 Task: Find connections with filter location Brazzaville with filter topic #homebuyers with filter profile language Spanish with filter current company EClerx with filter school Rajiv Gandhi University of Knowledge Technologies, RKValley (RAA) with filter industry Fire Protection with filter service category Financial Accounting with filter keywords title Manufacturing Assembler
Action: Mouse moved to (538, 65)
Screenshot: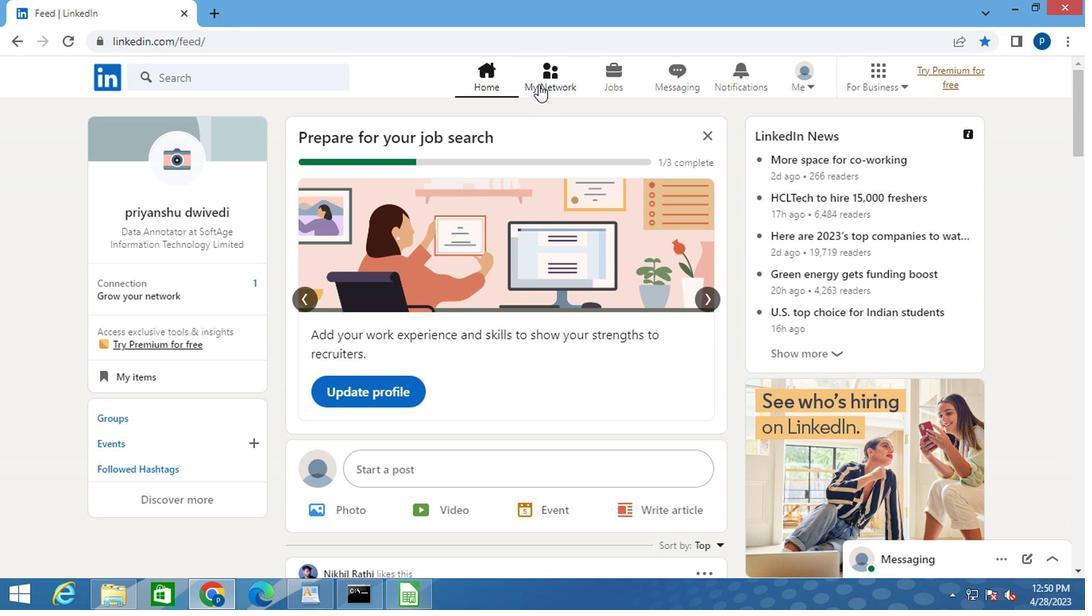 
Action: Mouse pressed left at (538, 65)
Screenshot: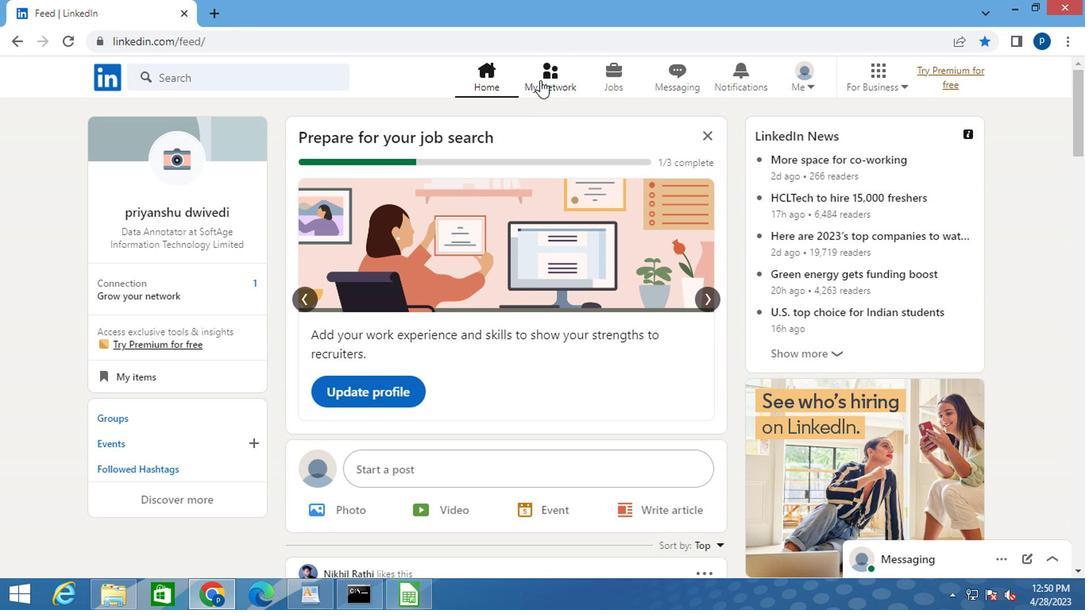 
Action: Mouse moved to (205, 157)
Screenshot: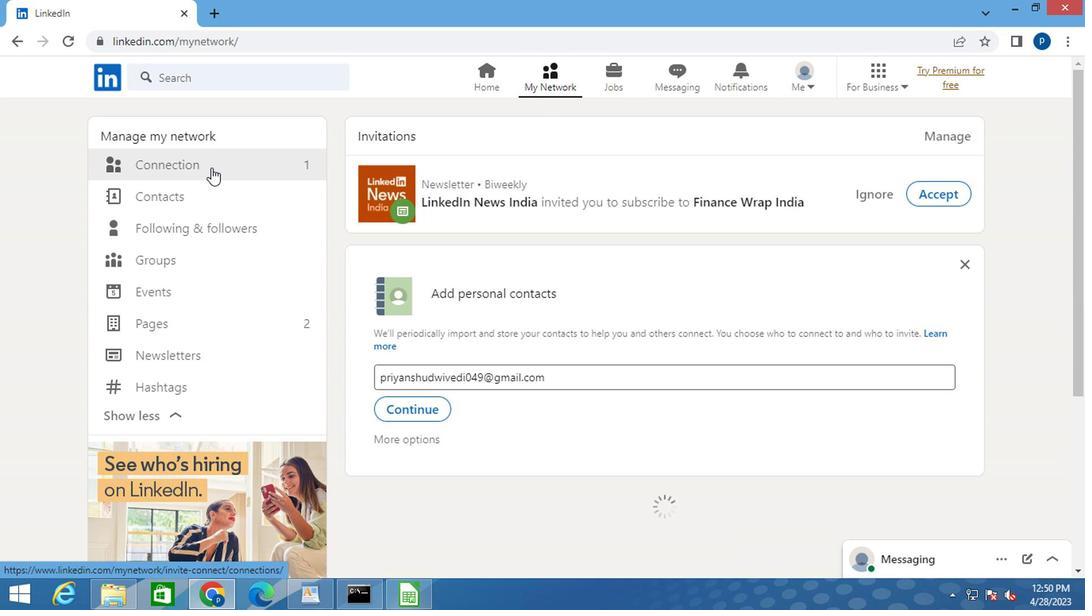 
Action: Mouse pressed left at (205, 157)
Screenshot: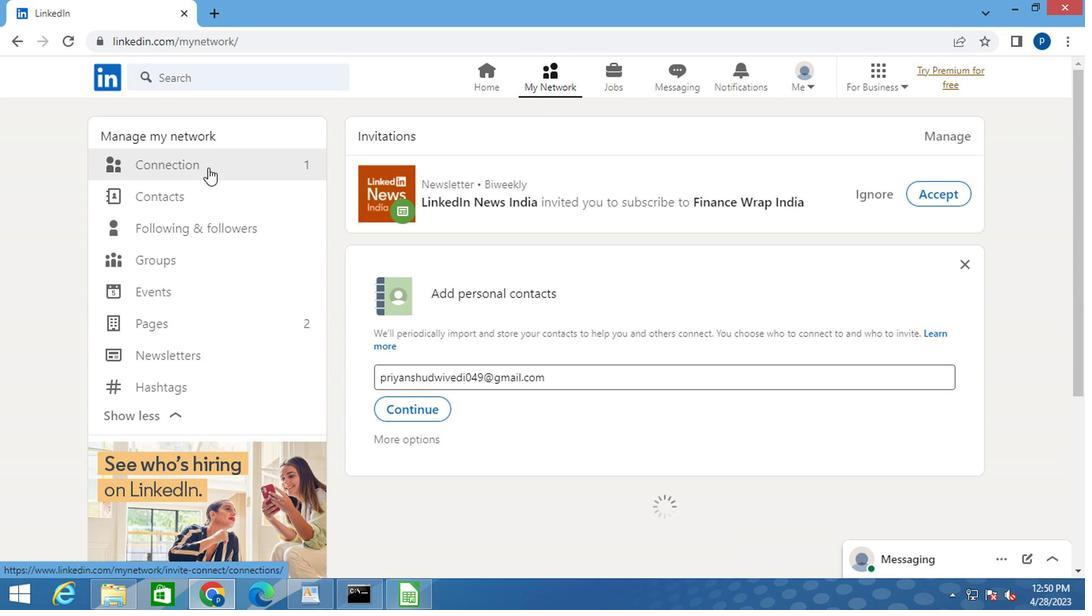 
Action: Mouse moved to (648, 155)
Screenshot: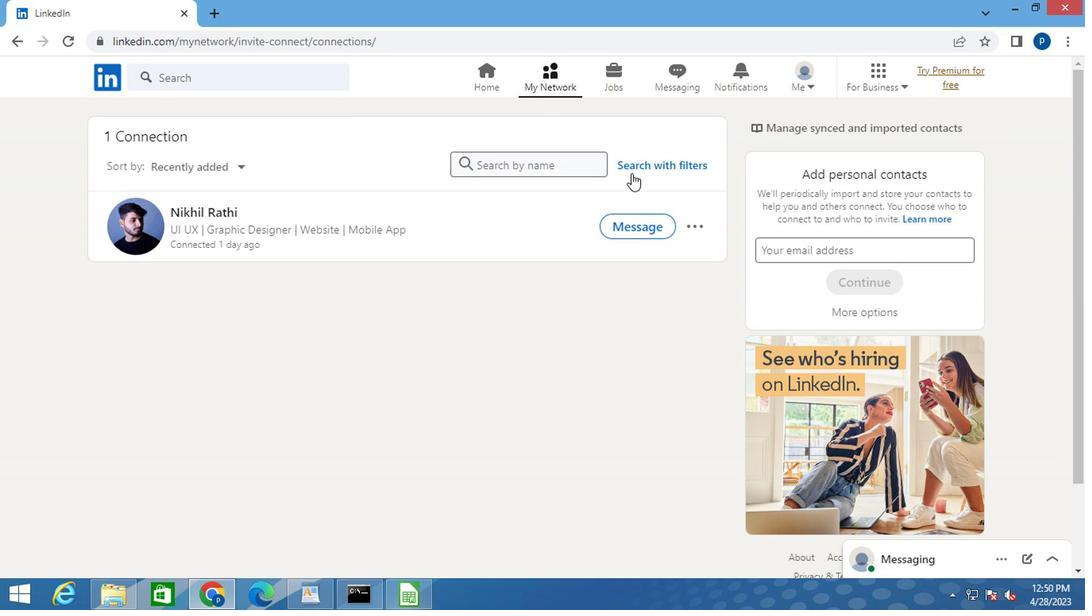 
Action: Mouse pressed left at (648, 155)
Screenshot: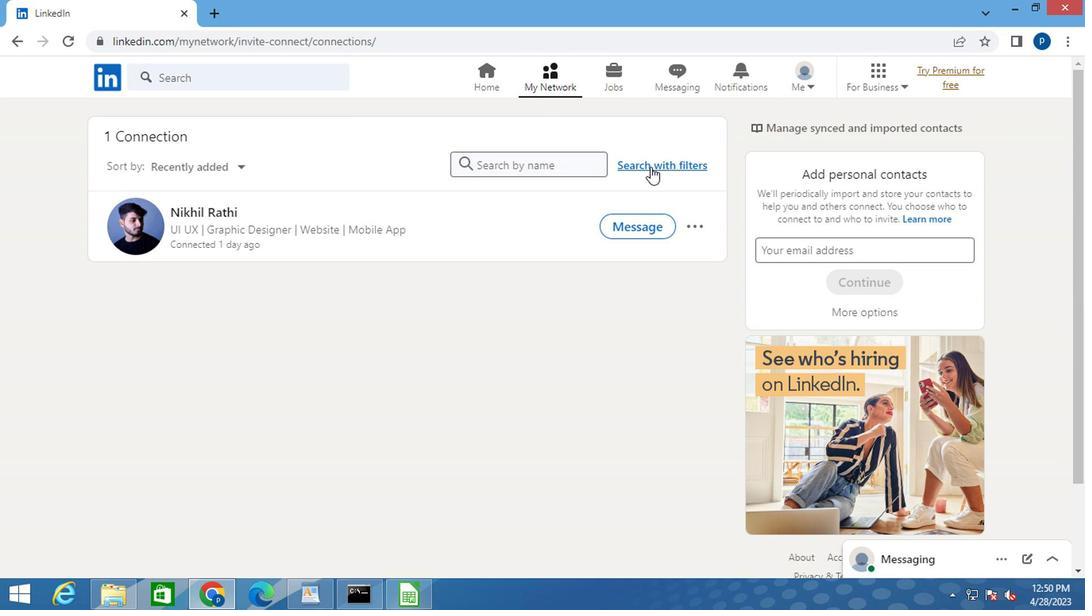
Action: Mouse moved to (597, 113)
Screenshot: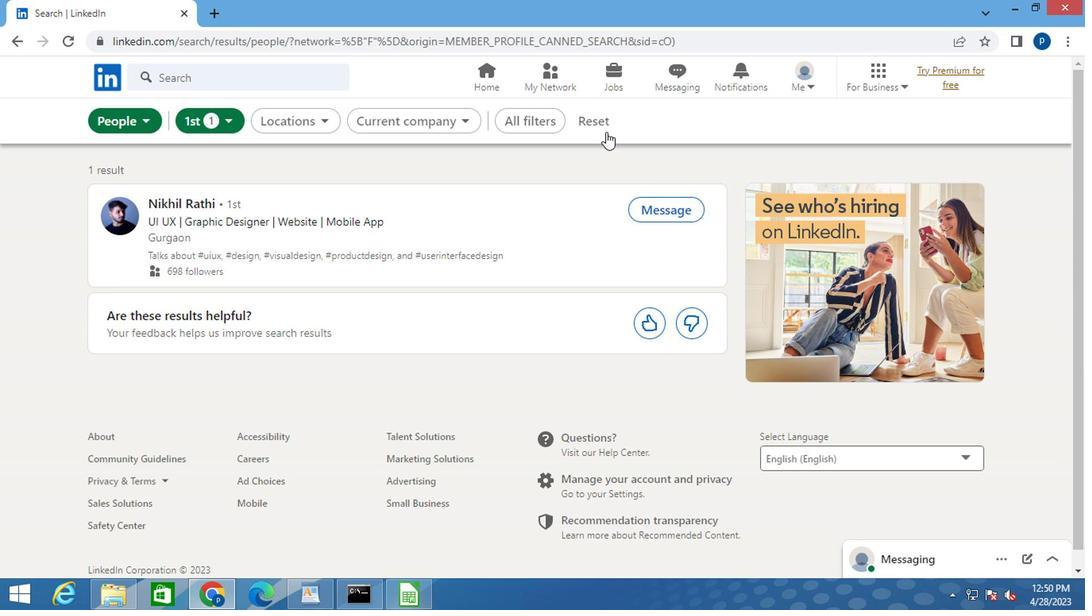 
Action: Mouse pressed left at (597, 113)
Screenshot: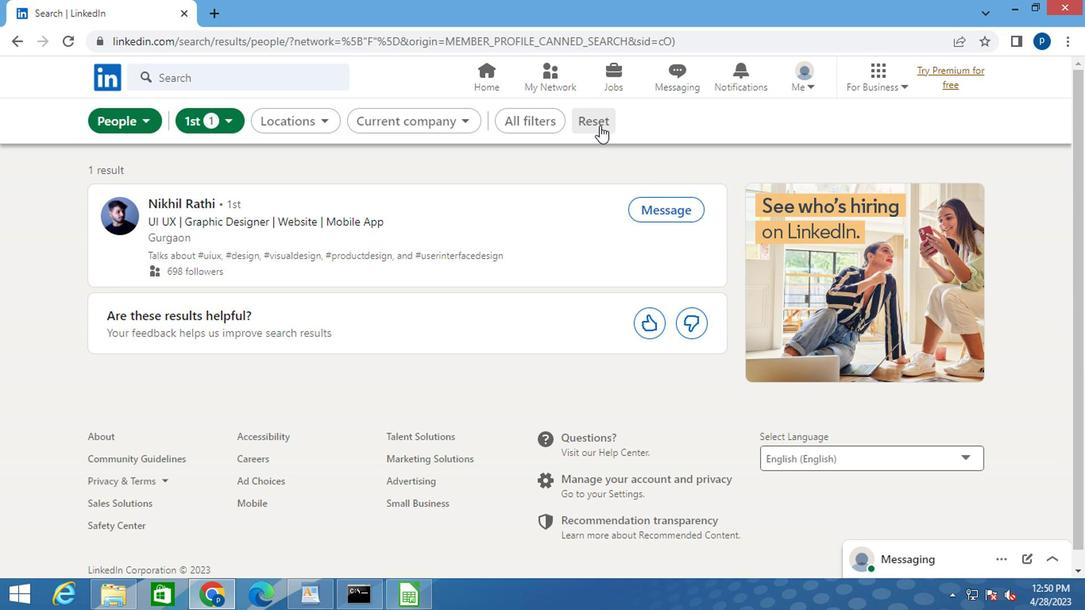
Action: Mouse moved to (571, 109)
Screenshot: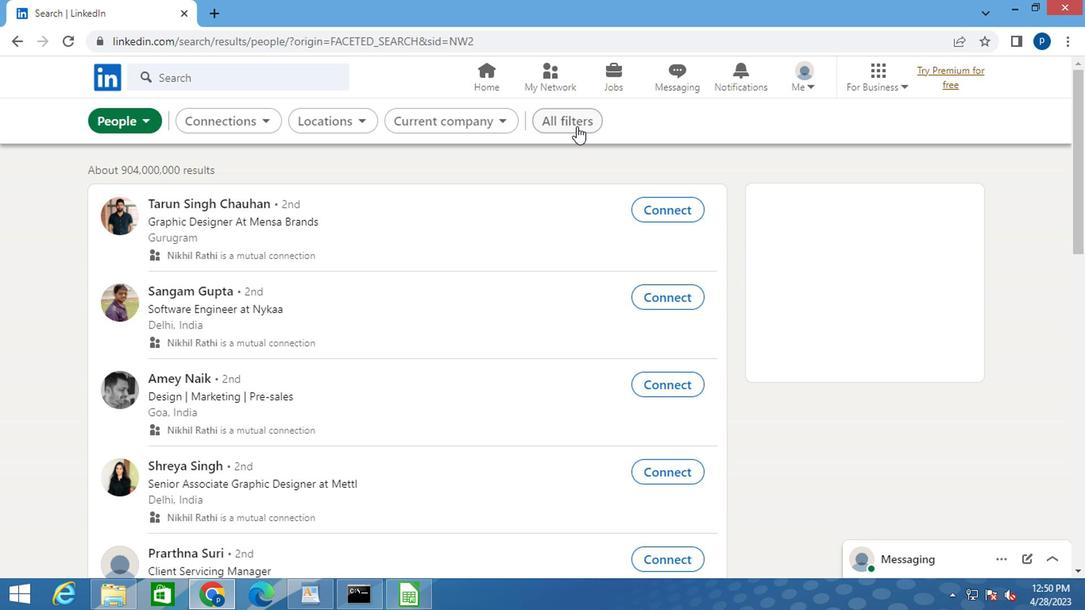 
Action: Mouse pressed left at (571, 109)
Screenshot: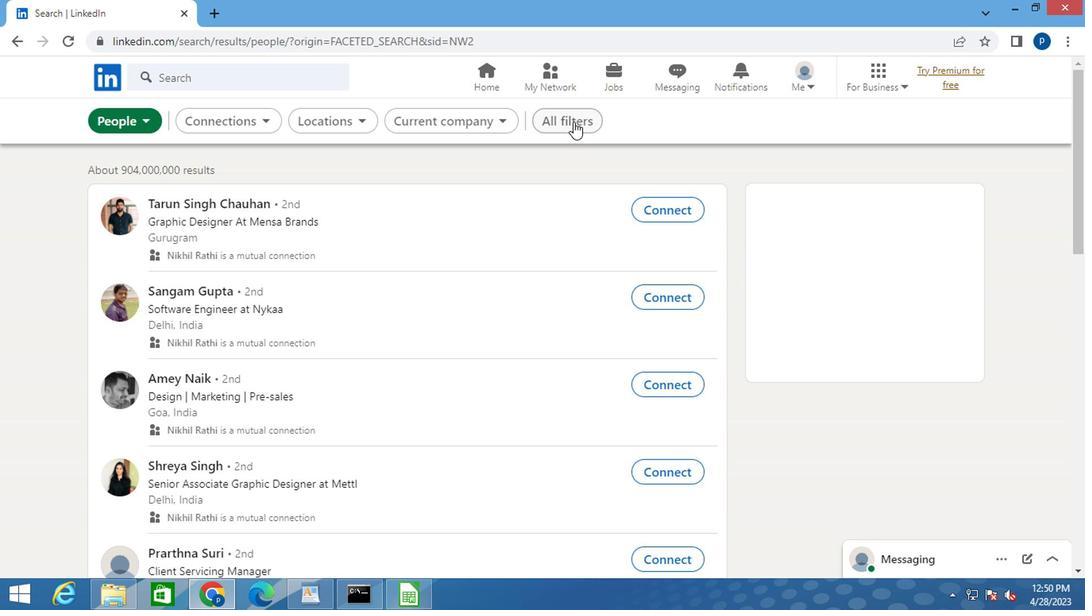 
Action: Mouse moved to (792, 336)
Screenshot: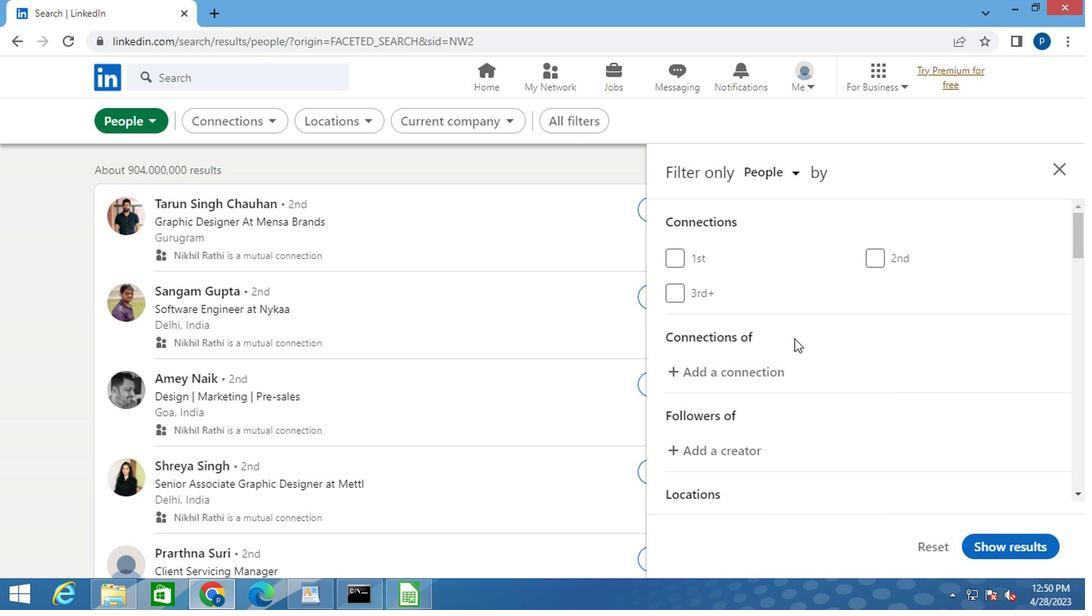 
Action: Mouse scrolled (792, 336) with delta (0, 0)
Screenshot: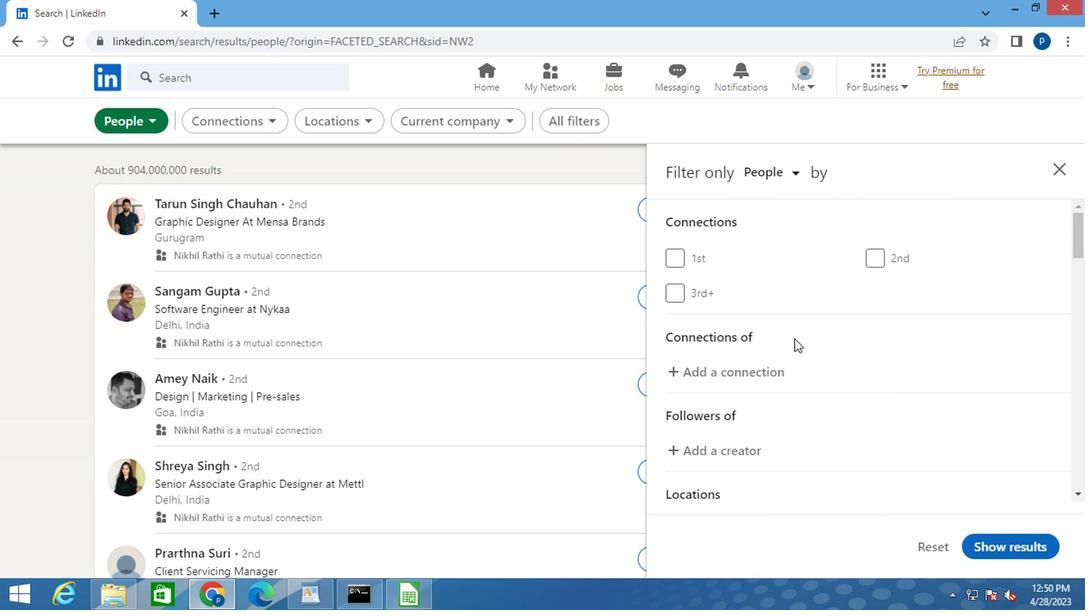 
Action: Mouse moved to (791, 337)
Screenshot: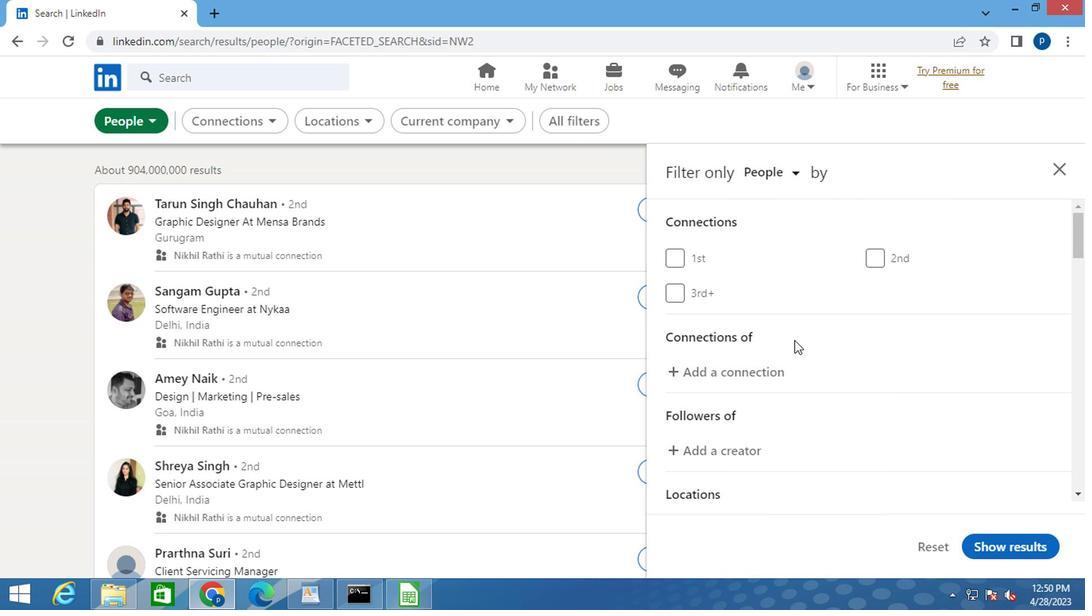 
Action: Mouse scrolled (791, 336) with delta (0, -1)
Screenshot: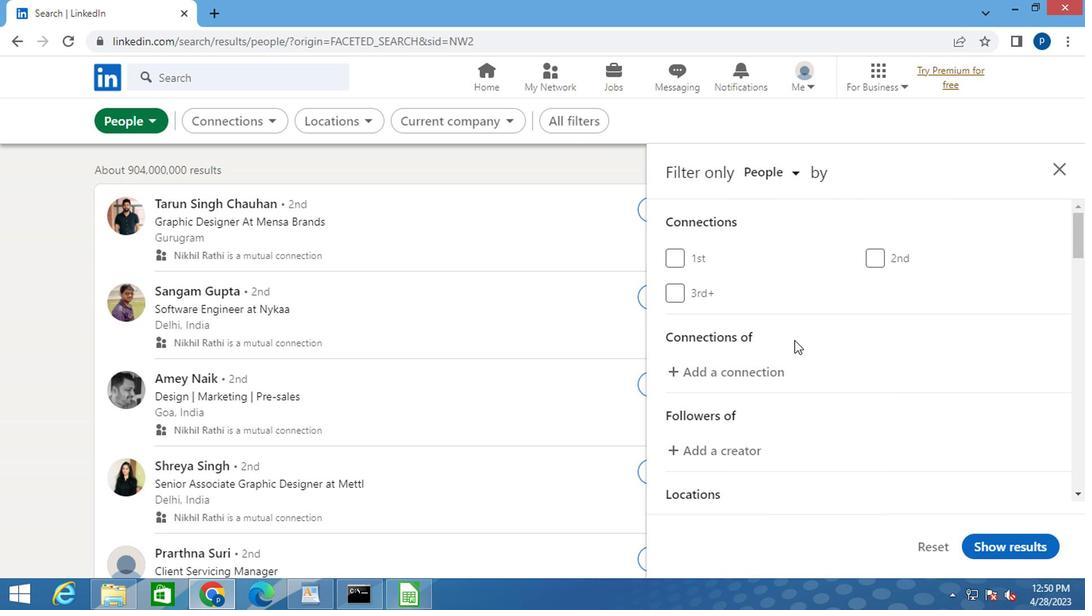 
Action: Mouse moved to (916, 435)
Screenshot: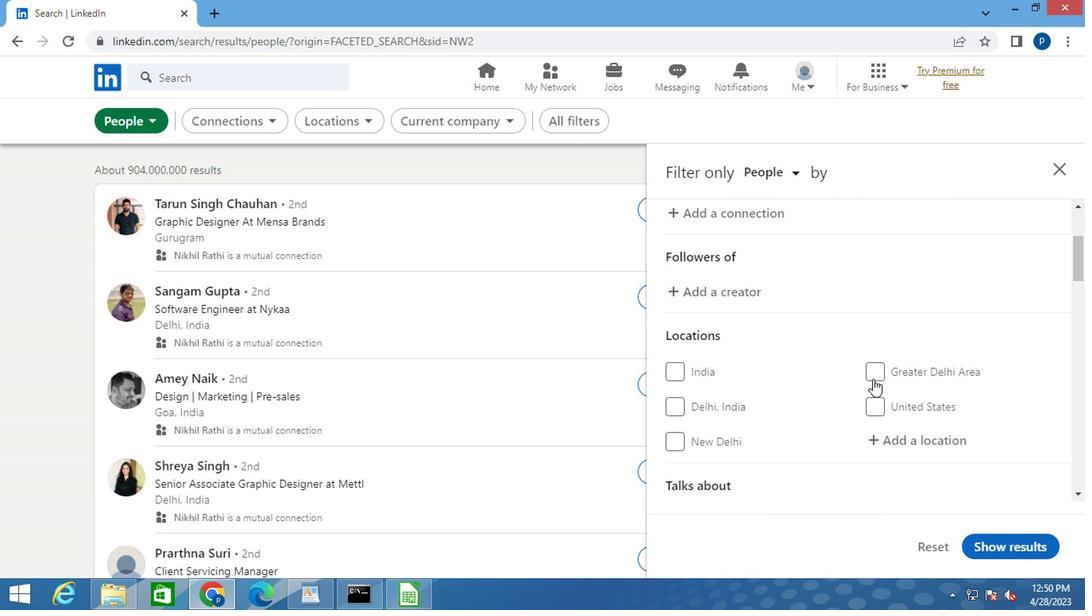 
Action: Mouse pressed left at (916, 435)
Screenshot: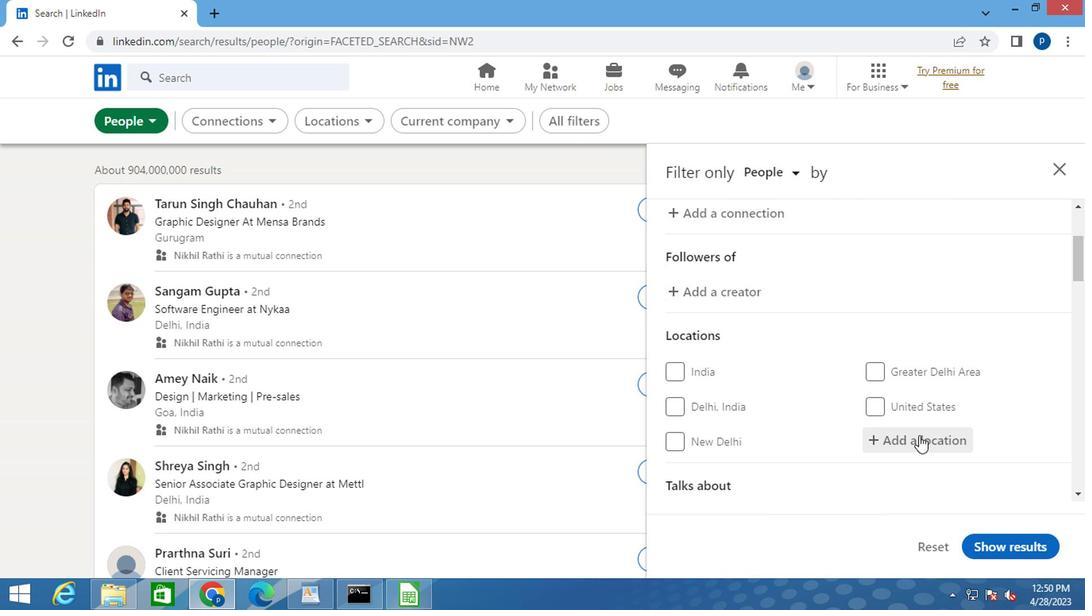 
Action: Key pressed <Key.caps_lock>b<Key.caps_lock>razzavi
Screenshot: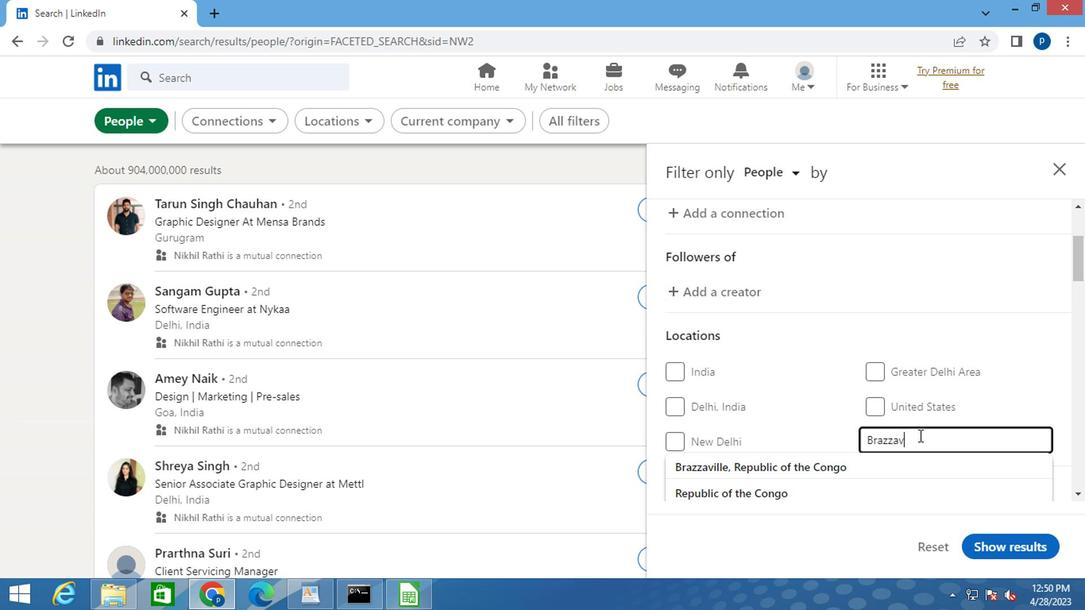 
Action: Mouse moved to (826, 457)
Screenshot: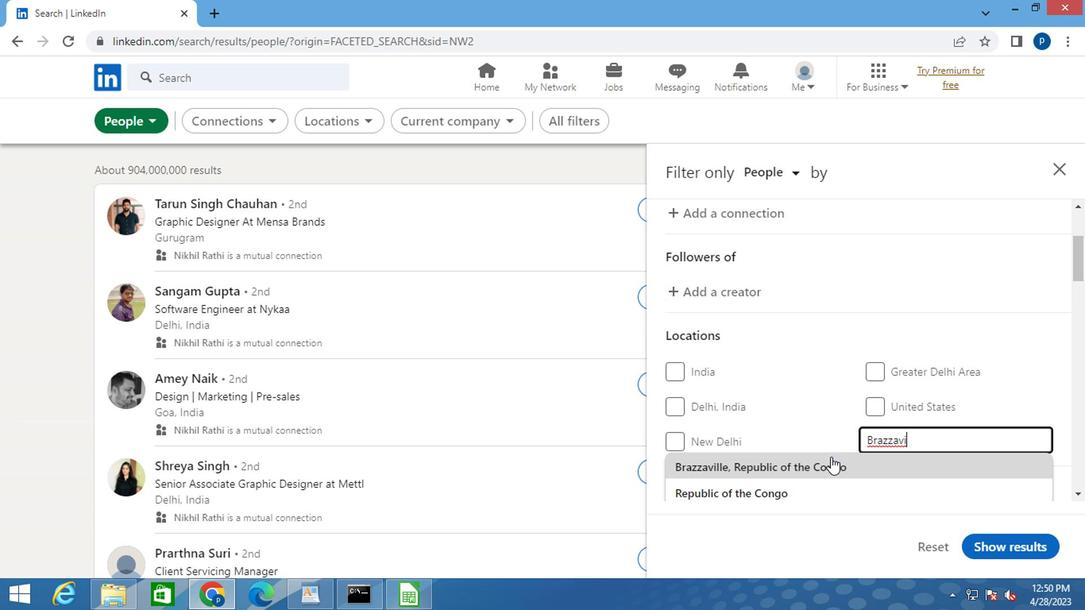 
Action: Mouse pressed left at (826, 457)
Screenshot: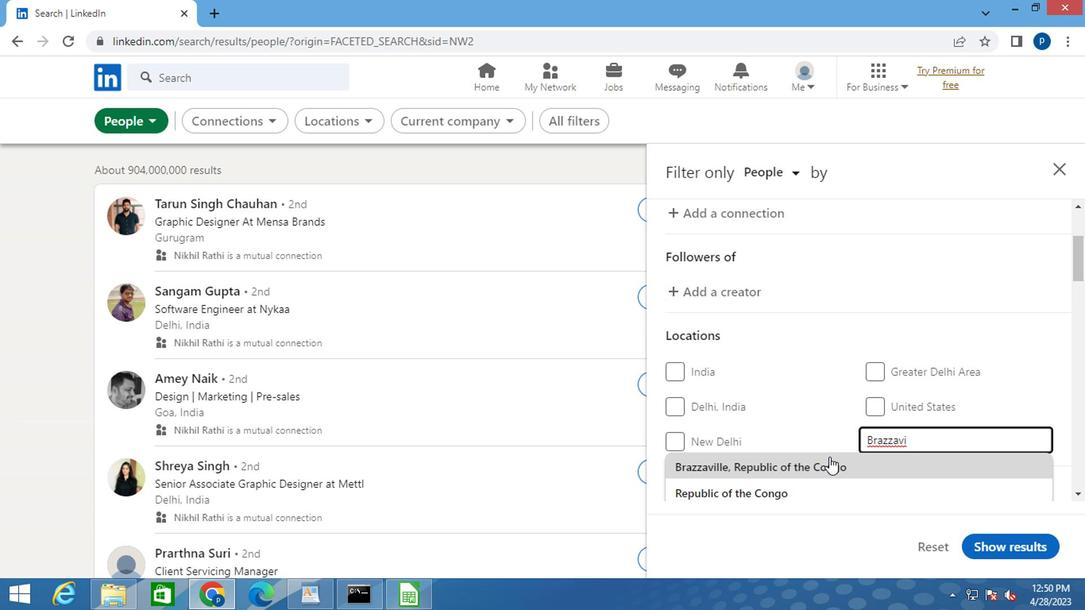 
Action: Mouse moved to (820, 431)
Screenshot: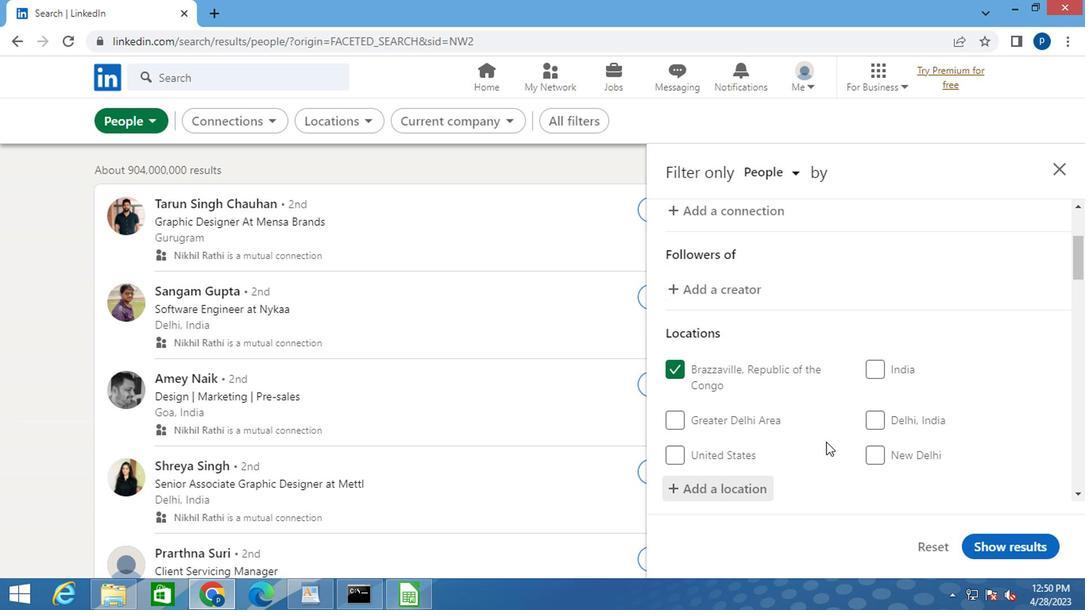 
Action: Mouse scrolled (820, 431) with delta (0, 0)
Screenshot: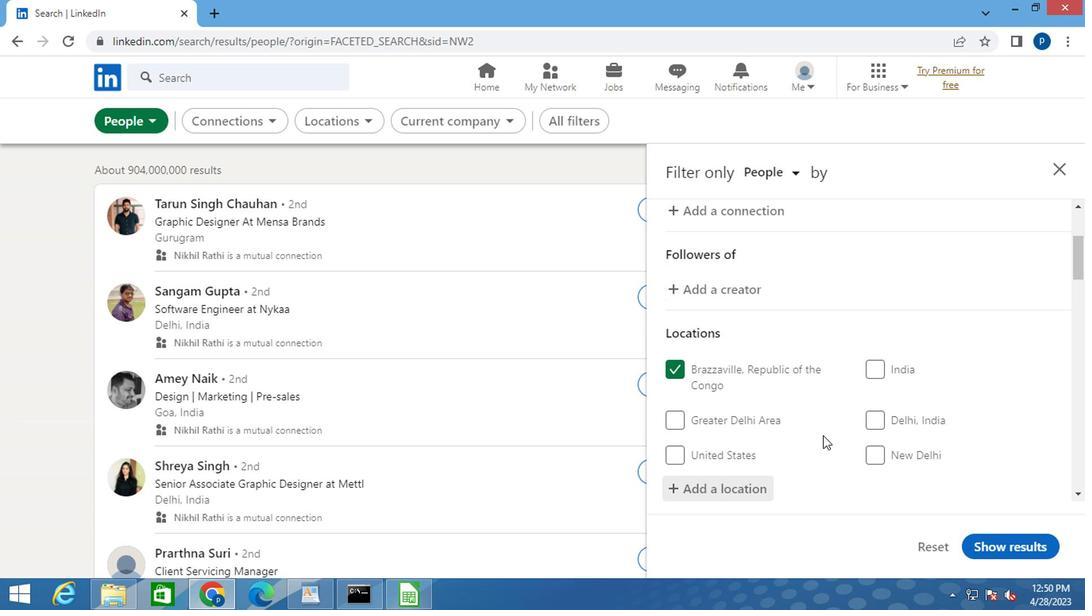 
Action: Mouse scrolled (820, 431) with delta (0, 0)
Screenshot: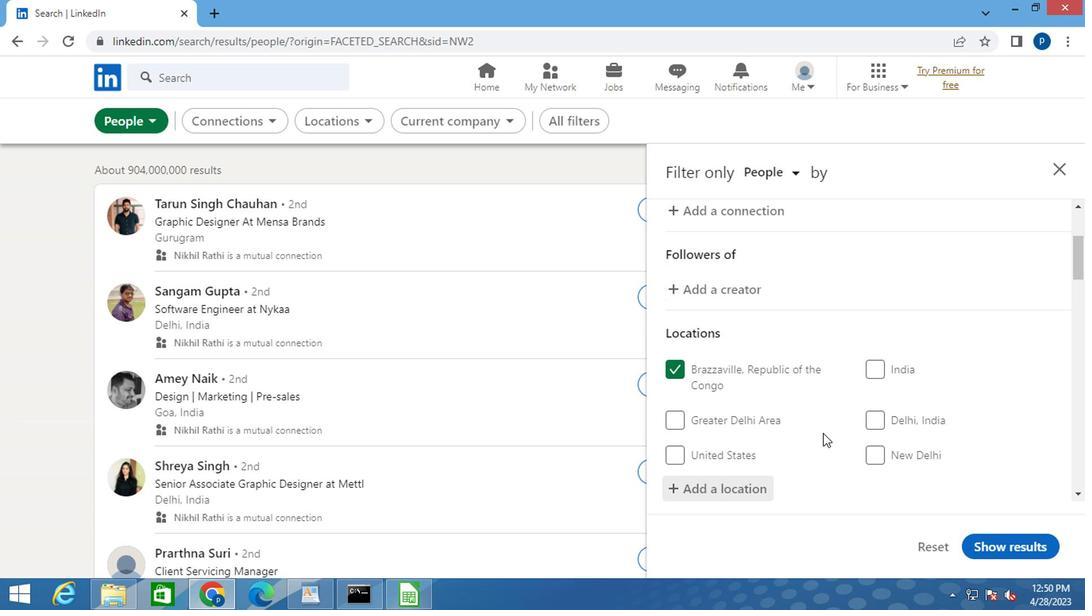 
Action: Mouse moved to (852, 410)
Screenshot: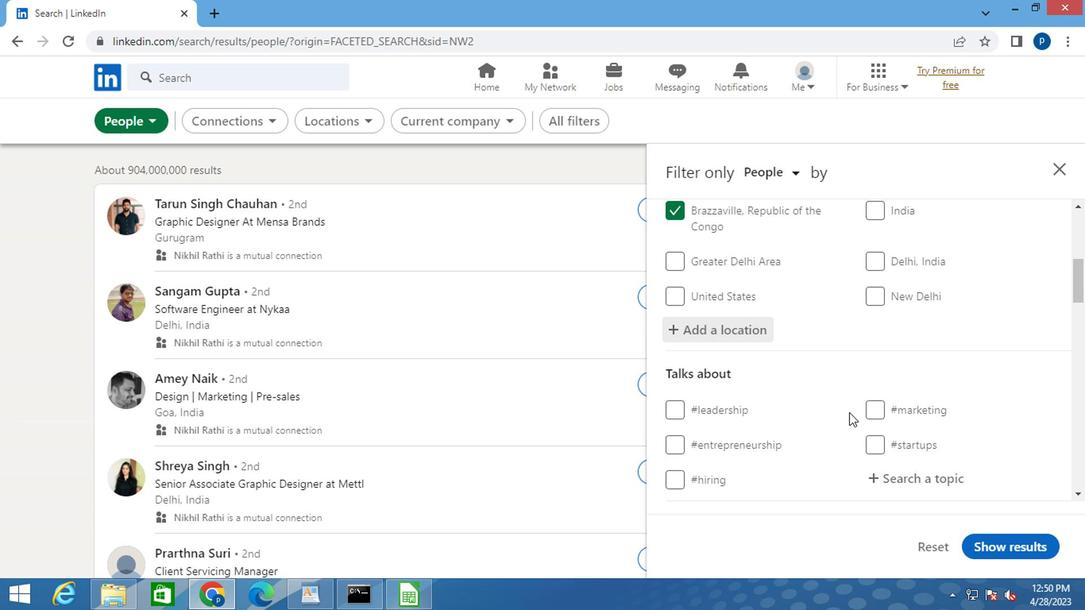 
Action: Mouse scrolled (852, 409) with delta (0, 0)
Screenshot: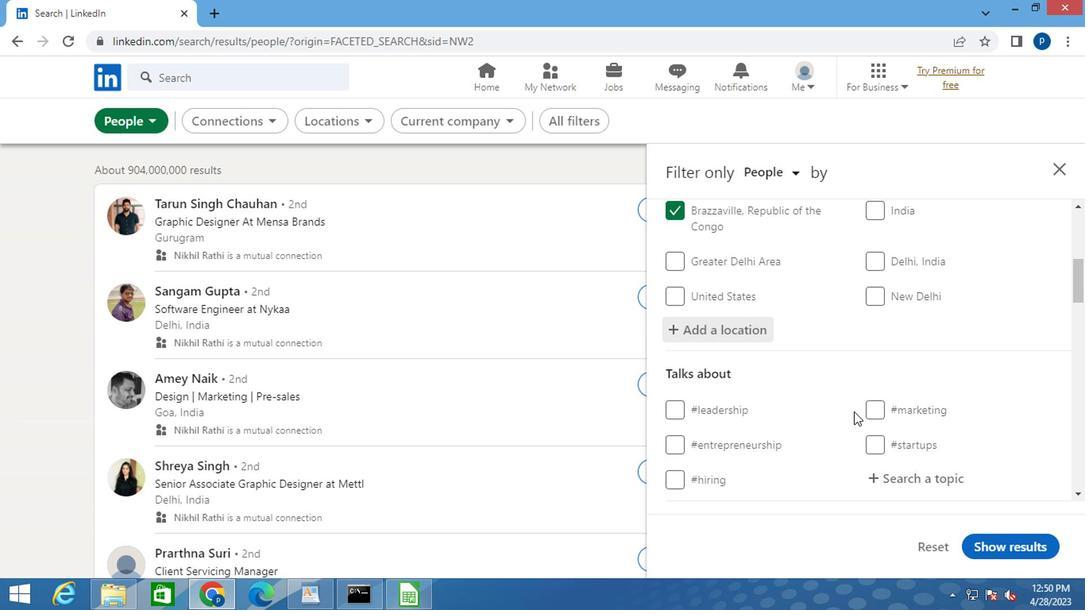 
Action: Mouse moved to (886, 400)
Screenshot: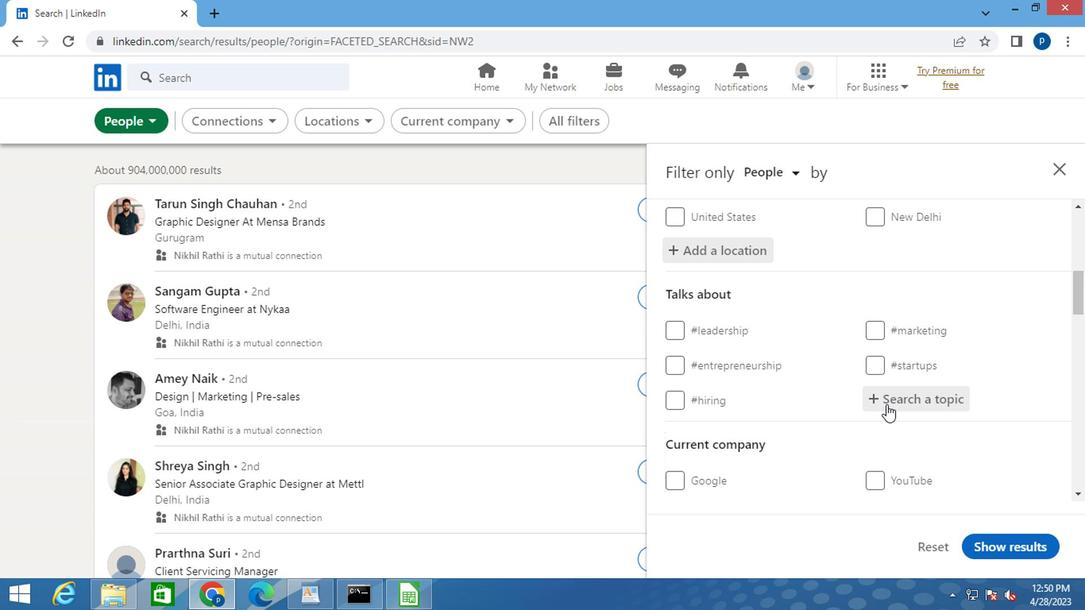 
Action: Mouse pressed left at (886, 400)
Screenshot: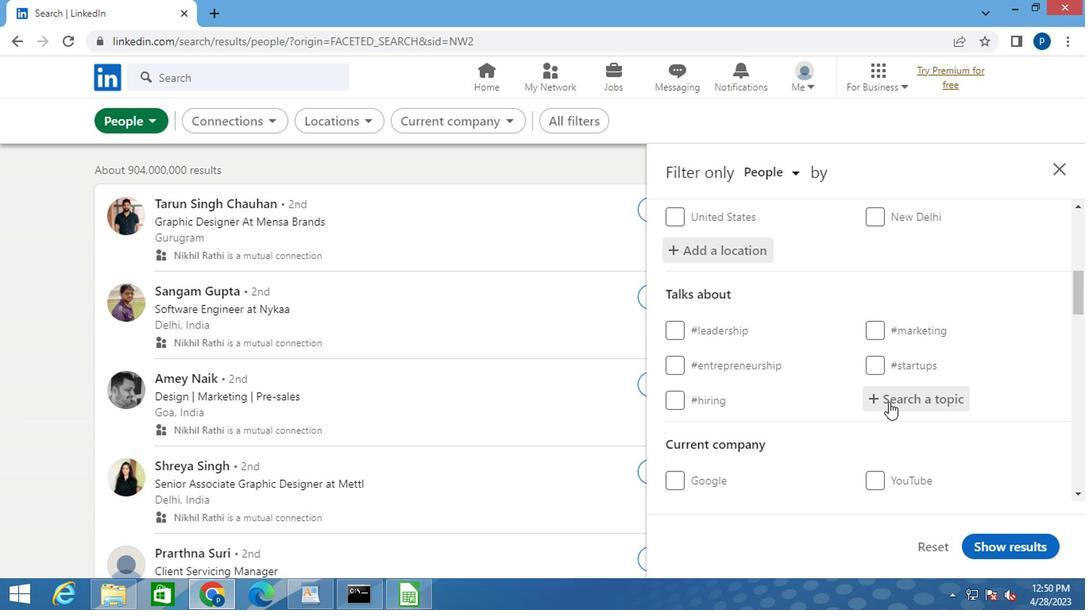 
Action: Mouse moved to (886, 401)
Screenshot: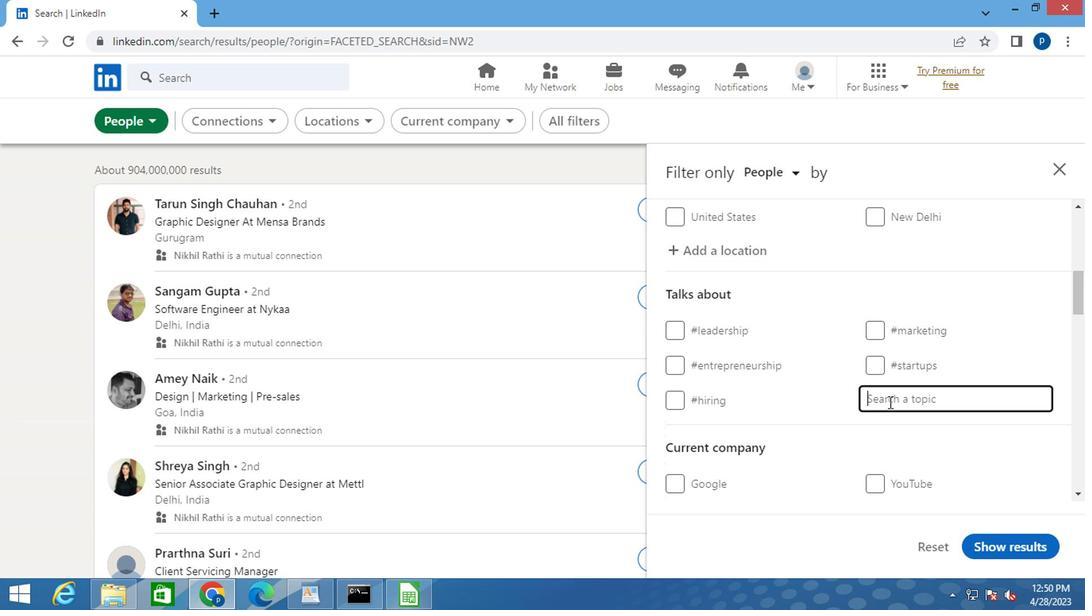 
Action: Key pressed <Key.shift>#HO
Screenshot: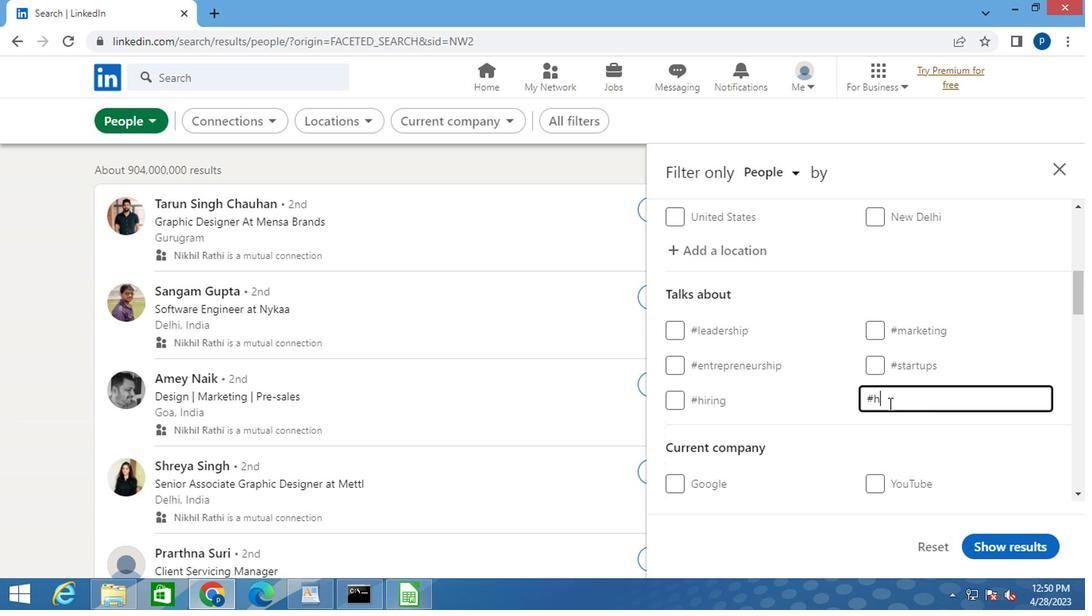 
Action: Mouse moved to (885, 401)
Screenshot: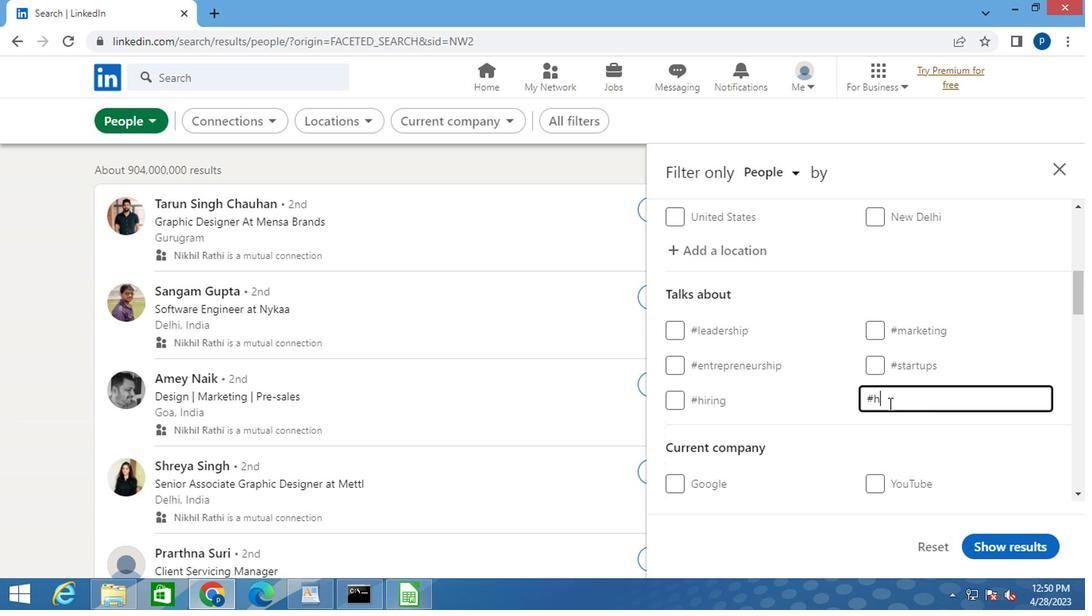 
Action: Key pressed MEBUYERS
Screenshot: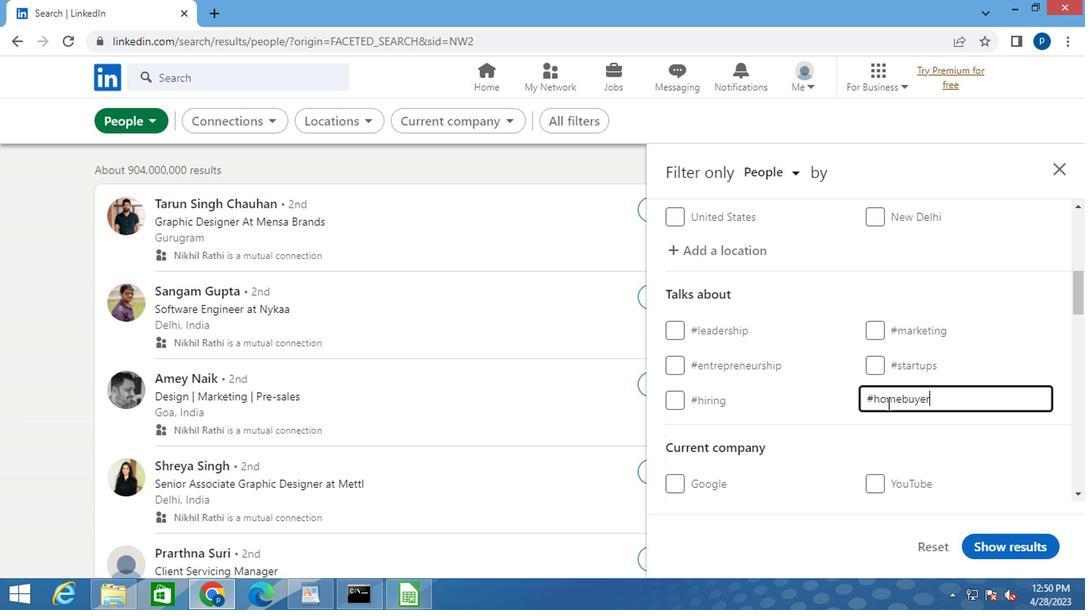 
Action: Mouse moved to (885, 401)
Screenshot: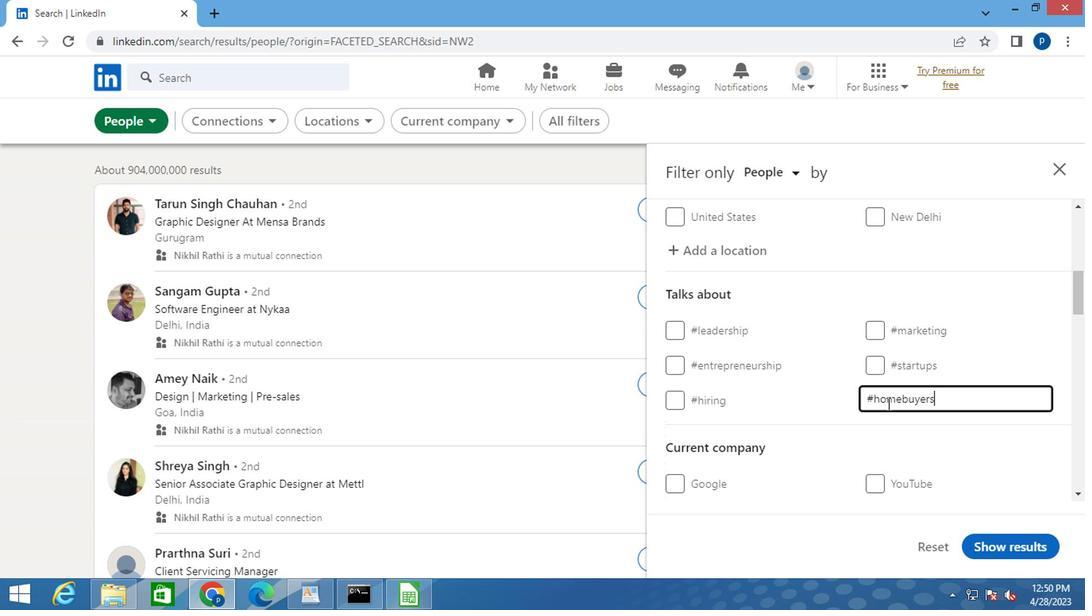 
Action: Key pressed <Key.space>
Screenshot: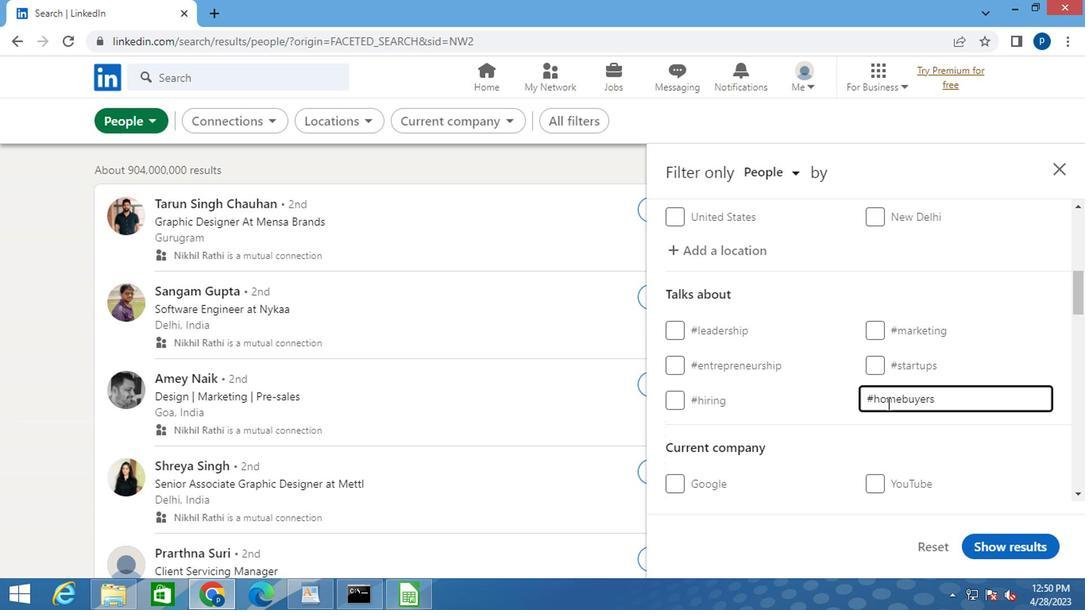 
Action: Mouse moved to (807, 422)
Screenshot: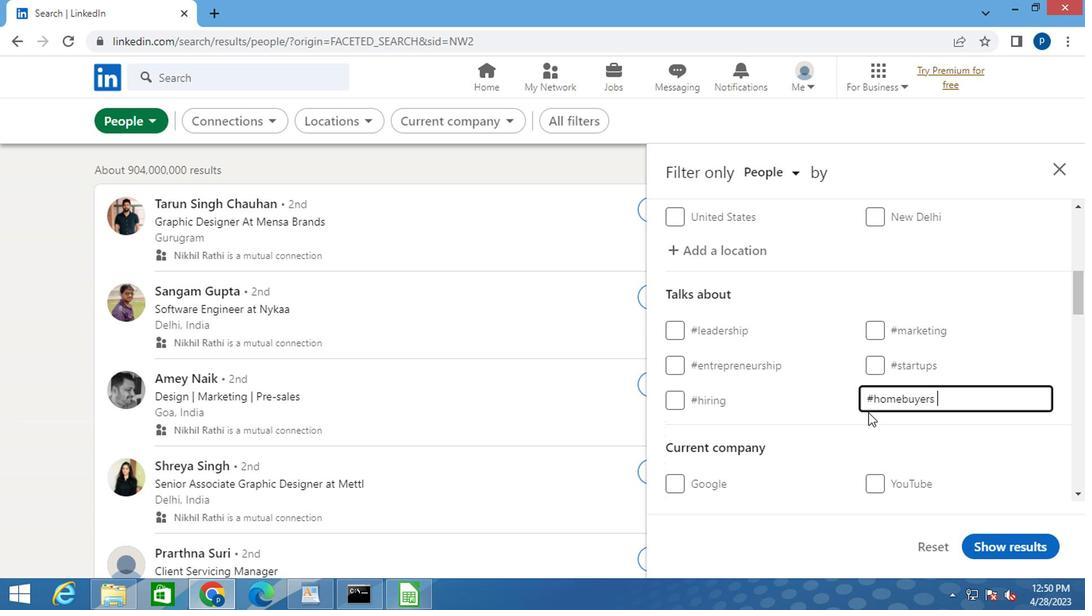 
Action: Mouse scrolled (807, 422) with delta (0, 0)
Screenshot: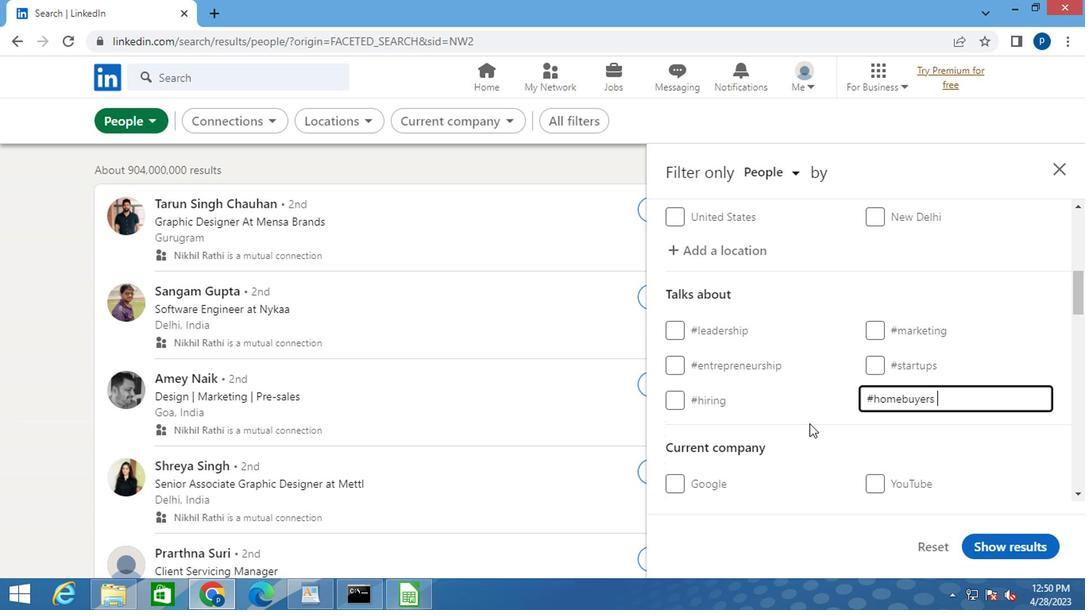 
Action: Mouse scrolled (807, 422) with delta (0, 0)
Screenshot: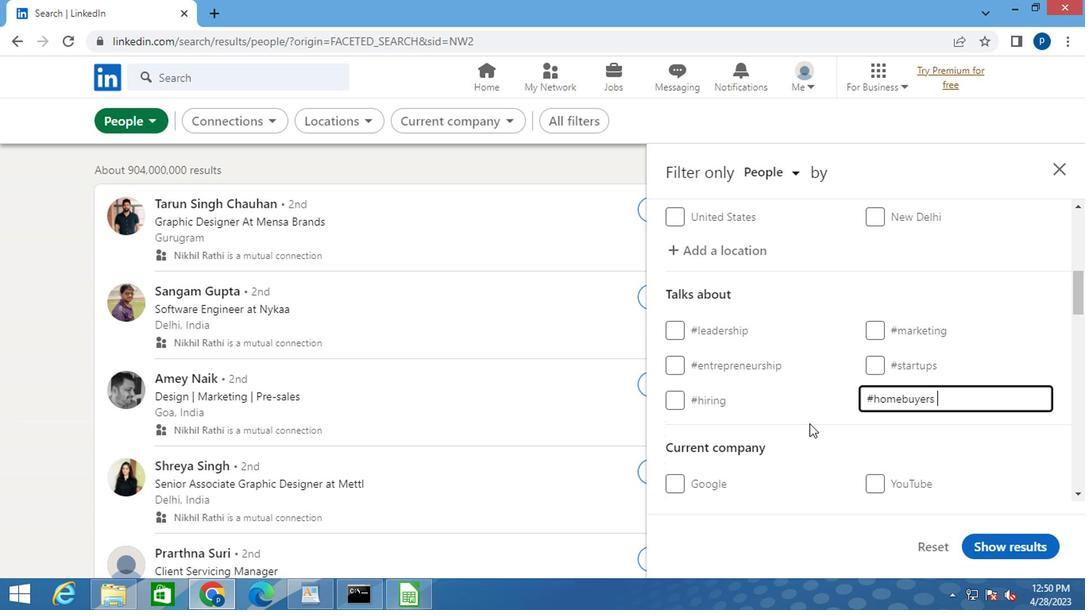 
Action: Mouse moved to (805, 424)
Screenshot: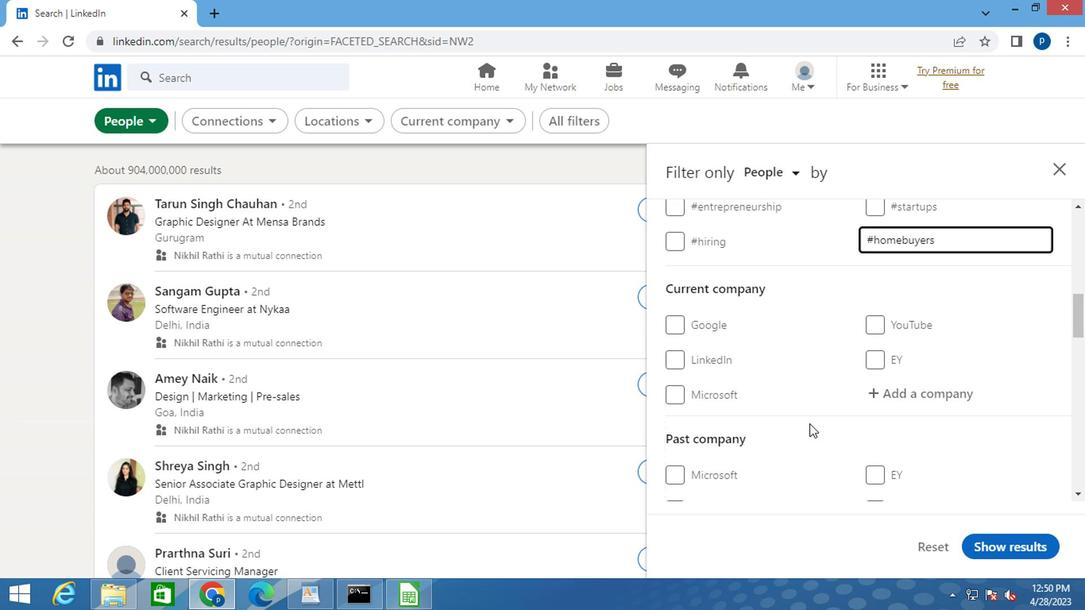
Action: Mouse scrolled (805, 423) with delta (0, -1)
Screenshot: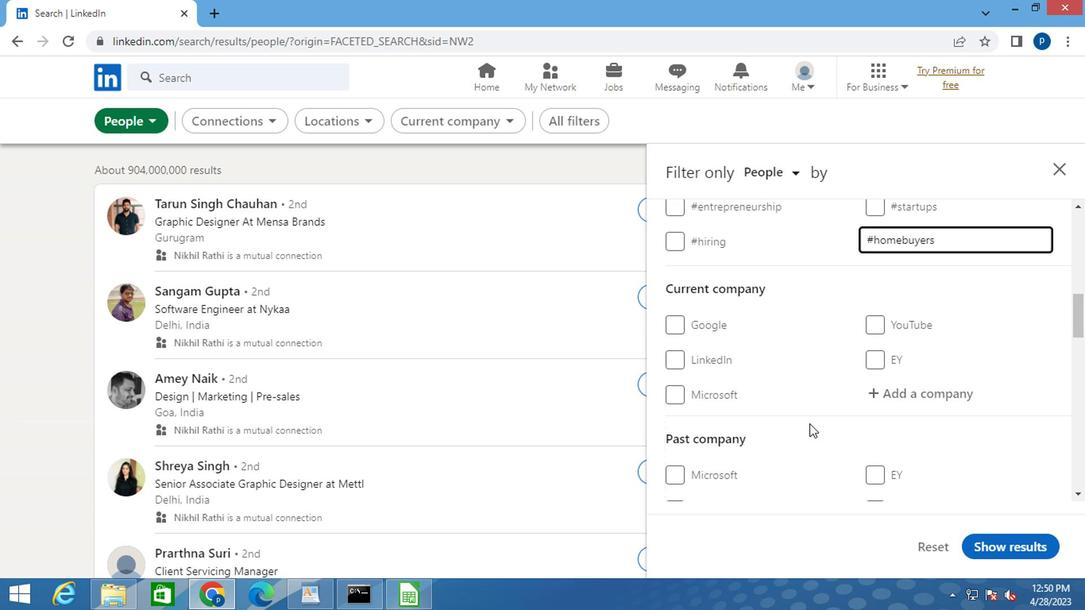 
Action: Mouse moved to (804, 424)
Screenshot: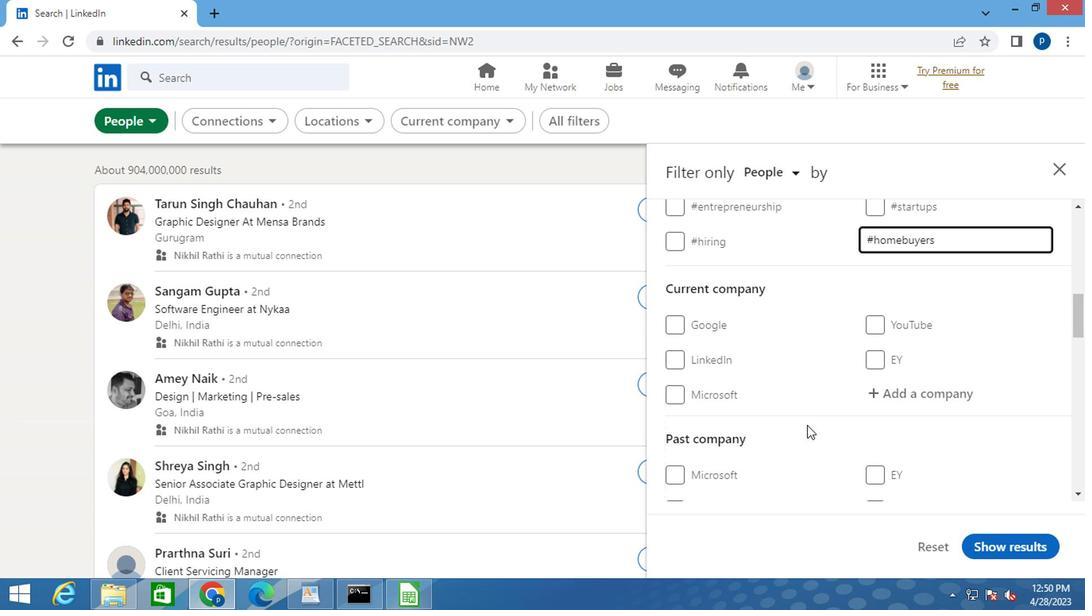 
Action: Mouse scrolled (804, 423) with delta (0, -1)
Screenshot: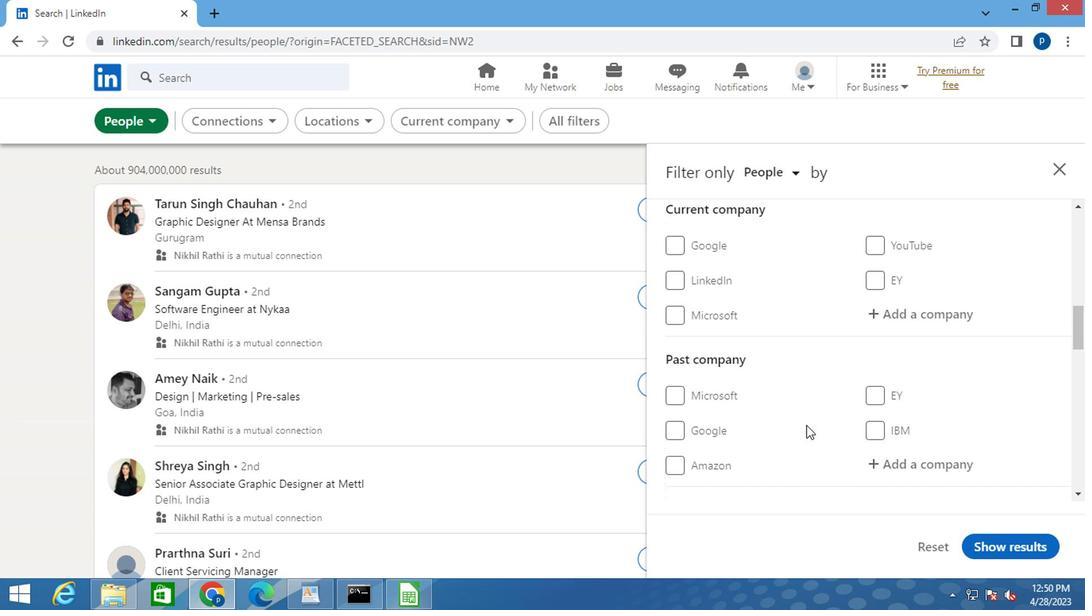 
Action: Mouse scrolled (804, 423) with delta (0, -1)
Screenshot: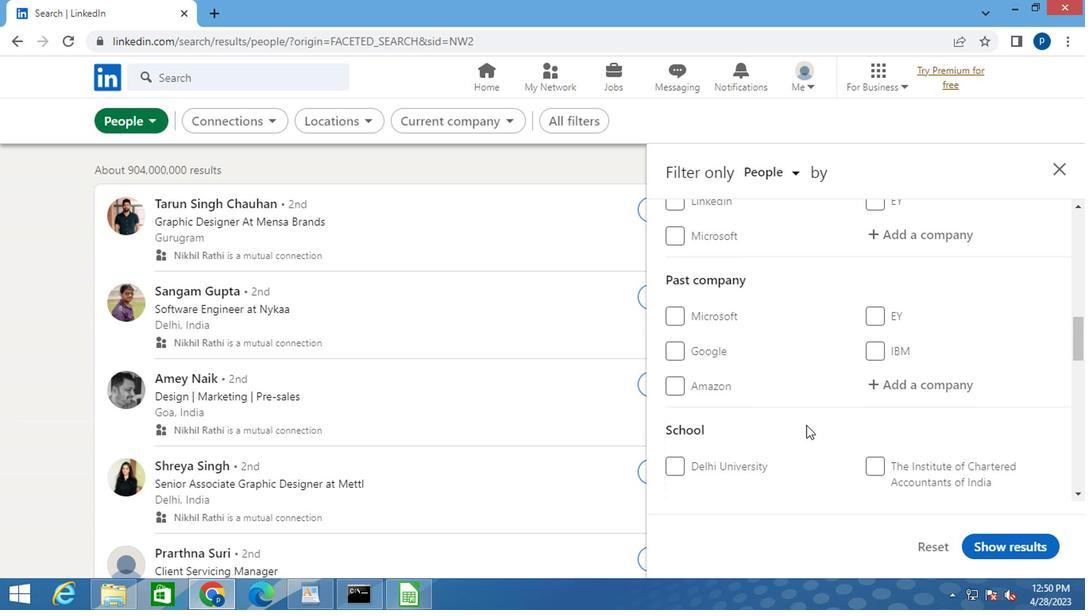 
Action: Mouse moved to (803, 424)
Screenshot: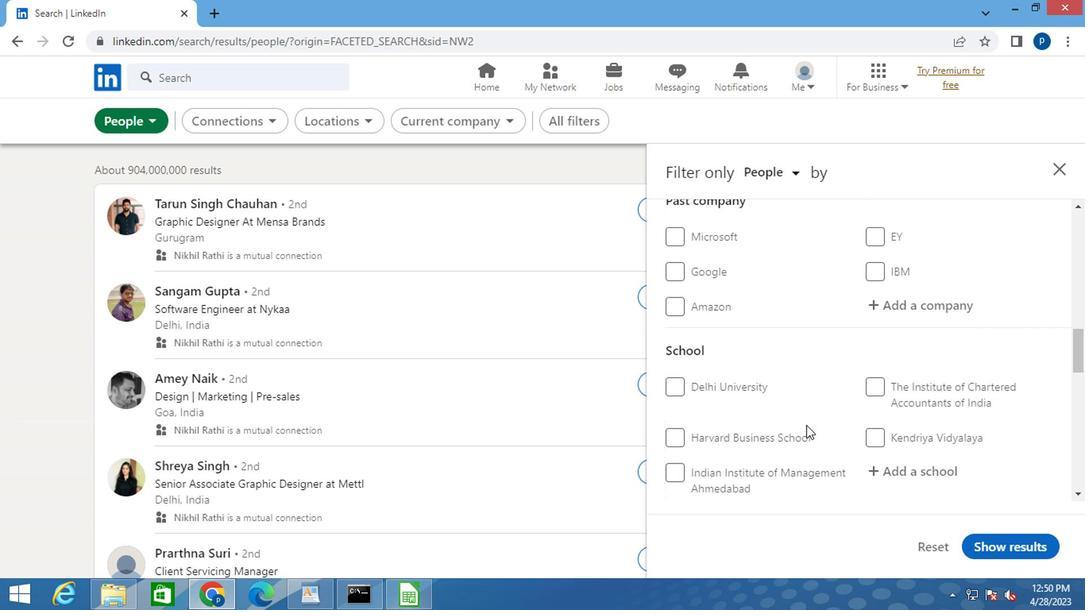 
Action: Mouse scrolled (803, 423) with delta (0, -1)
Screenshot: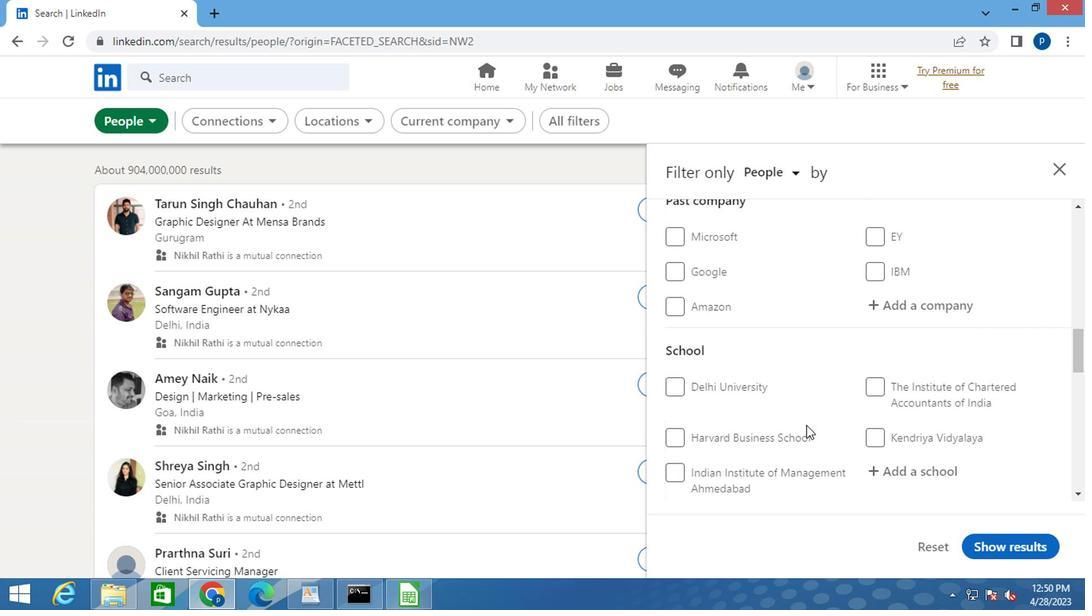 
Action: Mouse scrolled (803, 423) with delta (0, -1)
Screenshot: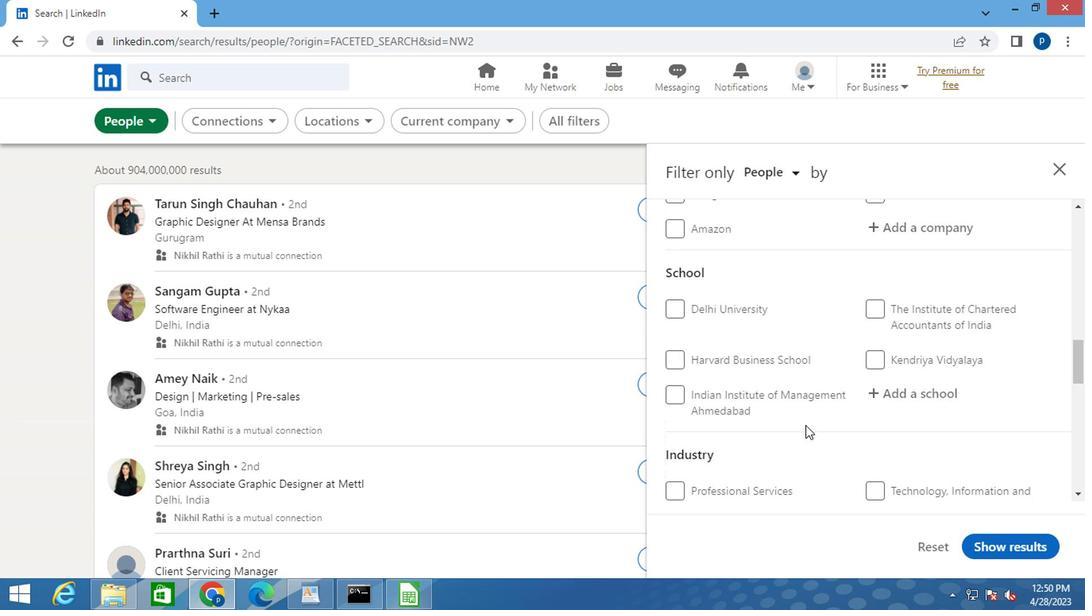 
Action: Mouse scrolled (803, 423) with delta (0, -1)
Screenshot: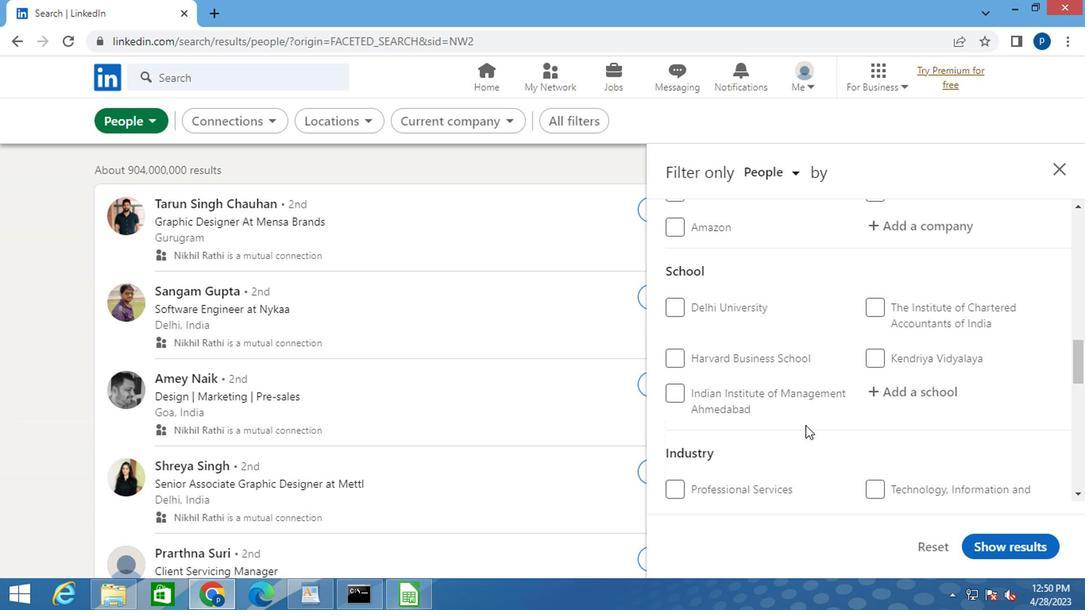
Action: Mouse moved to (802, 425)
Screenshot: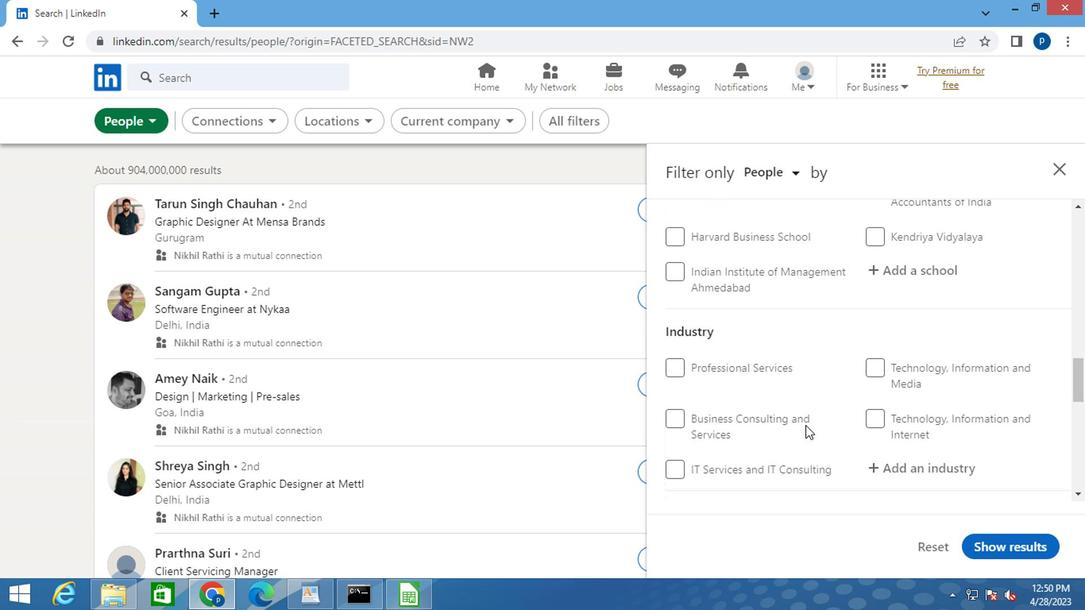 
Action: Mouse scrolled (802, 424) with delta (0, 0)
Screenshot: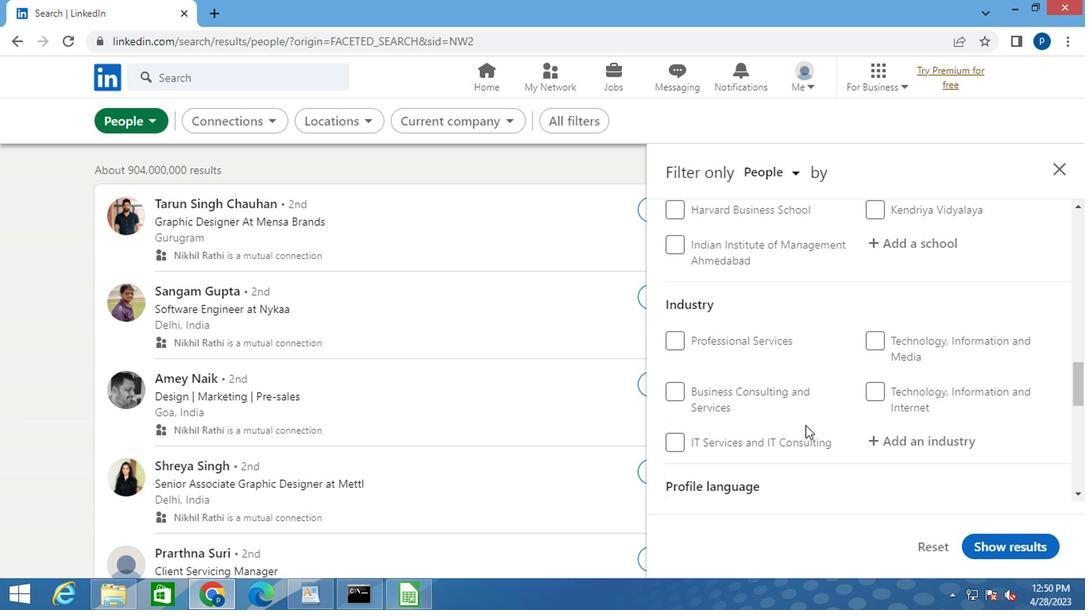 
Action: Mouse moved to (801, 426)
Screenshot: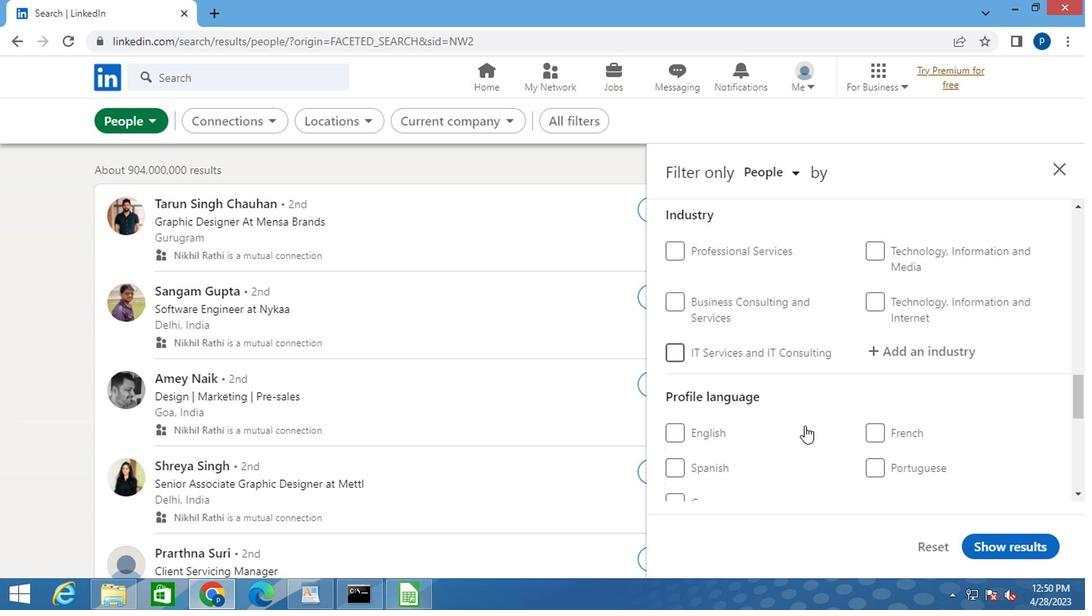
Action: Mouse scrolled (801, 425) with delta (0, -1)
Screenshot: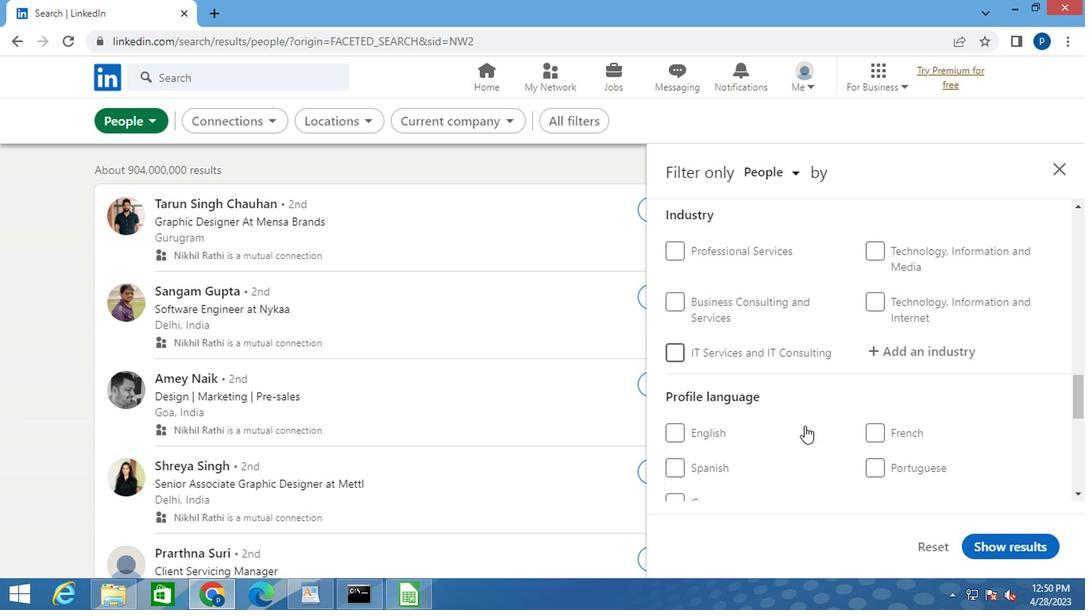
Action: Mouse moved to (679, 392)
Screenshot: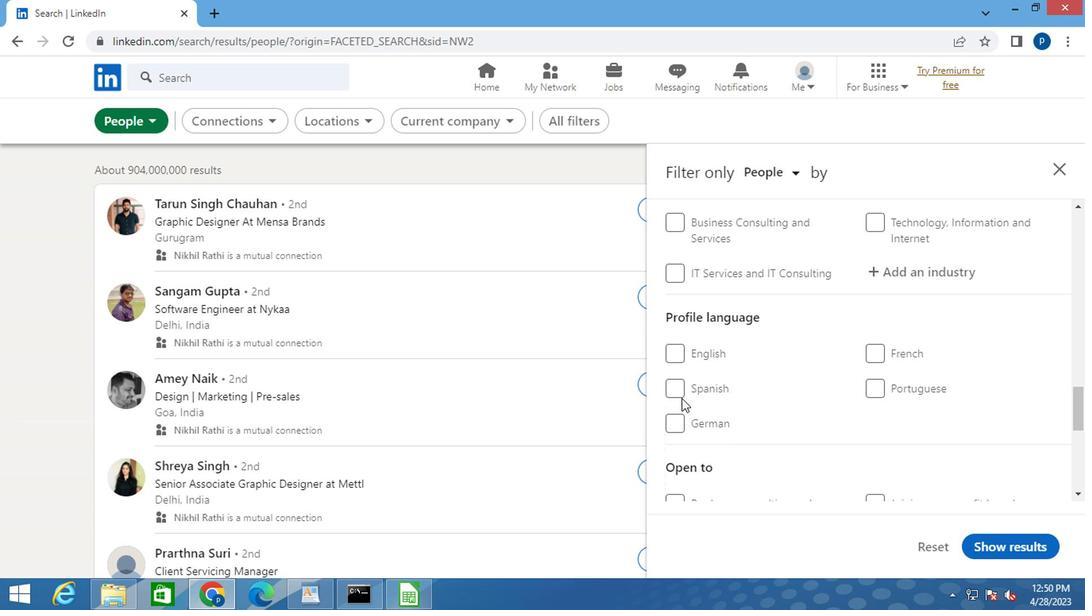 
Action: Mouse pressed left at (679, 392)
Screenshot: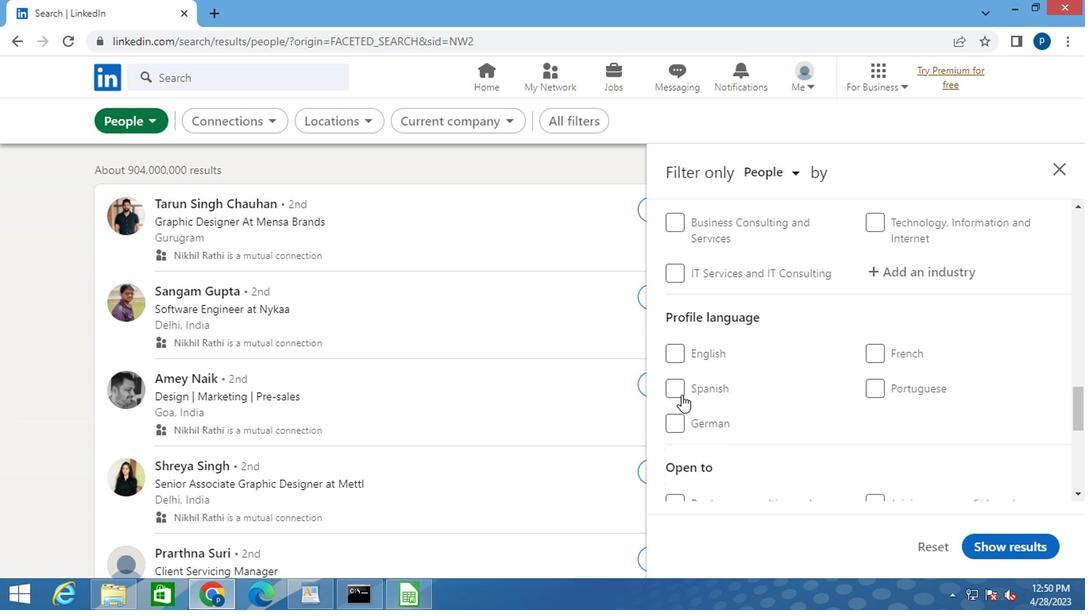 
Action: Mouse moved to (737, 388)
Screenshot: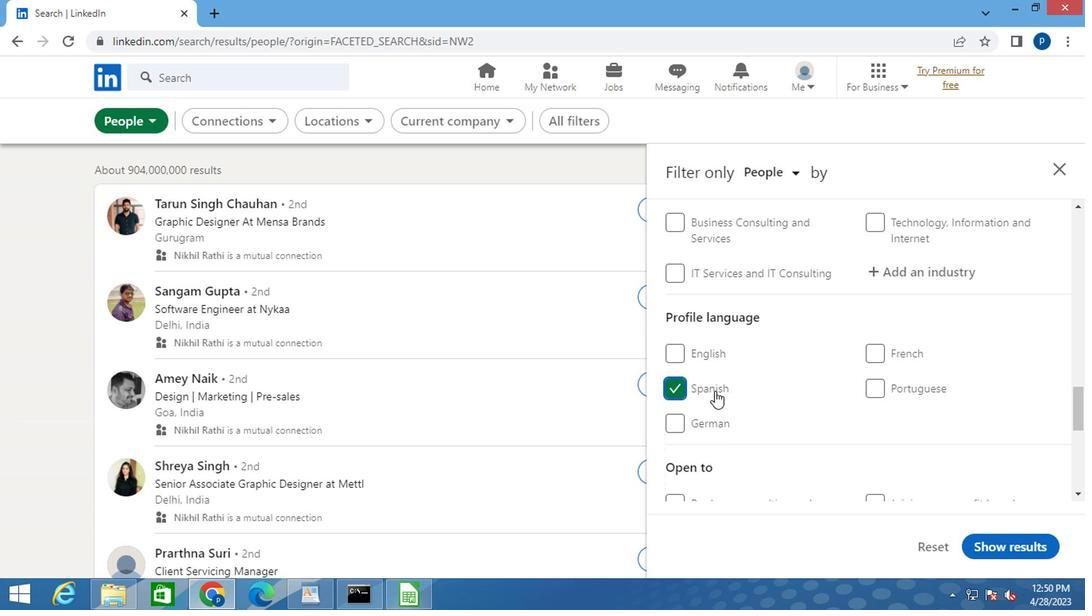 
Action: Mouse scrolled (737, 389) with delta (0, 1)
Screenshot: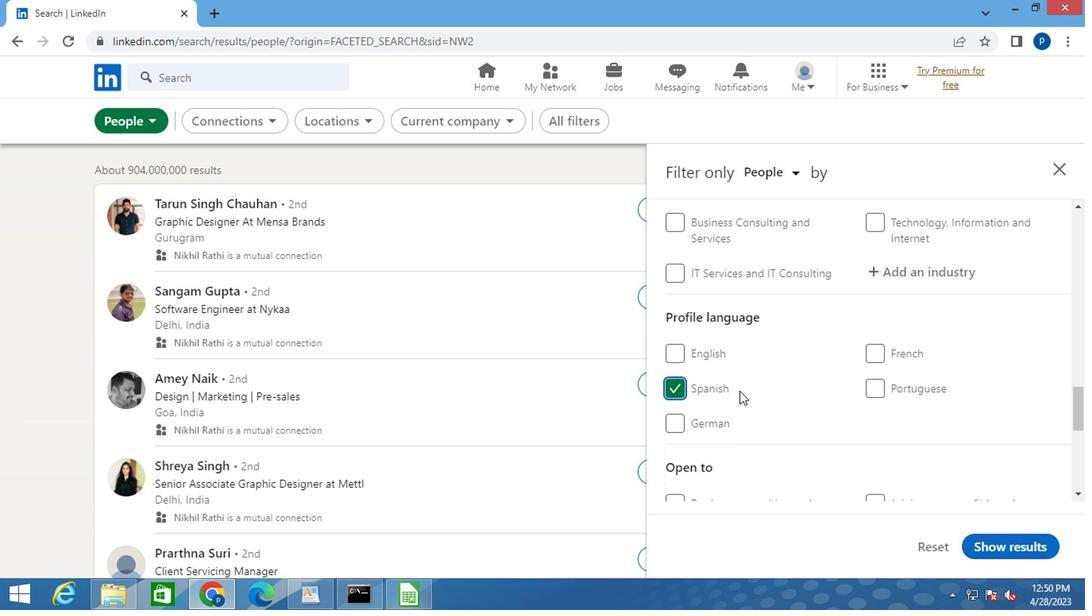 
Action: Mouse moved to (745, 388)
Screenshot: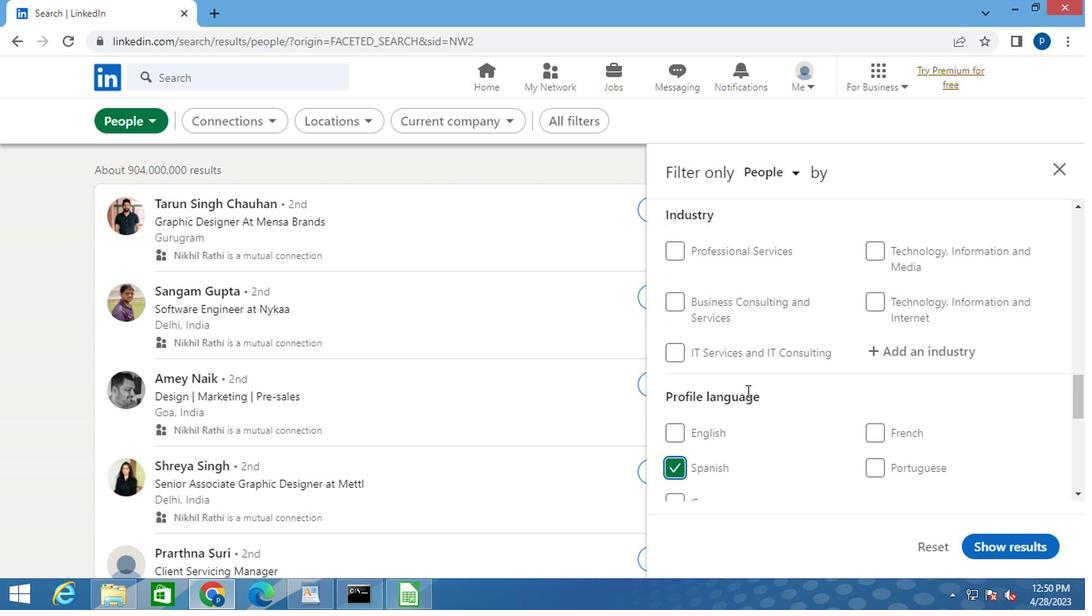 
Action: Mouse scrolled (745, 389) with delta (0, 1)
Screenshot: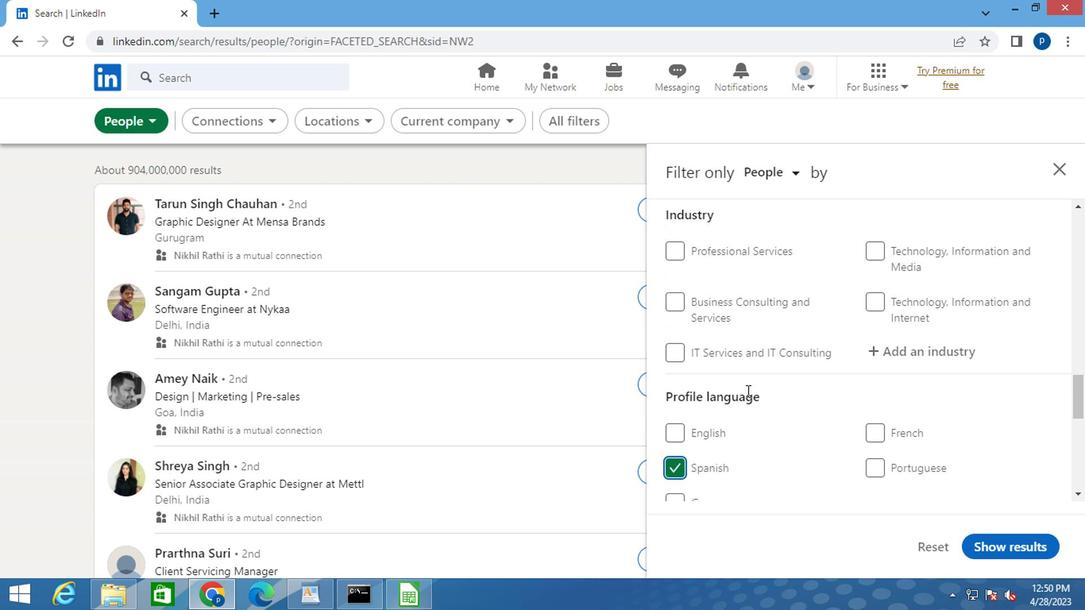 
Action: Mouse moved to (745, 389)
Screenshot: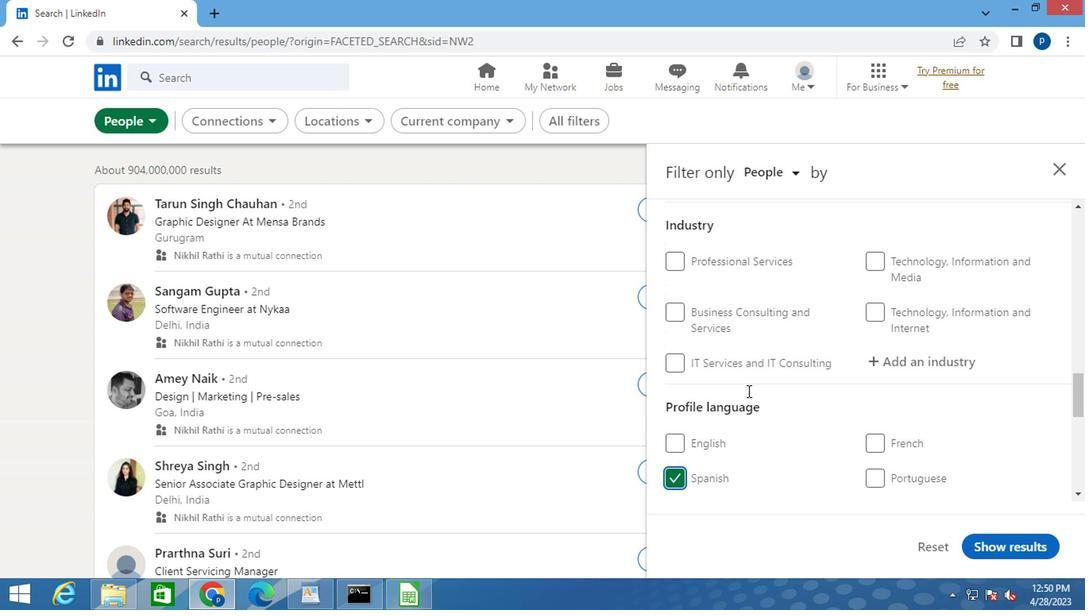 
Action: Mouse scrolled (745, 390) with delta (0, 0)
Screenshot: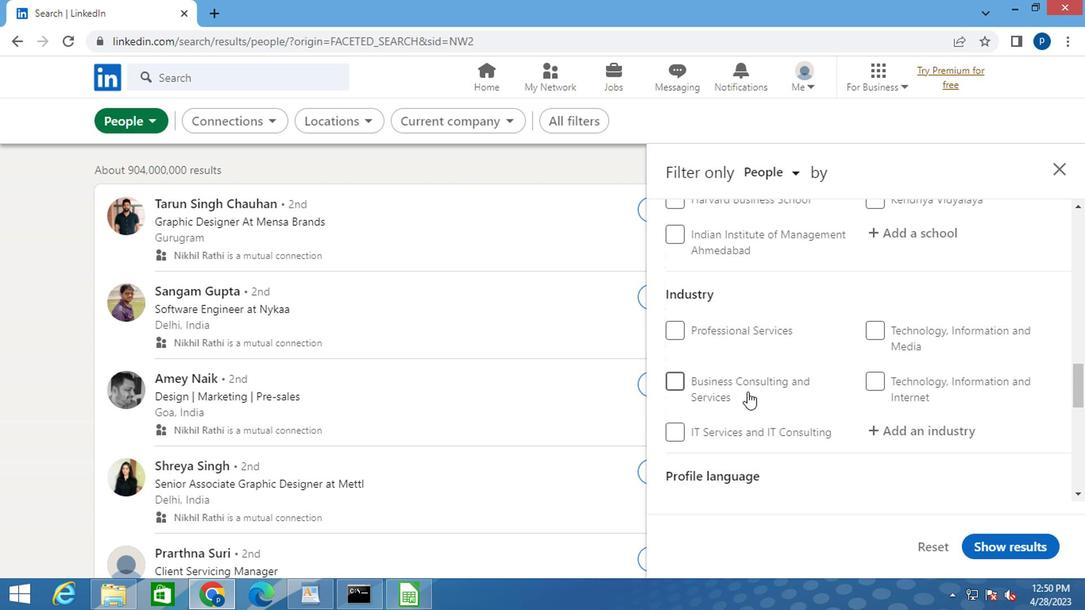 
Action: Mouse moved to (745, 390)
Screenshot: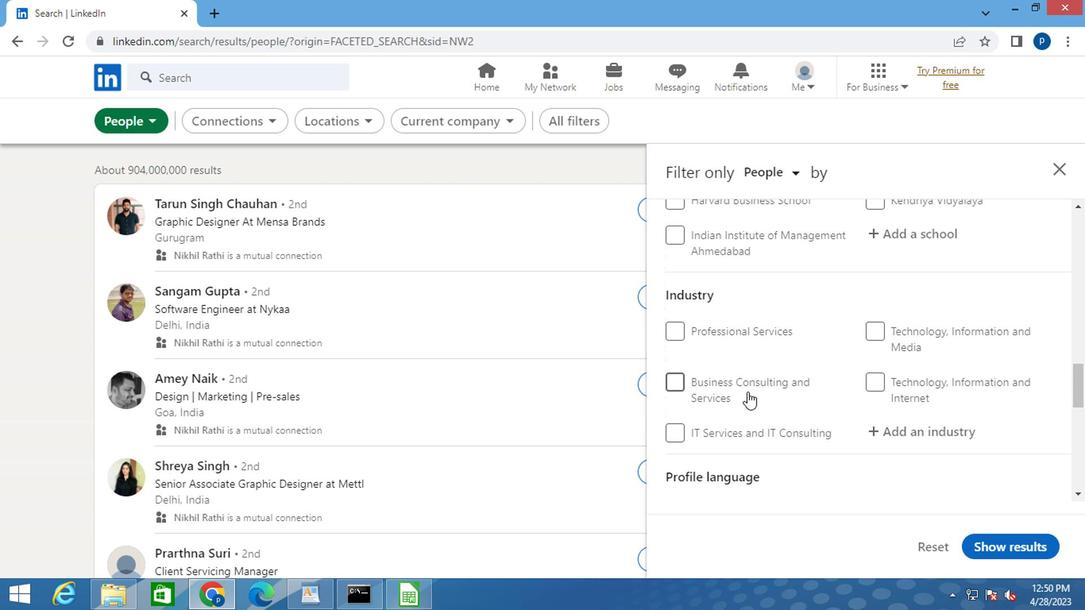 
Action: Mouse scrolled (745, 391) with delta (0, 0)
Screenshot: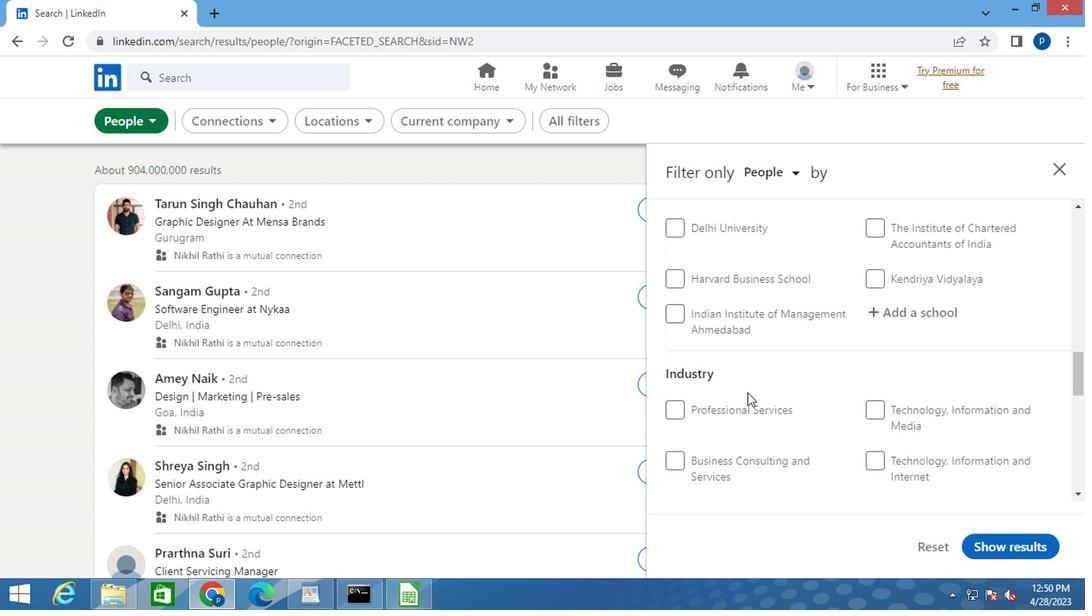 
Action: Mouse scrolled (745, 391) with delta (0, 0)
Screenshot: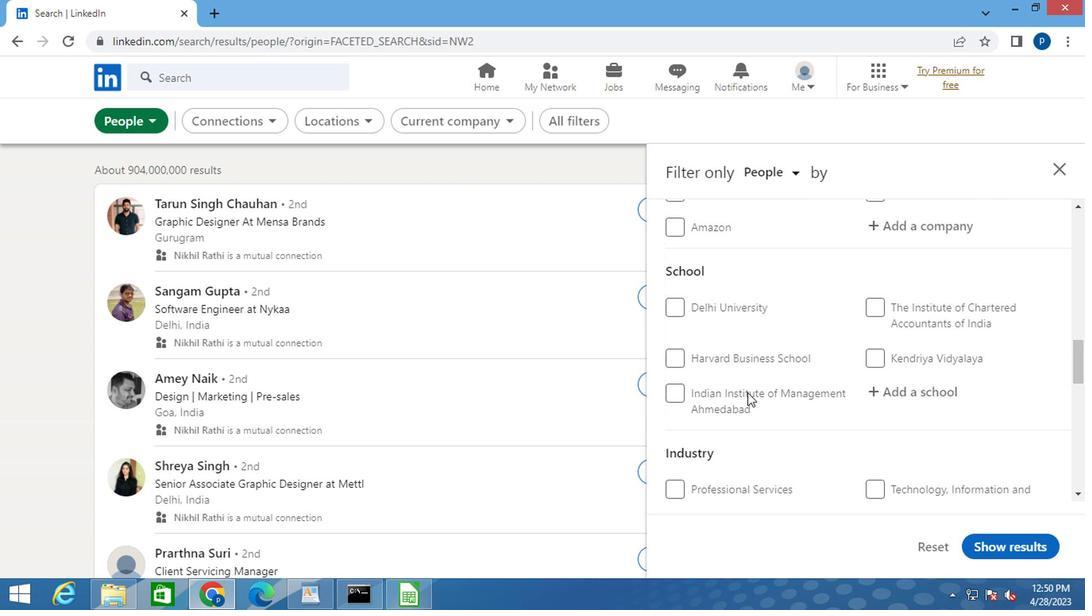 
Action: Mouse scrolled (745, 391) with delta (0, 0)
Screenshot: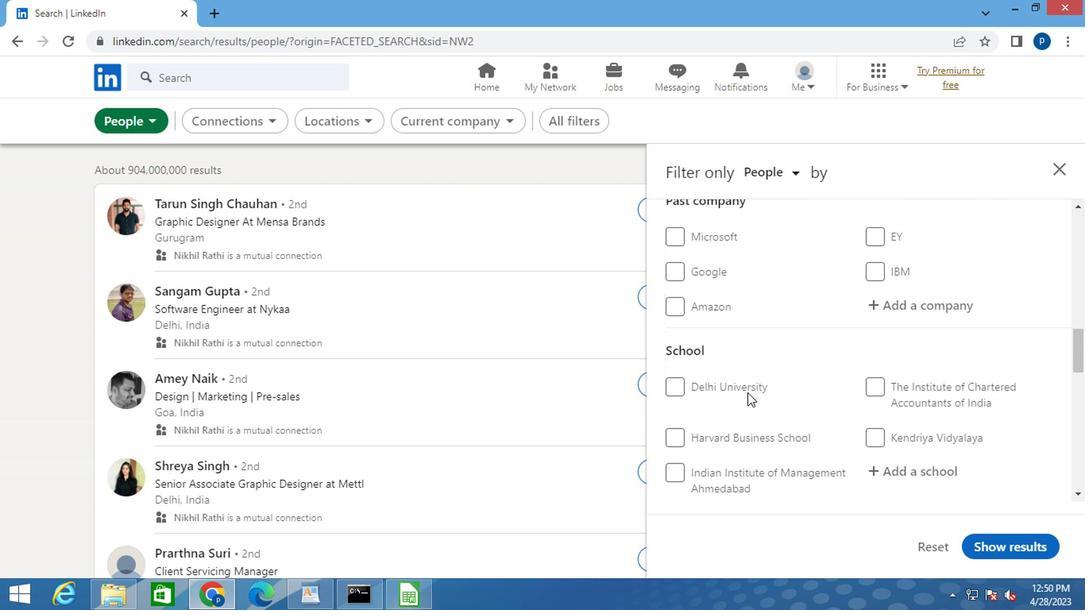 
Action: Mouse scrolled (745, 391) with delta (0, 0)
Screenshot: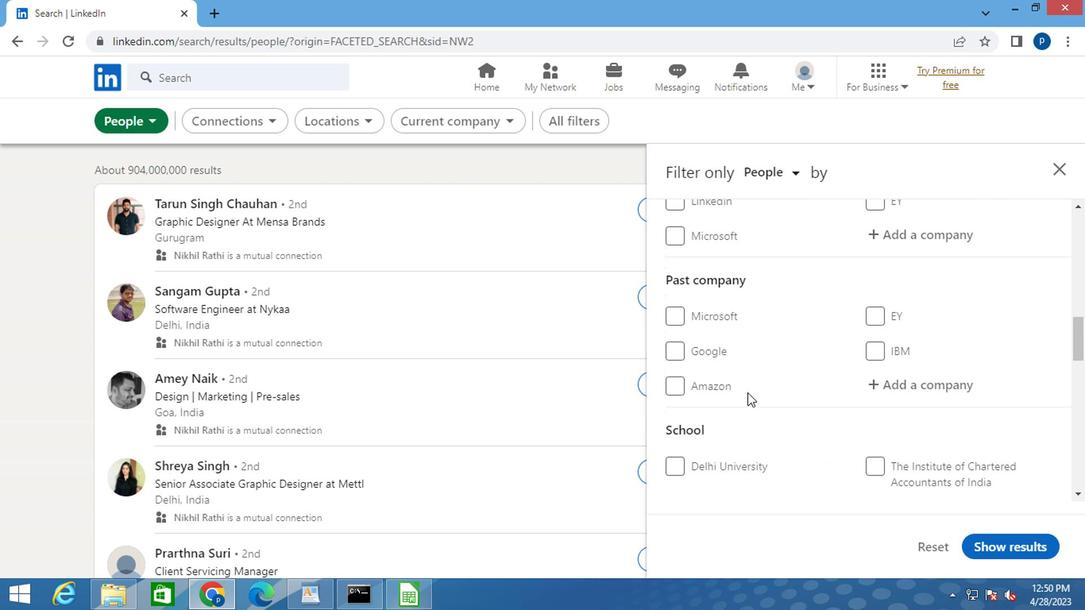 
Action: Mouse scrolled (745, 391) with delta (0, 0)
Screenshot: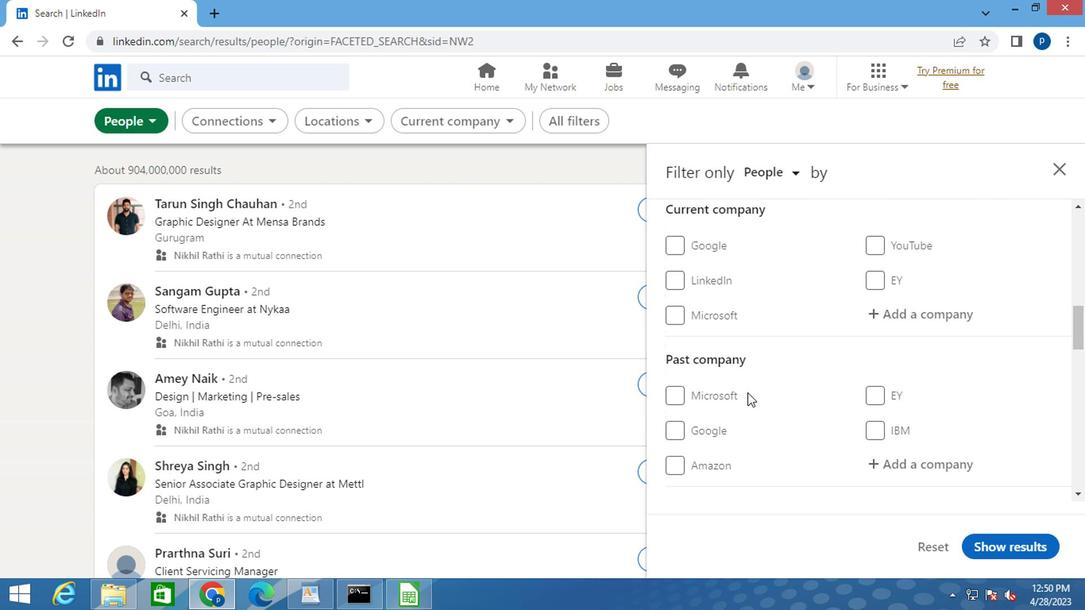 
Action: Mouse moved to (895, 399)
Screenshot: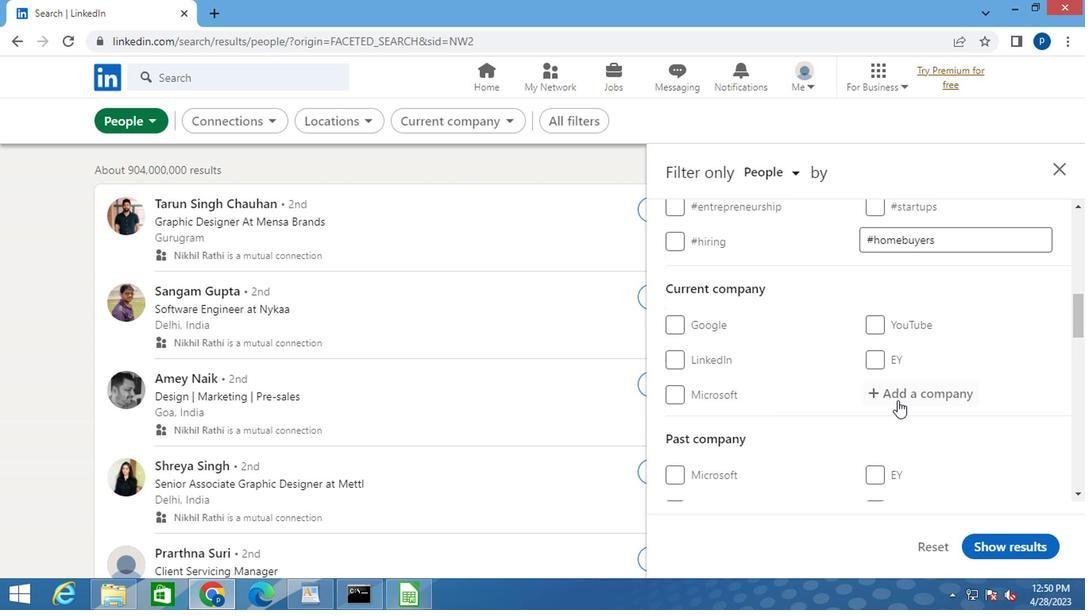 
Action: Mouse pressed left at (895, 399)
Screenshot: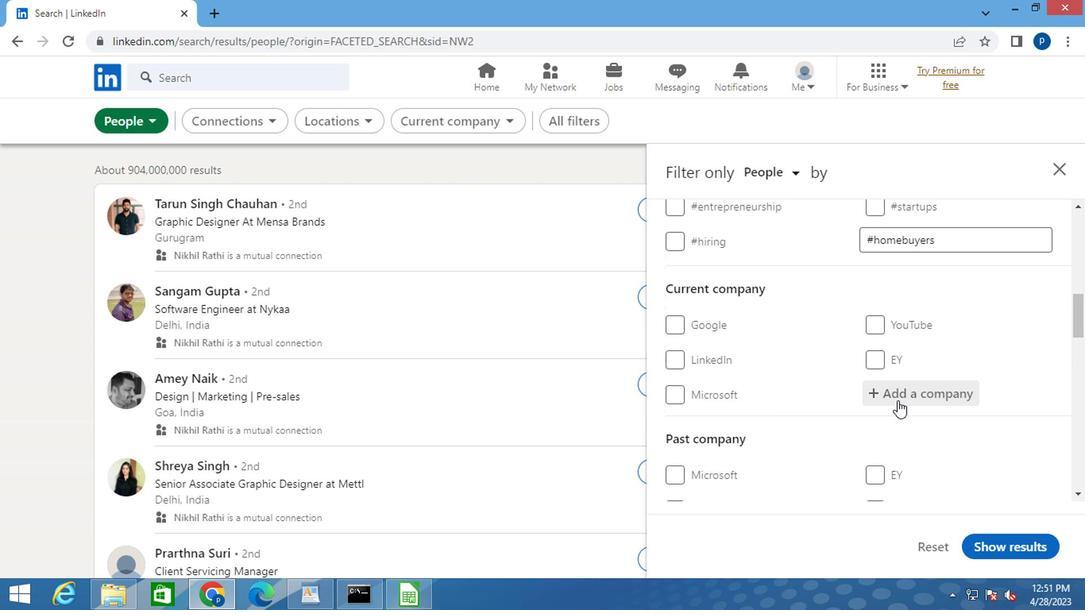 
Action: Mouse moved to (894, 401)
Screenshot: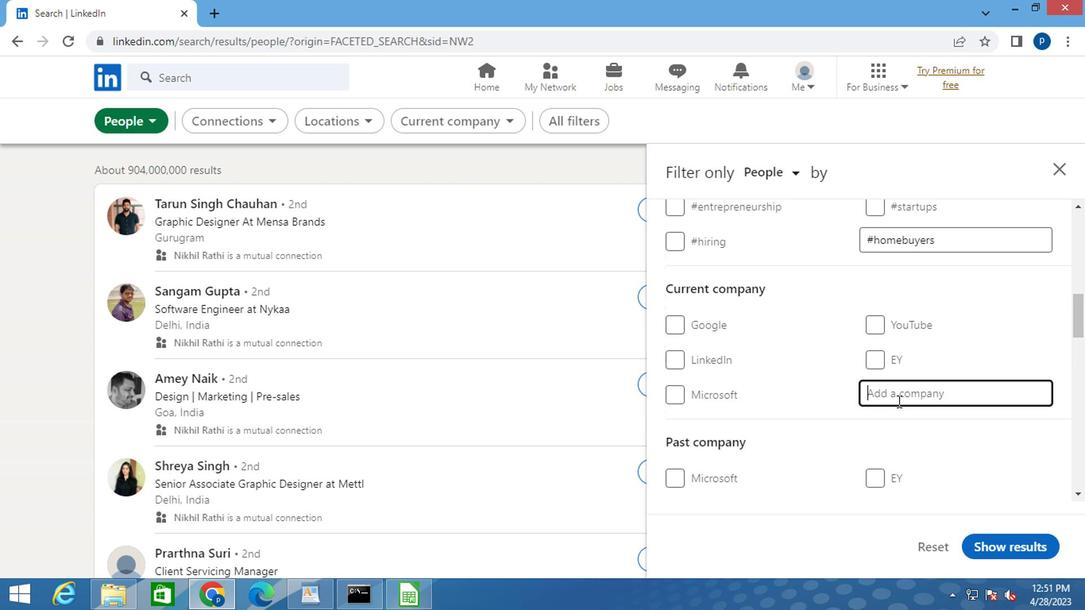 
Action: Key pressed E<Key.caps_lock>C
Screenshot: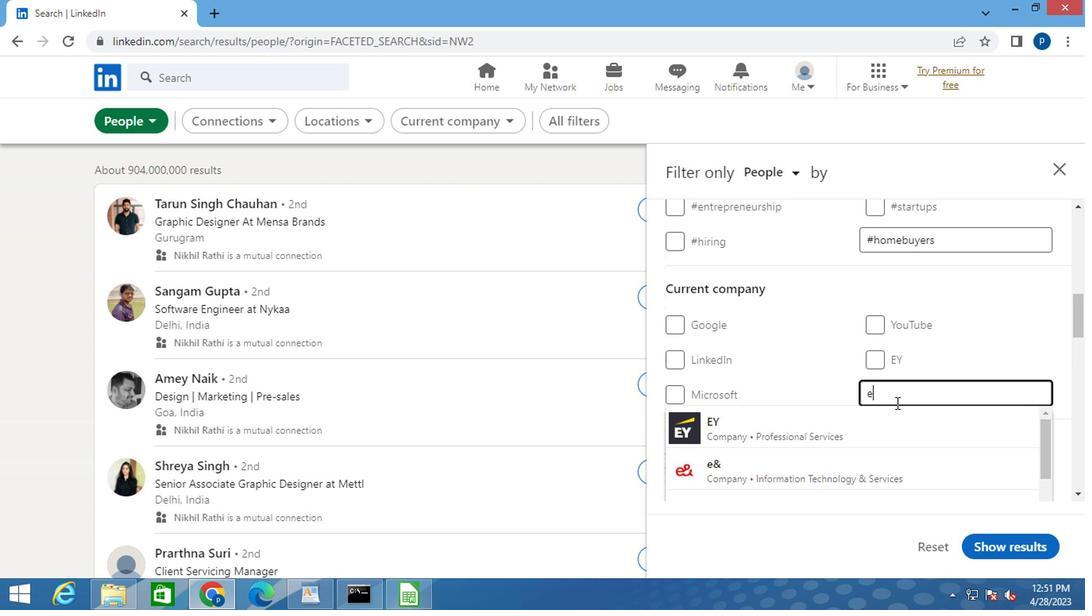 
Action: Mouse moved to (766, 471)
Screenshot: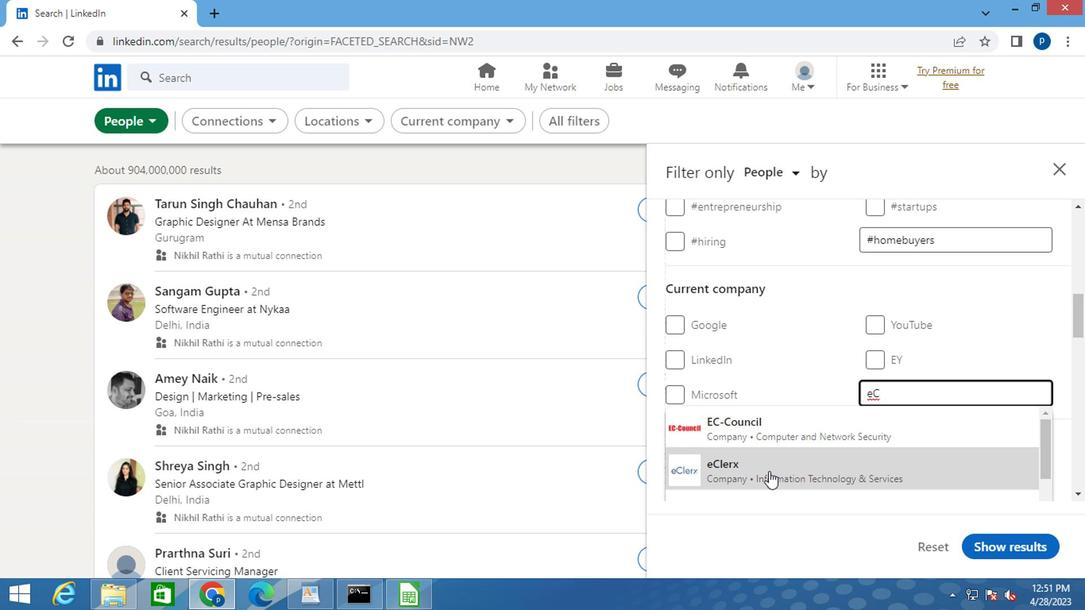 
Action: Mouse pressed left at (766, 471)
Screenshot: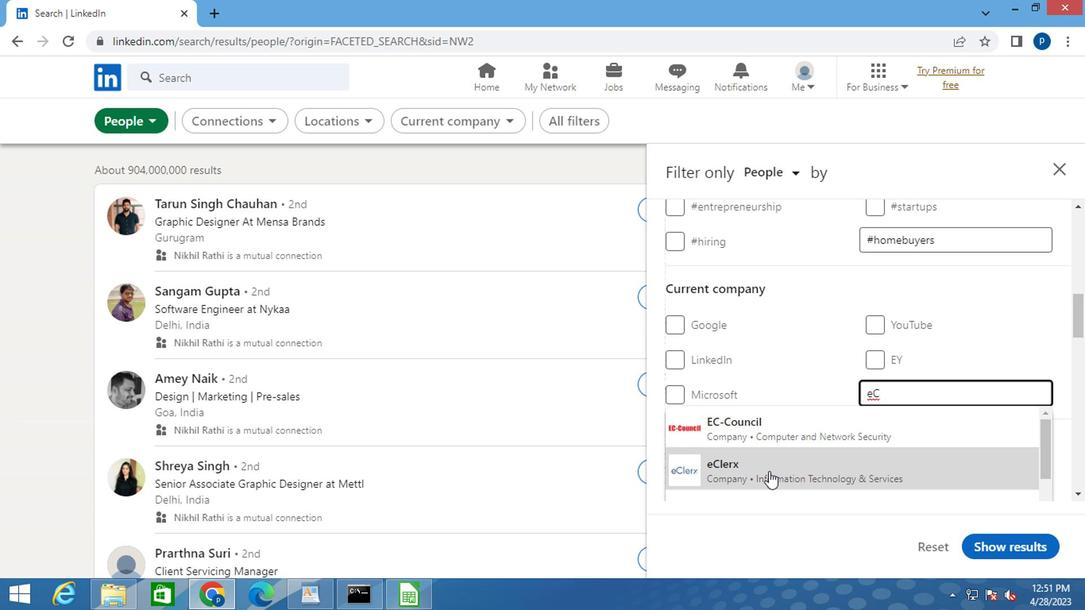 
Action: Mouse moved to (775, 415)
Screenshot: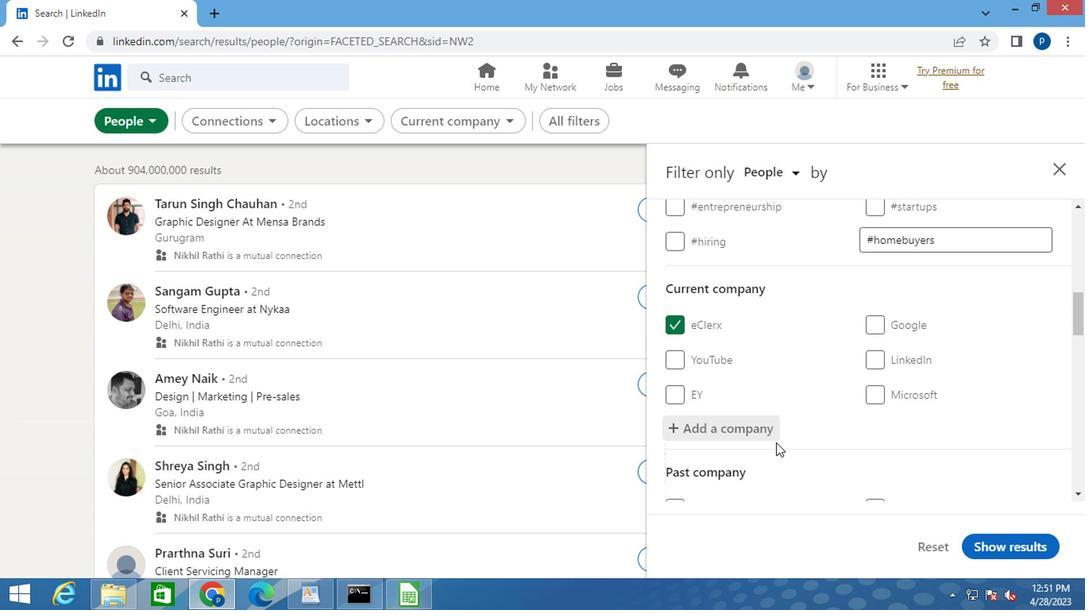 
Action: Mouse scrolled (775, 415) with delta (0, 0)
Screenshot: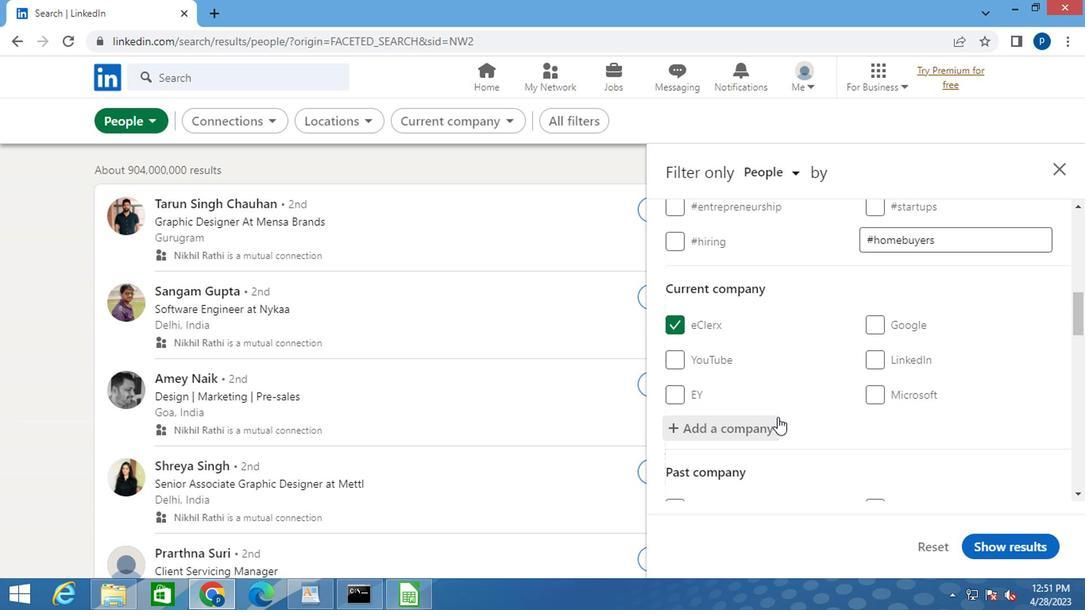 
Action: Mouse scrolled (775, 415) with delta (0, 0)
Screenshot: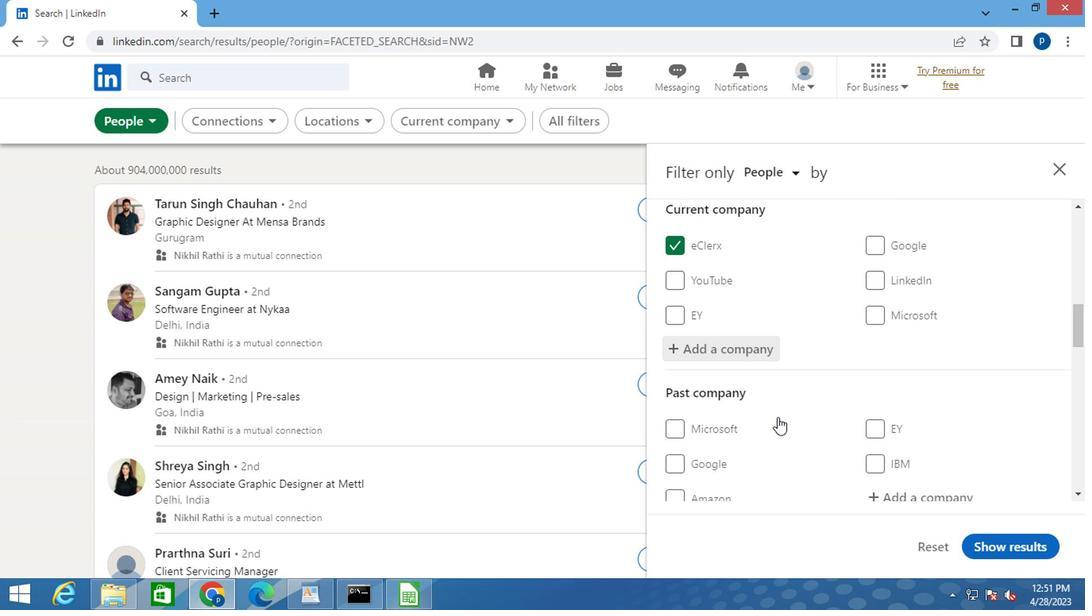 
Action: Mouse scrolled (775, 415) with delta (0, 0)
Screenshot: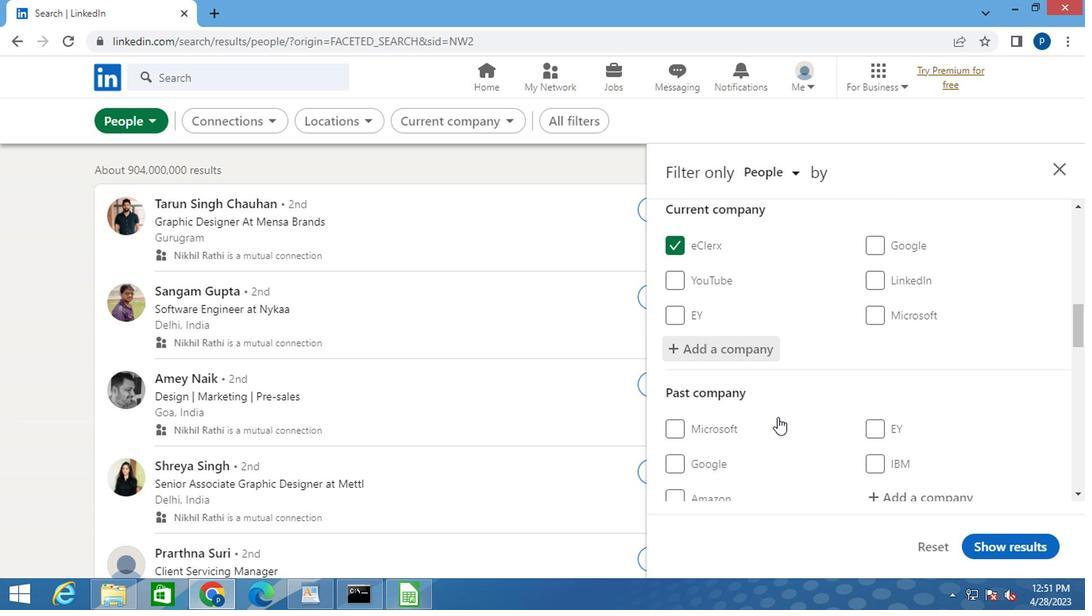 
Action: Mouse scrolled (775, 415) with delta (0, 0)
Screenshot: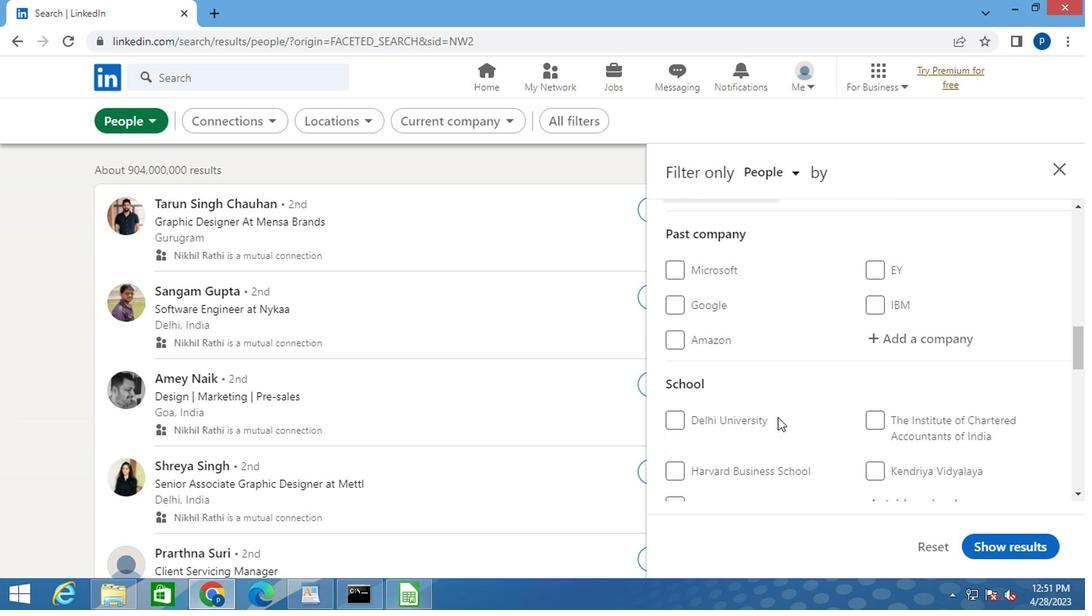 
Action: Mouse moved to (884, 418)
Screenshot: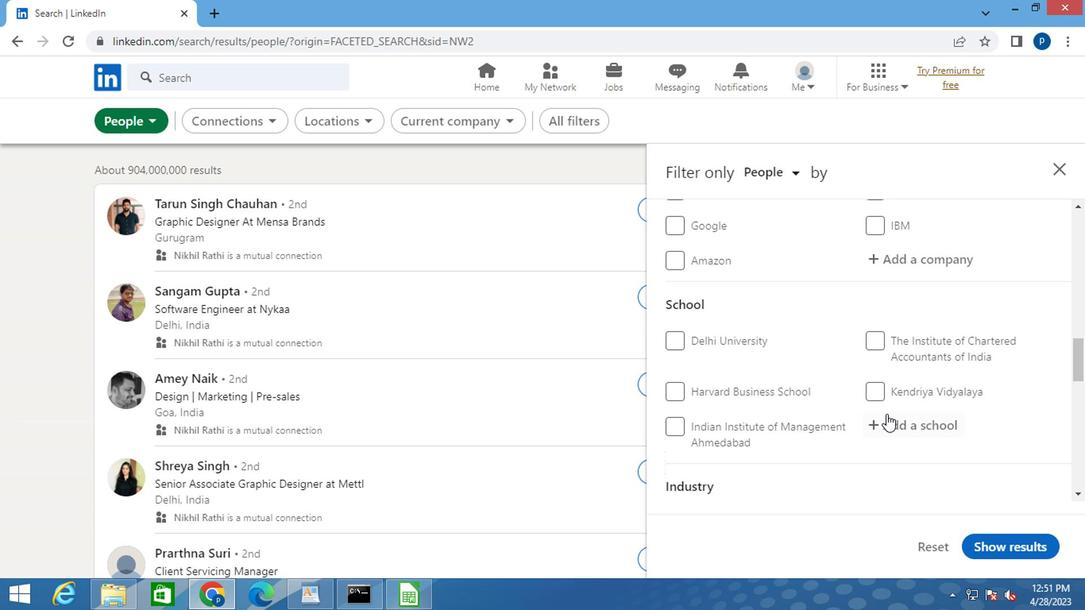 
Action: Mouse pressed left at (884, 418)
Screenshot: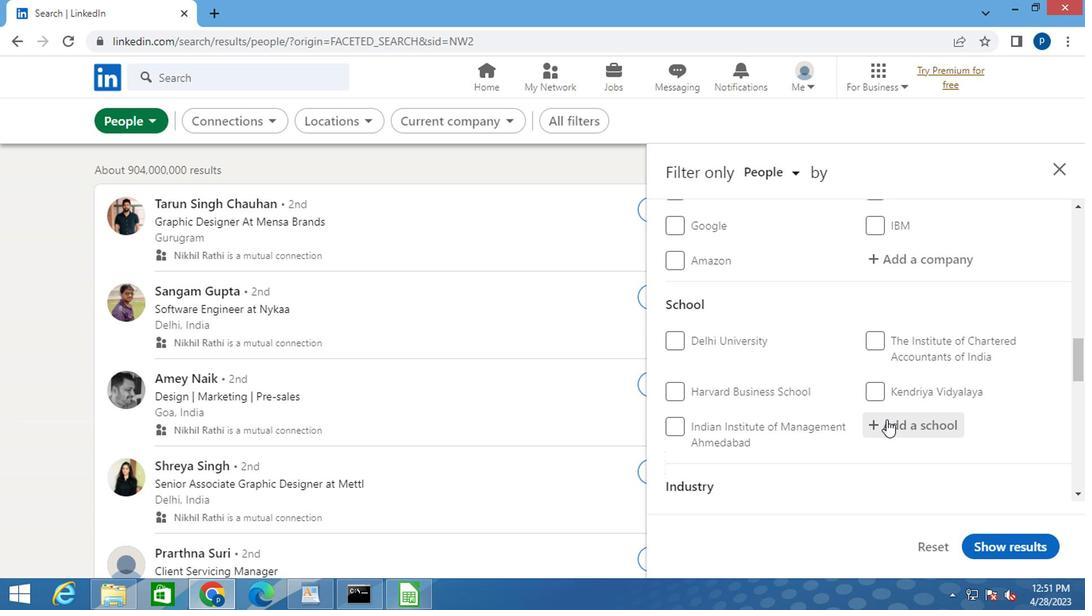 
Action: Key pressed R<Key.caps_lock>AJIV<Key.space><Key.caps_lock>G<Key.caps_lock>ANDHI<Key.space><Key.caps_lock>U<Key.caps_lock>NIVERSITY
Screenshot: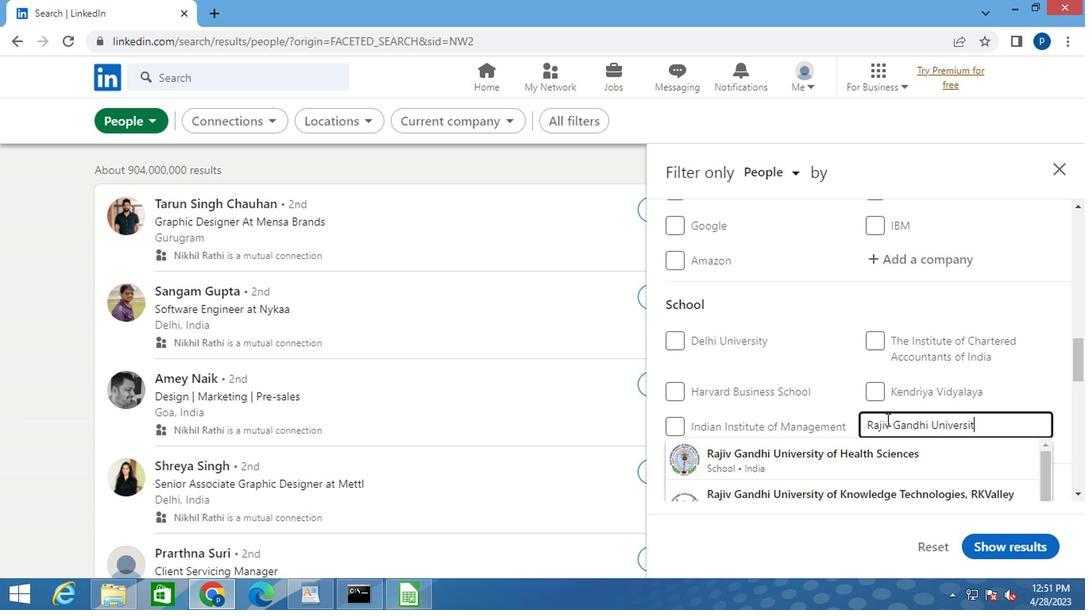 
Action: Mouse moved to (887, 492)
Screenshot: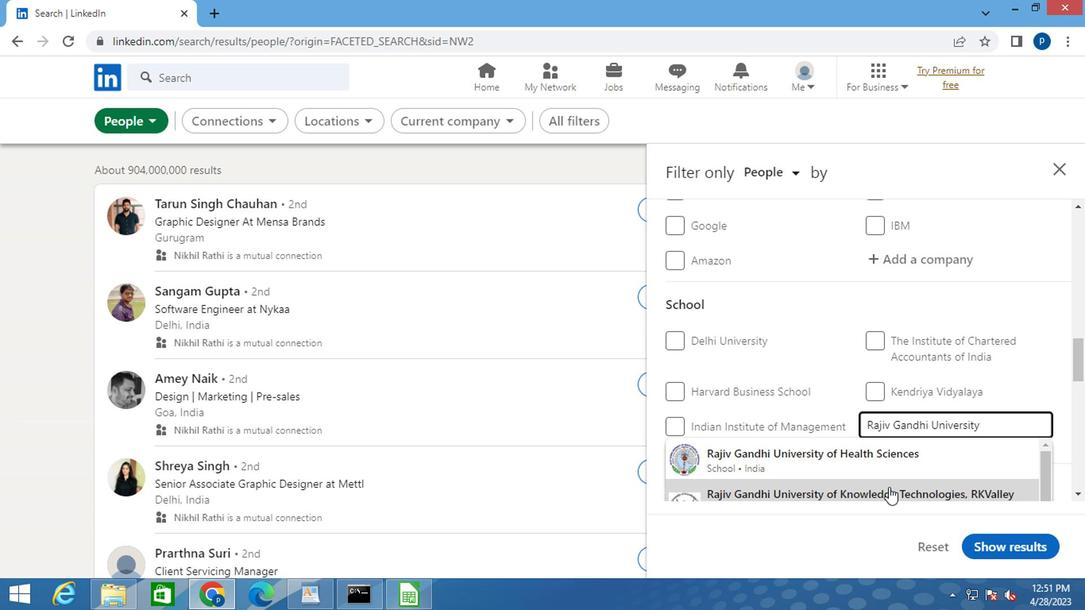
Action: Mouse pressed left at (887, 492)
Screenshot: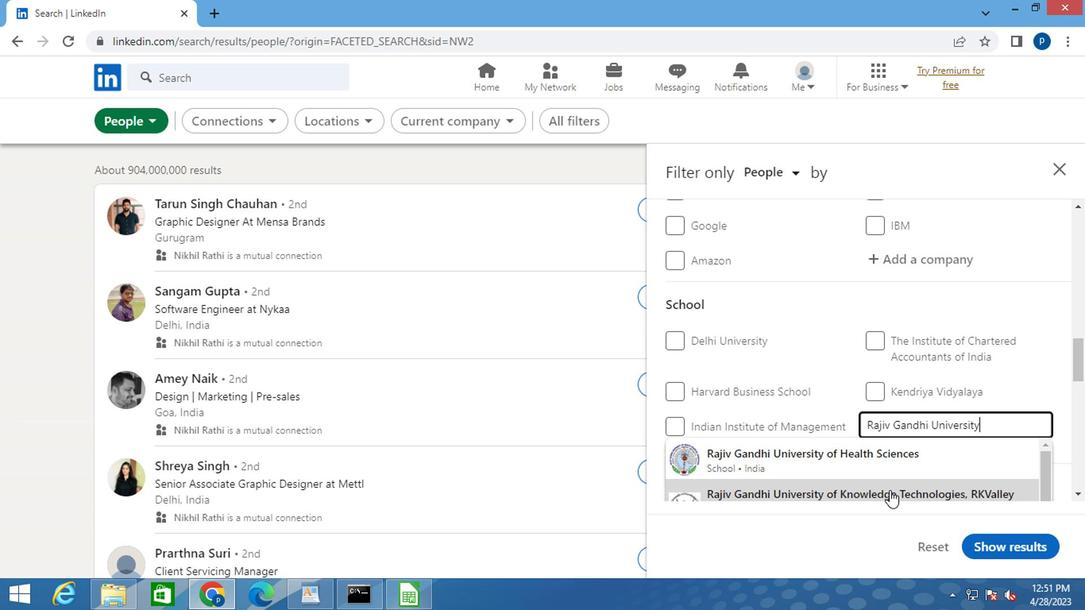 
Action: Mouse moved to (841, 425)
Screenshot: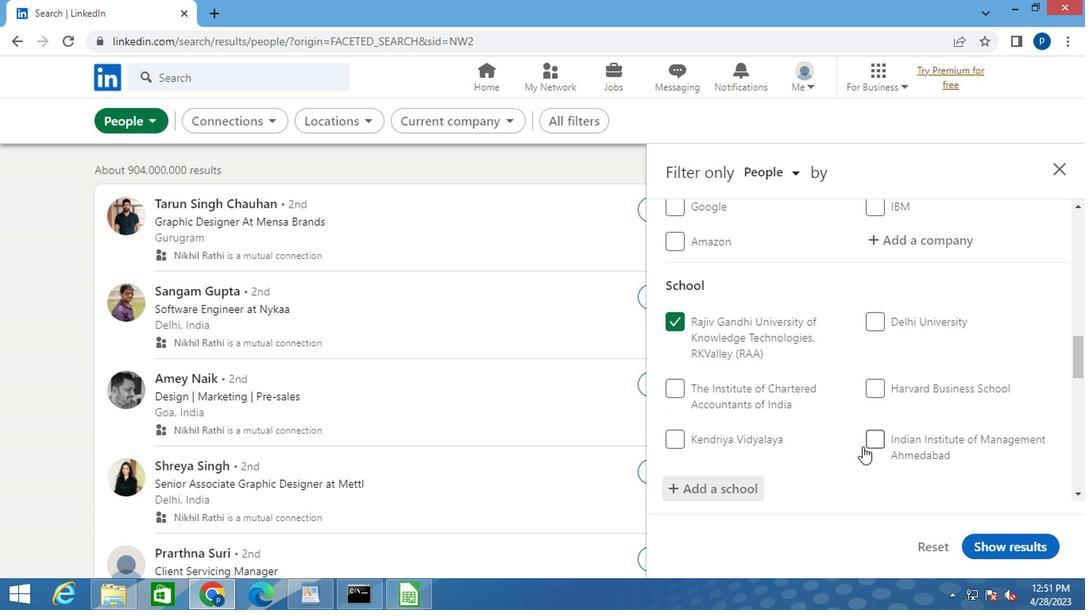 
Action: Mouse scrolled (841, 424) with delta (0, 0)
Screenshot: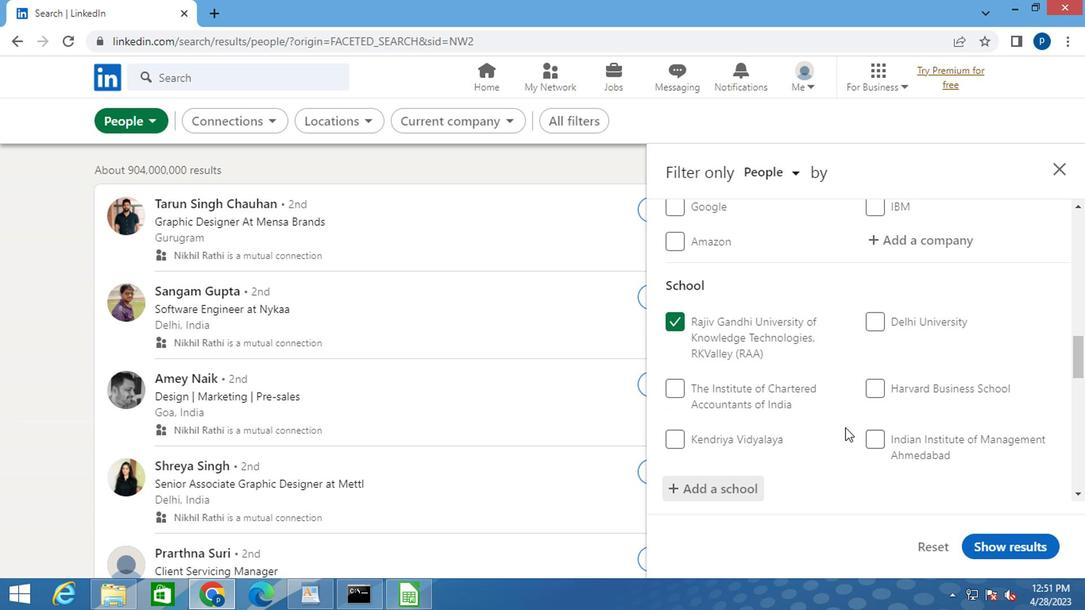 
Action: Mouse scrolled (841, 424) with delta (0, 0)
Screenshot: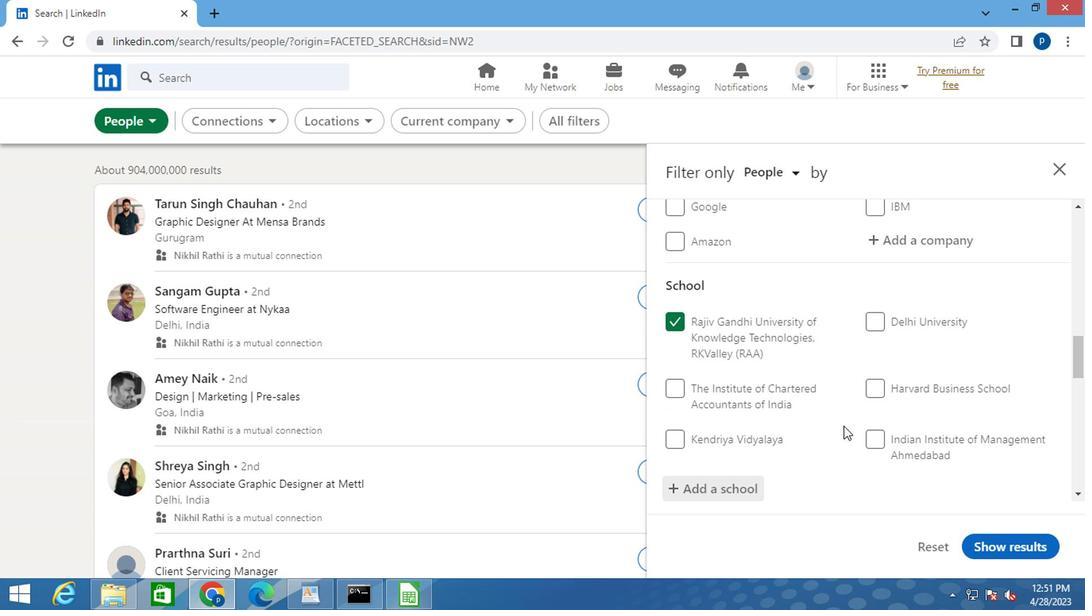 
Action: Mouse moved to (778, 370)
Screenshot: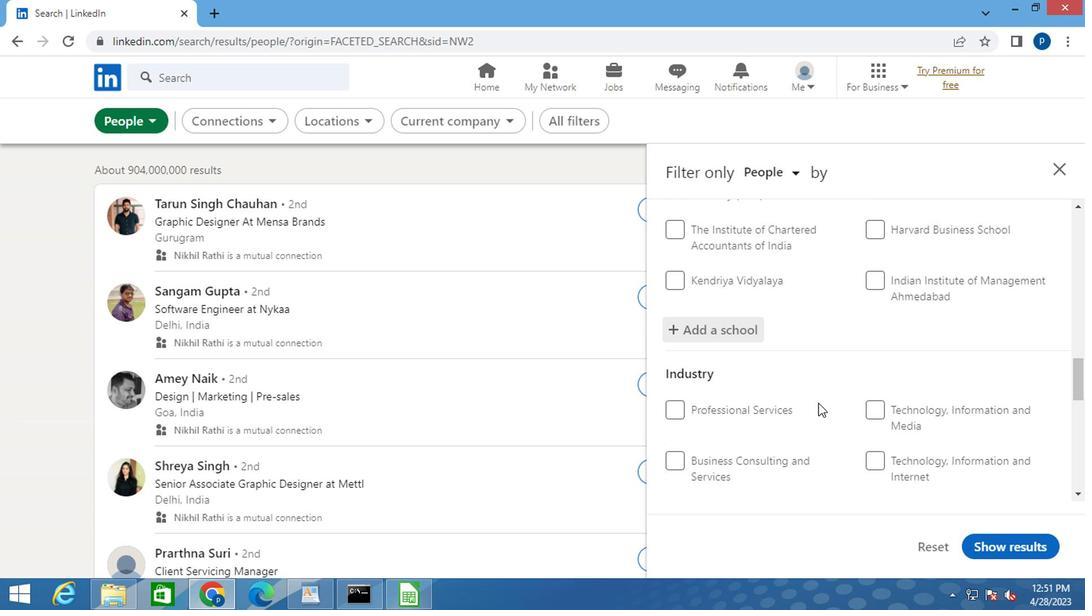 
Action: Mouse scrolled (778, 369) with delta (0, -1)
Screenshot: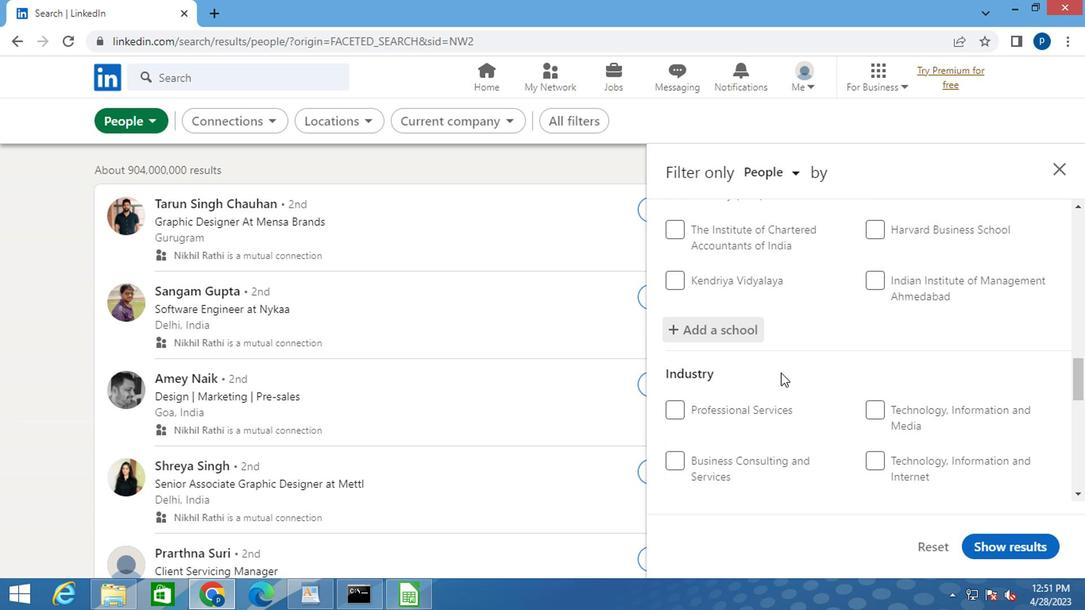 
Action: Mouse scrolled (778, 369) with delta (0, -1)
Screenshot: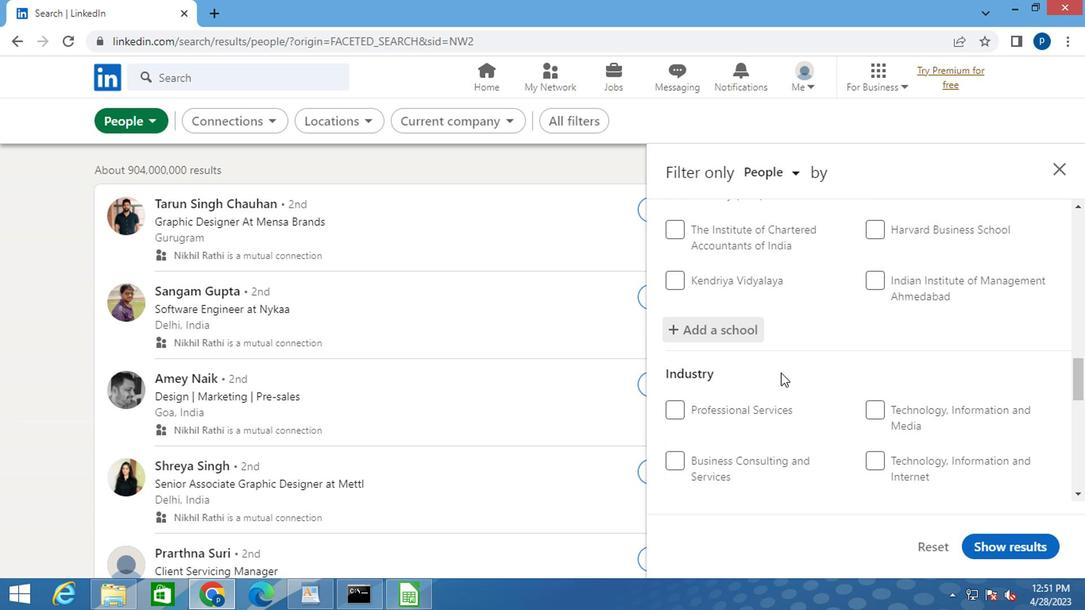 
Action: Mouse moved to (894, 347)
Screenshot: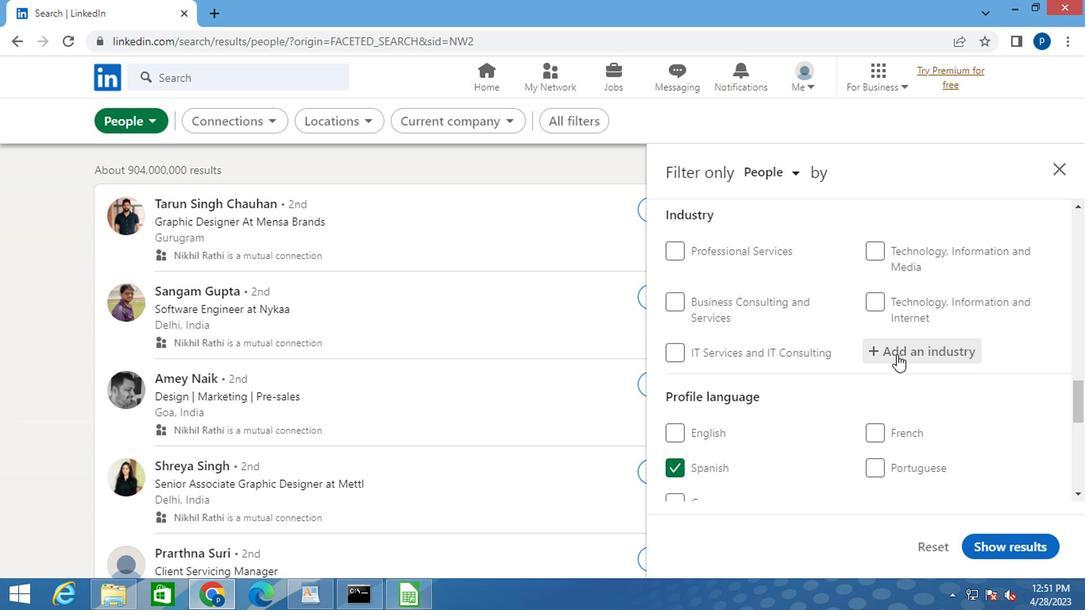 
Action: Mouse pressed left at (894, 347)
Screenshot: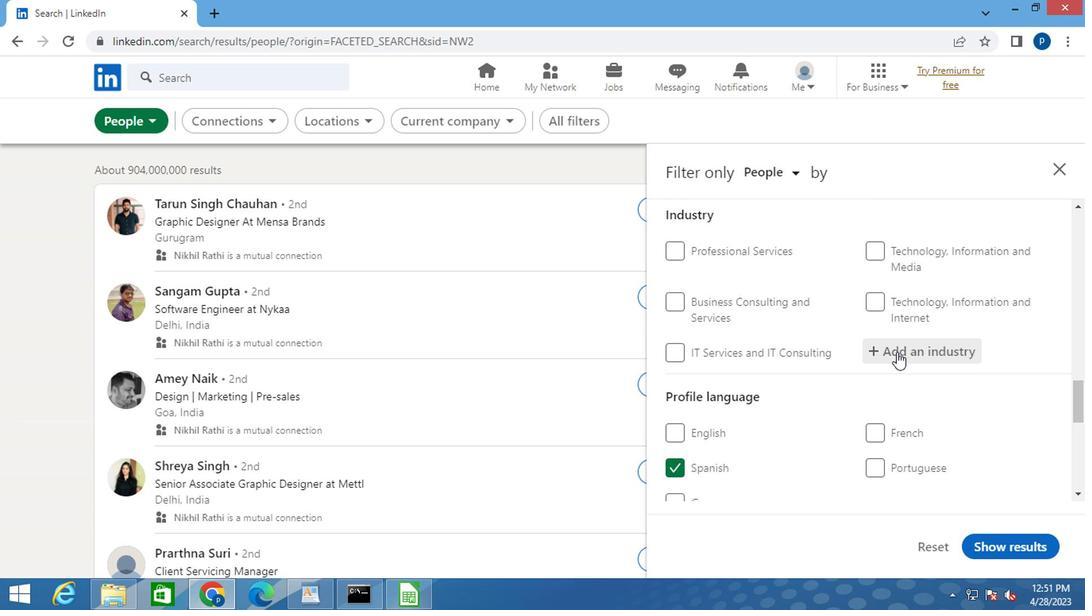 
Action: Mouse pressed left at (894, 347)
Screenshot: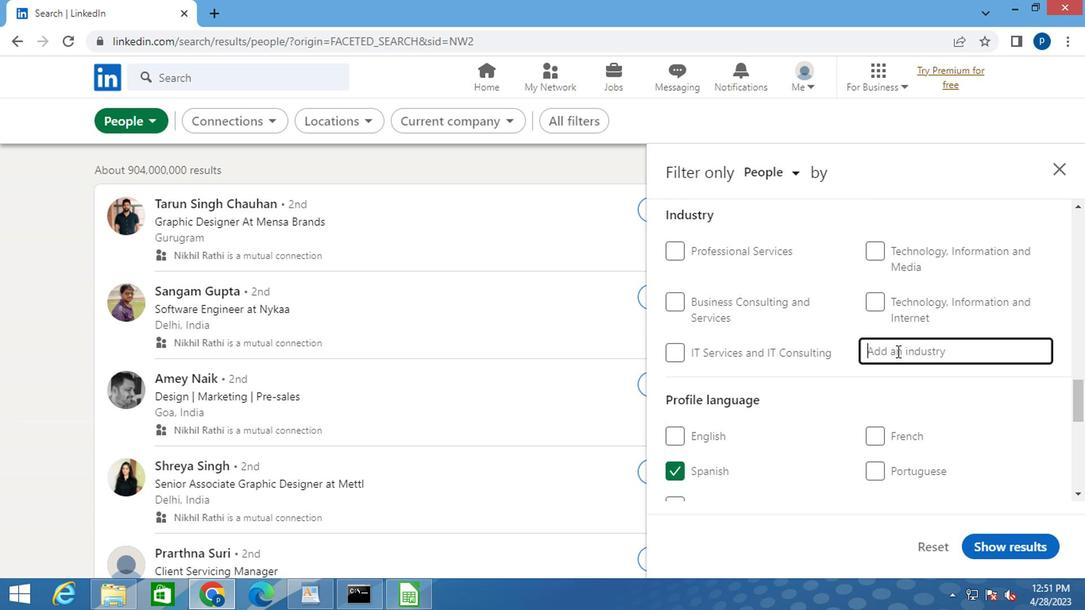 
Action: Mouse moved to (894, 347)
Screenshot: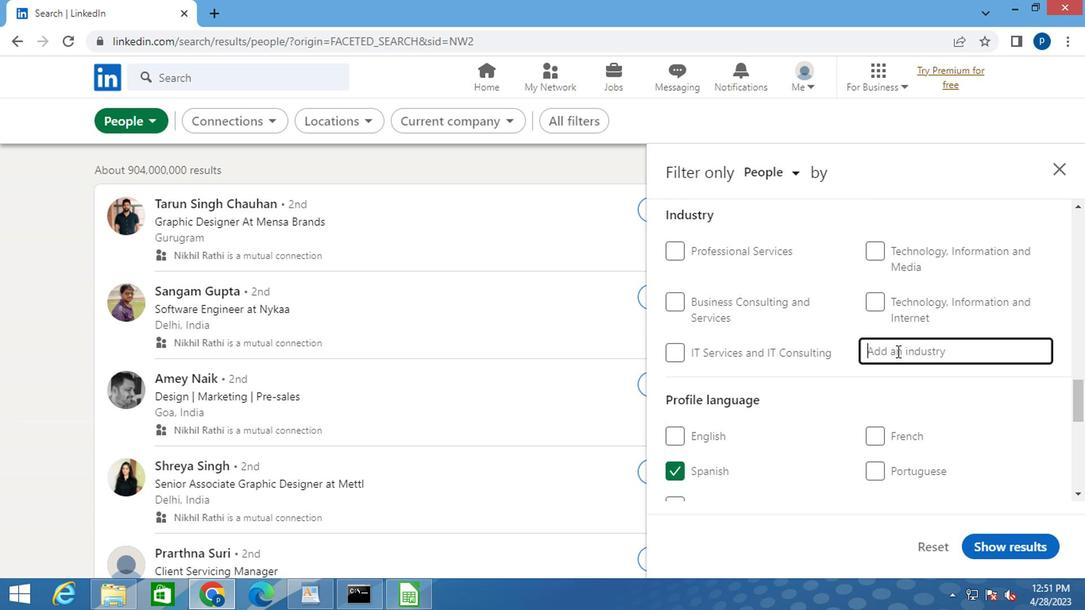 
Action: Key pressed <Key.caps_lock>F<Key.caps_lock>IRE<Key.space>
Screenshot: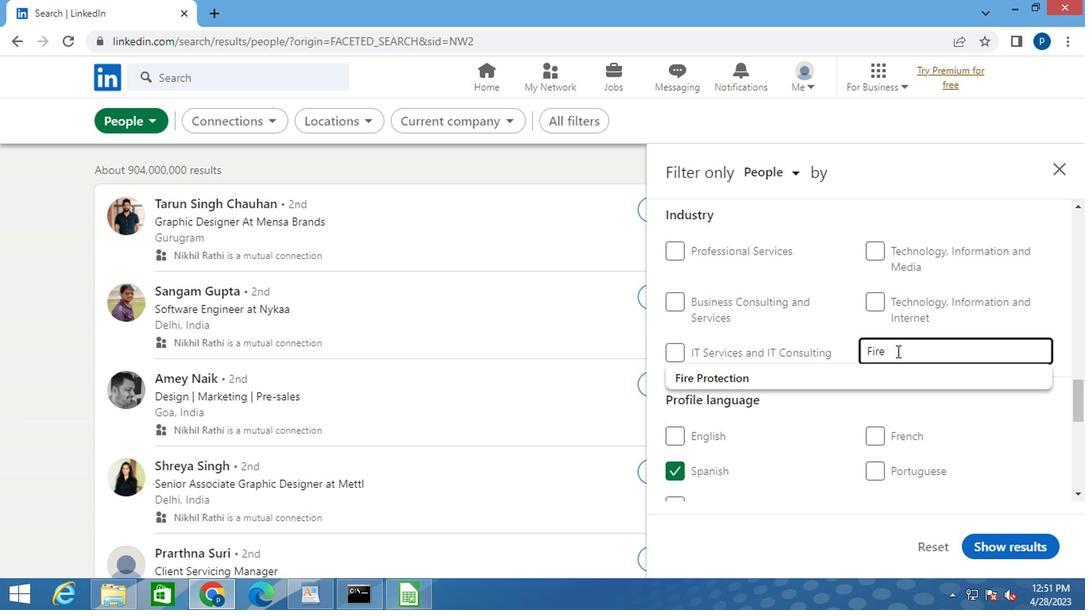 
Action: Mouse moved to (894, 347)
Screenshot: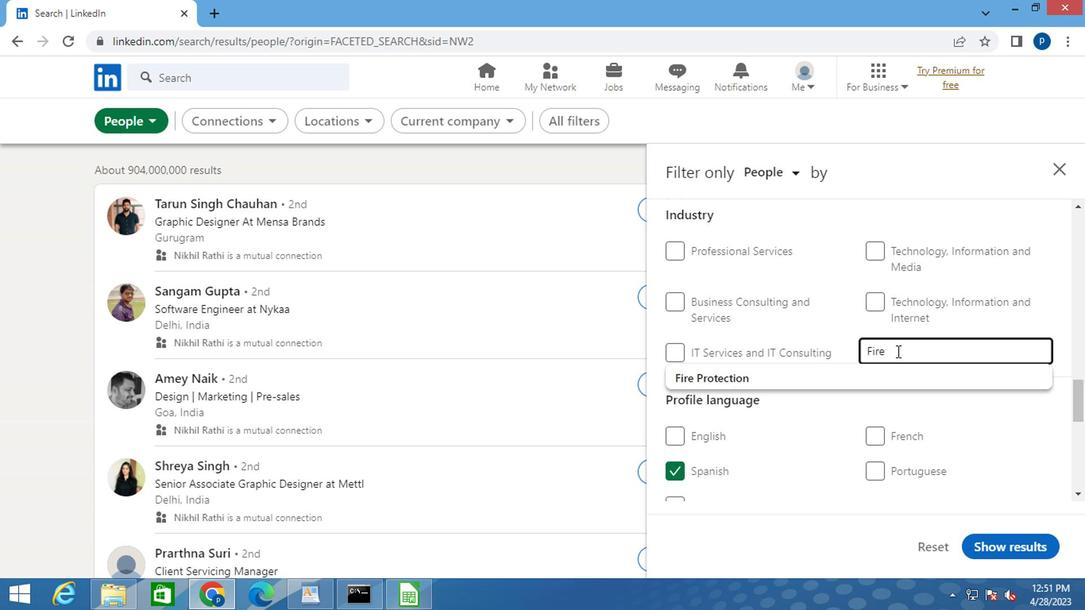 
Action: Mouse scrolled (894, 348) with delta (0, 1)
Screenshot: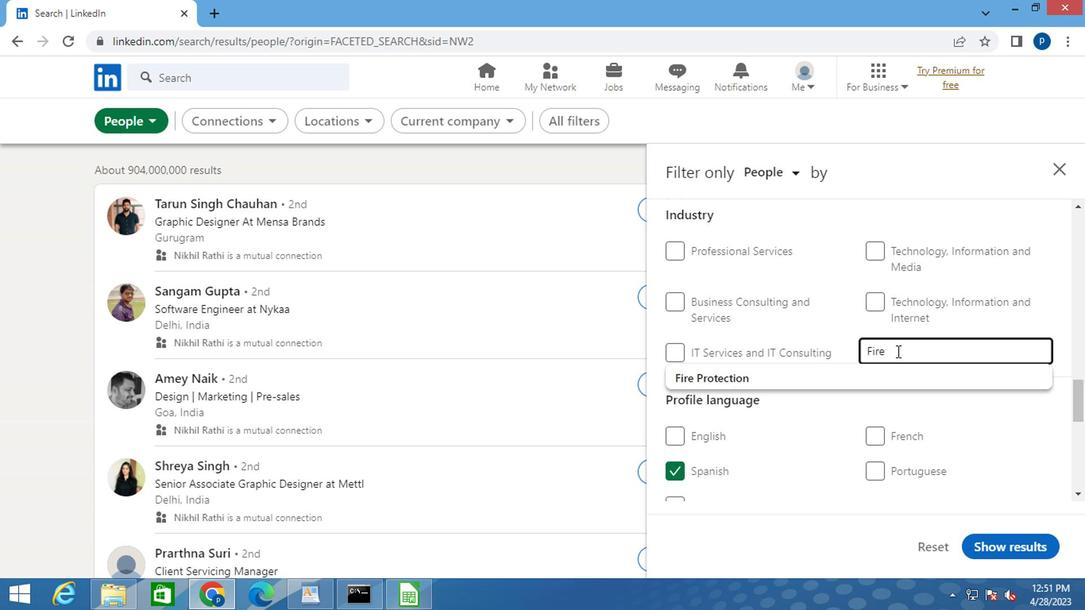 
Action: Mouse moved to (782, 454)
Screenshot: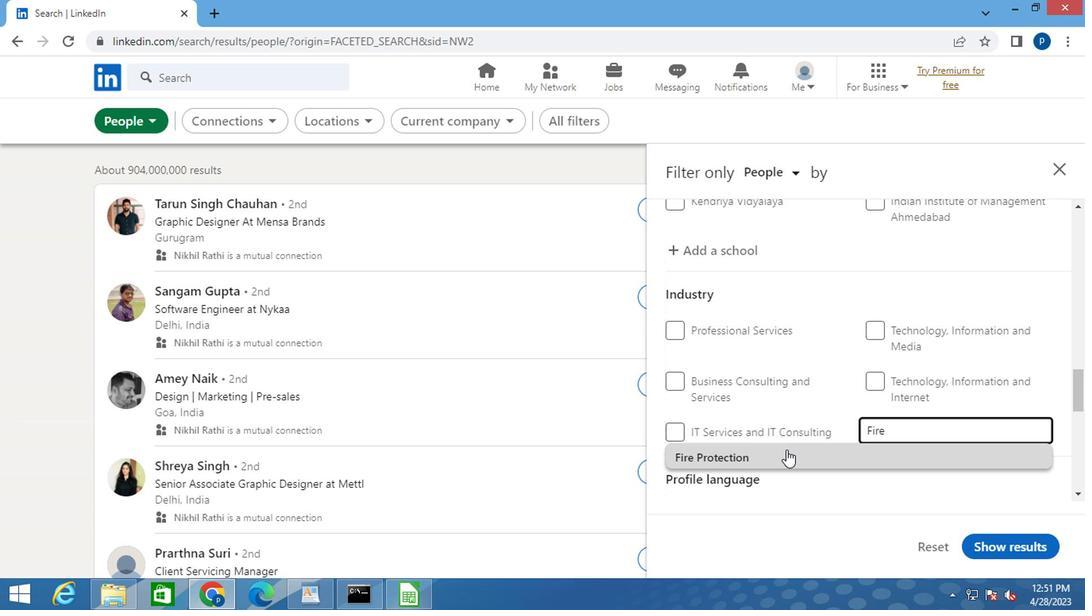 
Action: Mouse pressed left at (782, 454)
Screenshot: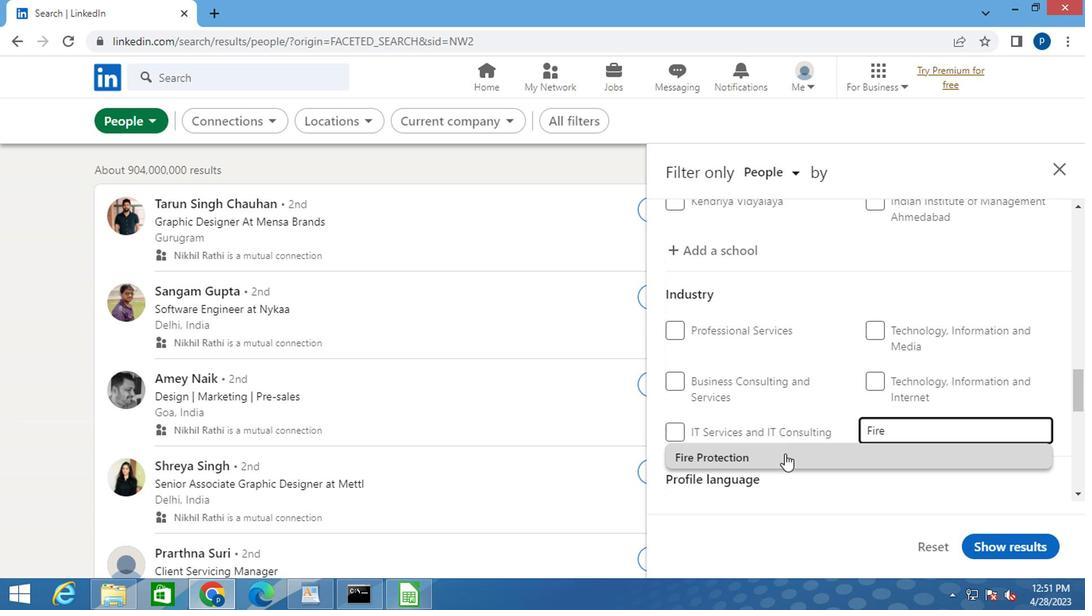 
Action: Mouse moved to (781, 454)
Screenshot: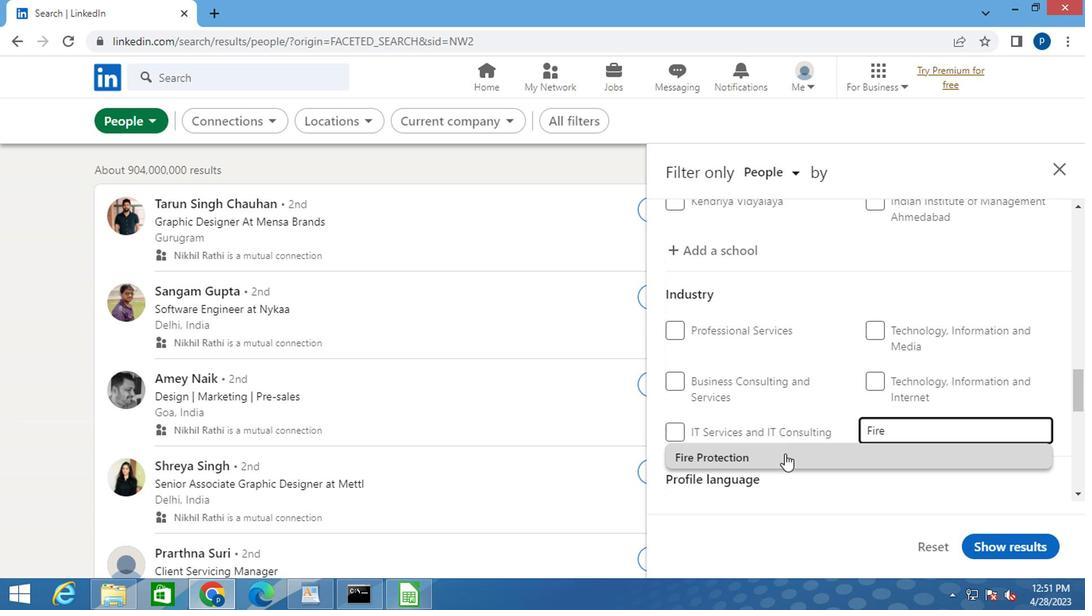 
Action: Mouse scrolled (781, 453) with delta (0, -1)
Screenshot: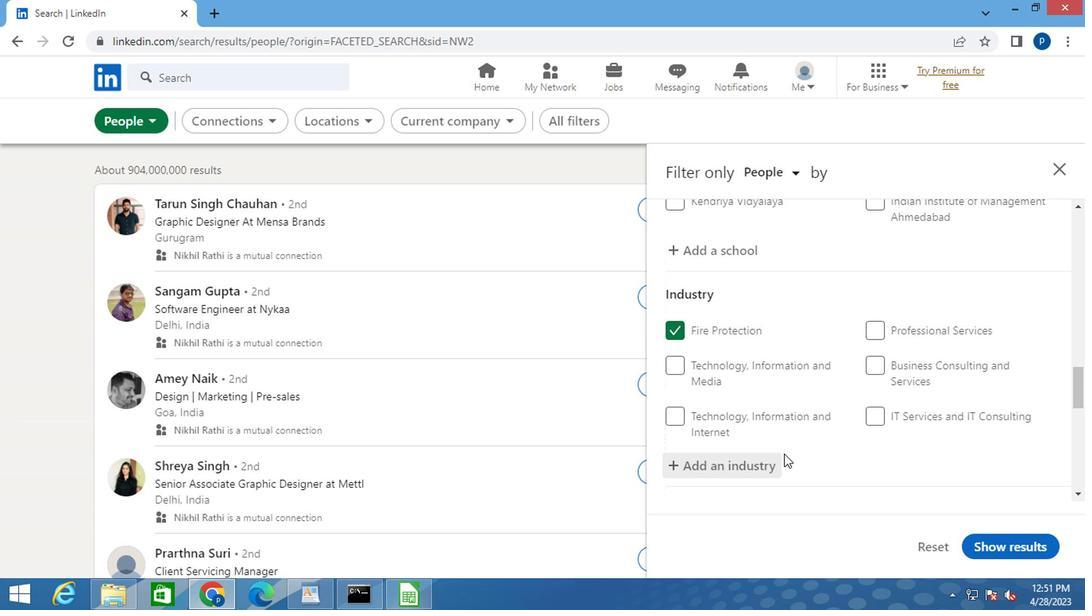 
Action: Mouse moved to (785, 453)
Screenshot: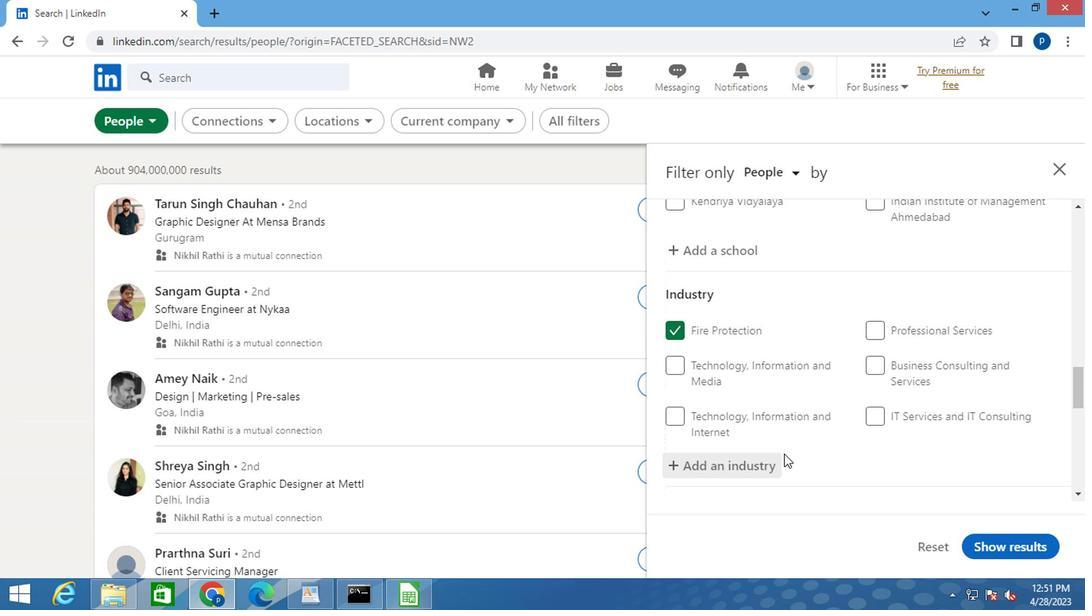 
Action: Mouse scrolled (785, 452) with delta (0, 0)
Screenshot: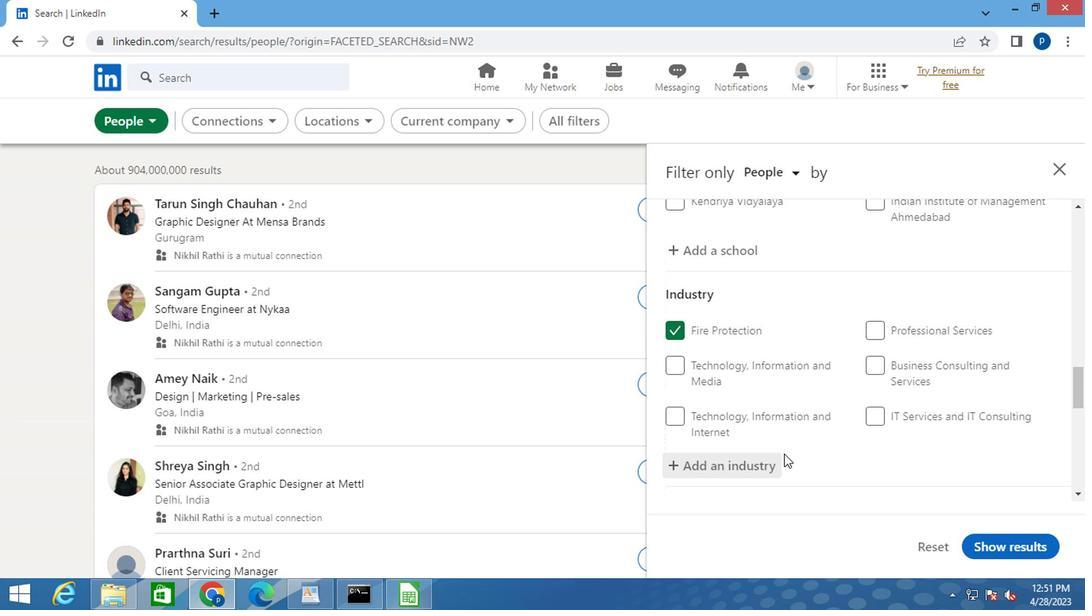 
Action: Mouse moved to (774, 404)
Screenshot: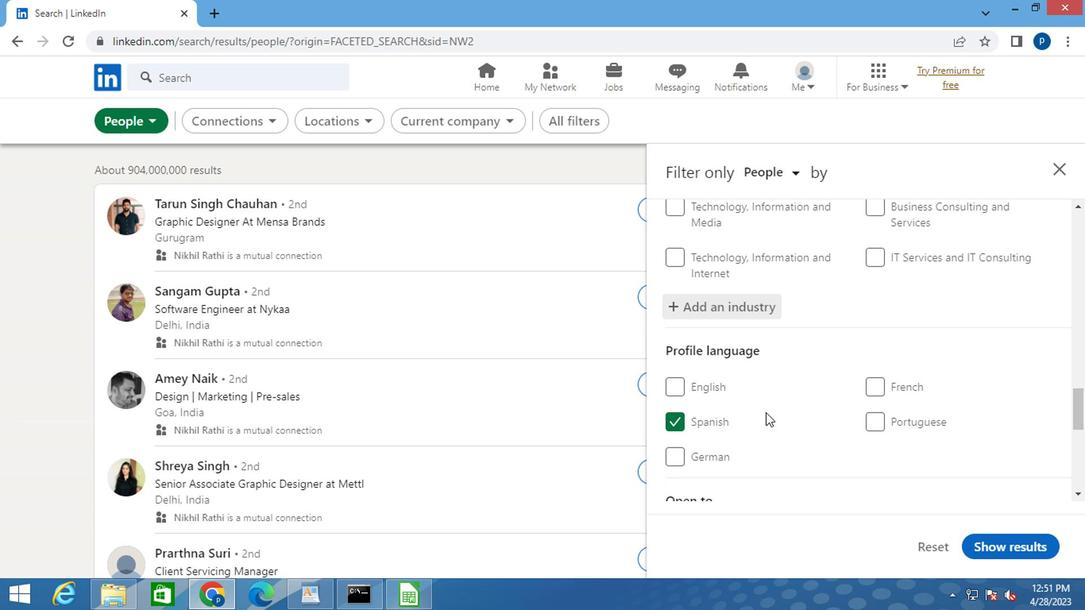 
Action: Mouse scrolled (774, 403) with delta (0, -1)
Screenshot: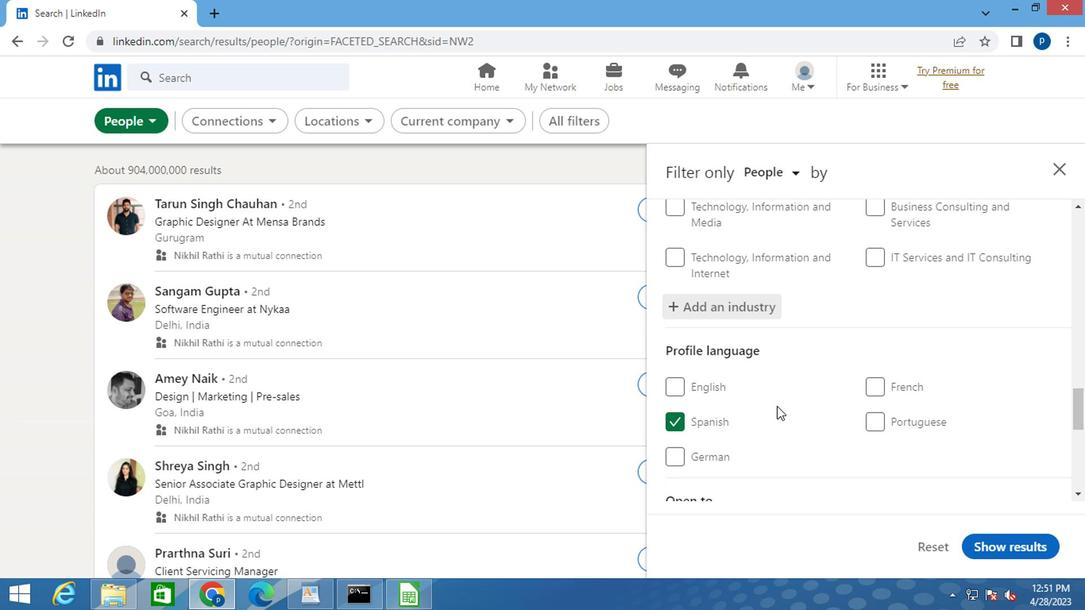 
Action: Mouse moved to (789, 401)
Screenshot: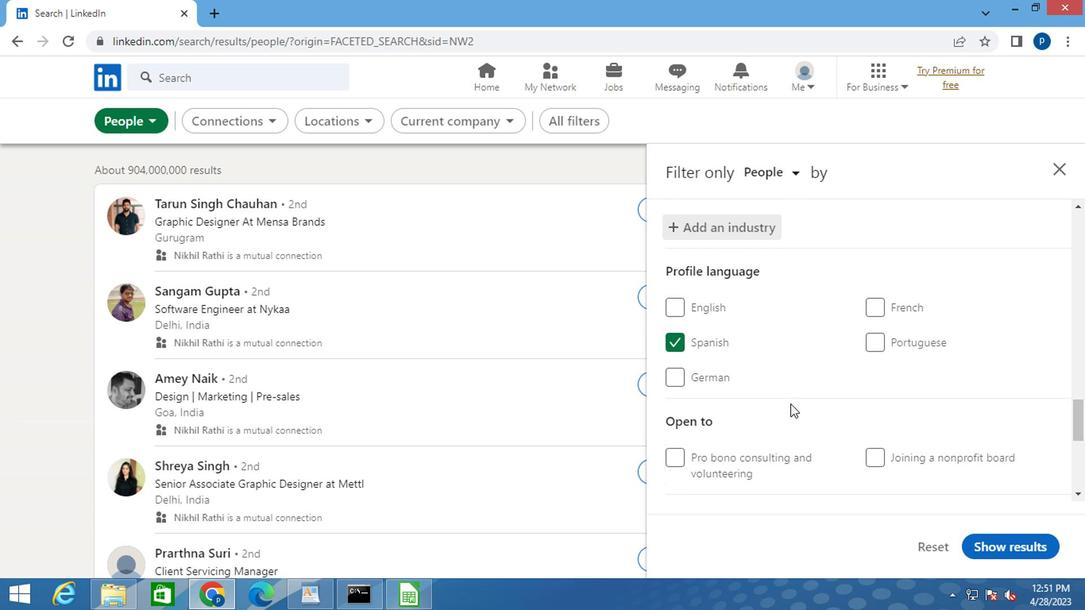 
Action: Mouse scrolled (789, 401) with delta (0, 0)
Screenshot: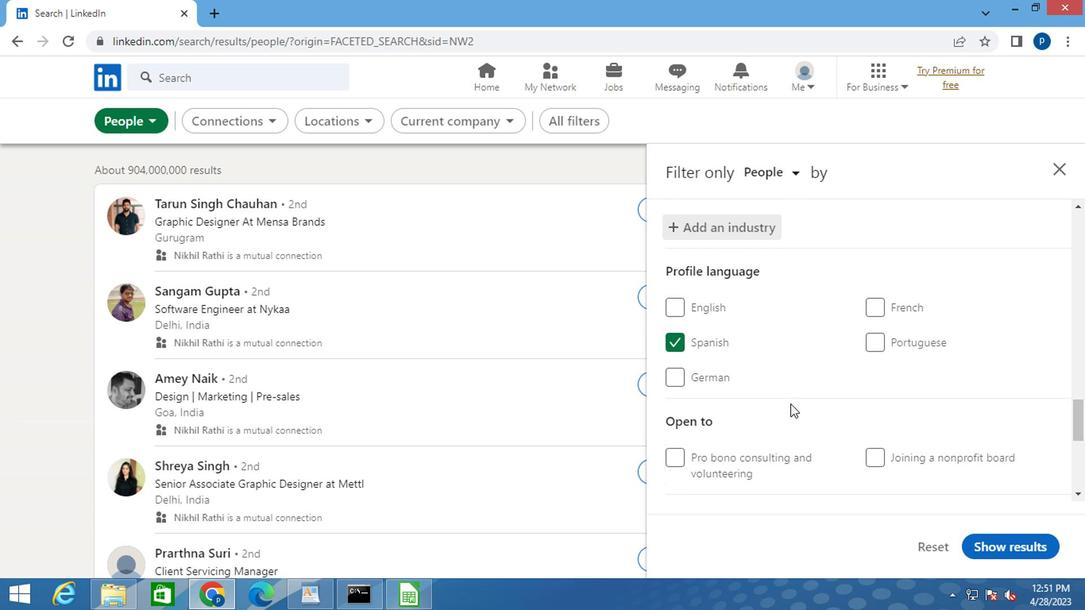 
Action: Mouse moved to (789, 401)
Screenshot: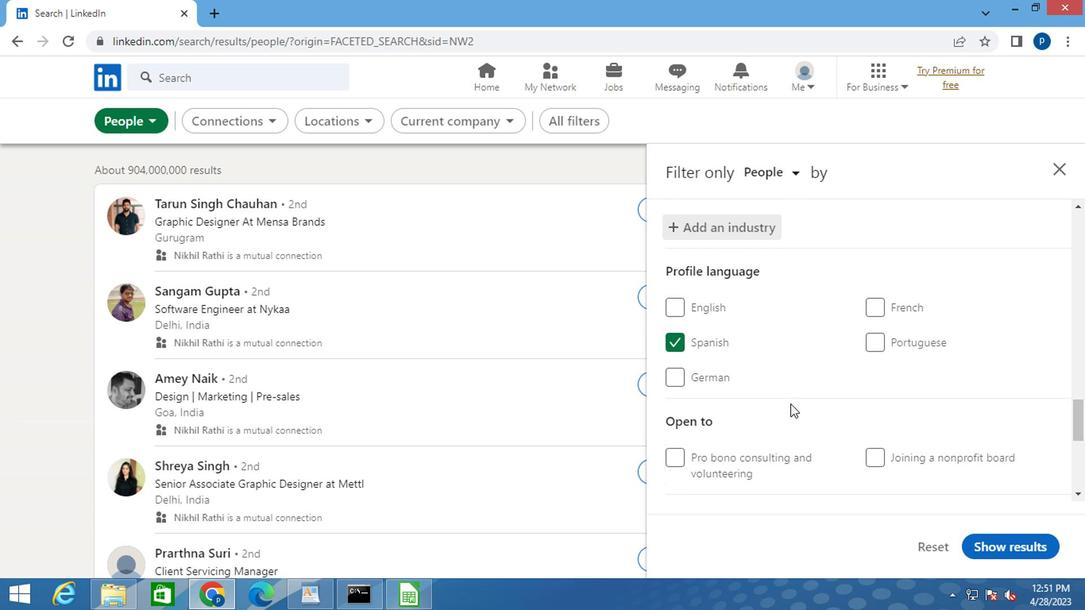 
Action: Mouse scrolled (789, 401) with delta (0, 0)
Screenshot: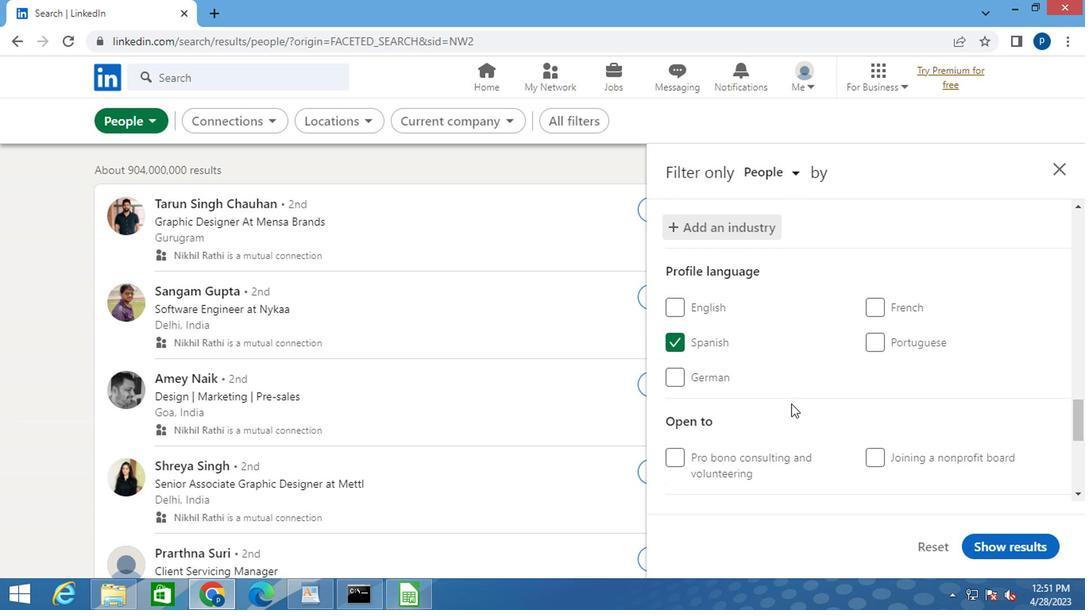 
Action: Mouse moved to (801, 400)
Screenshot: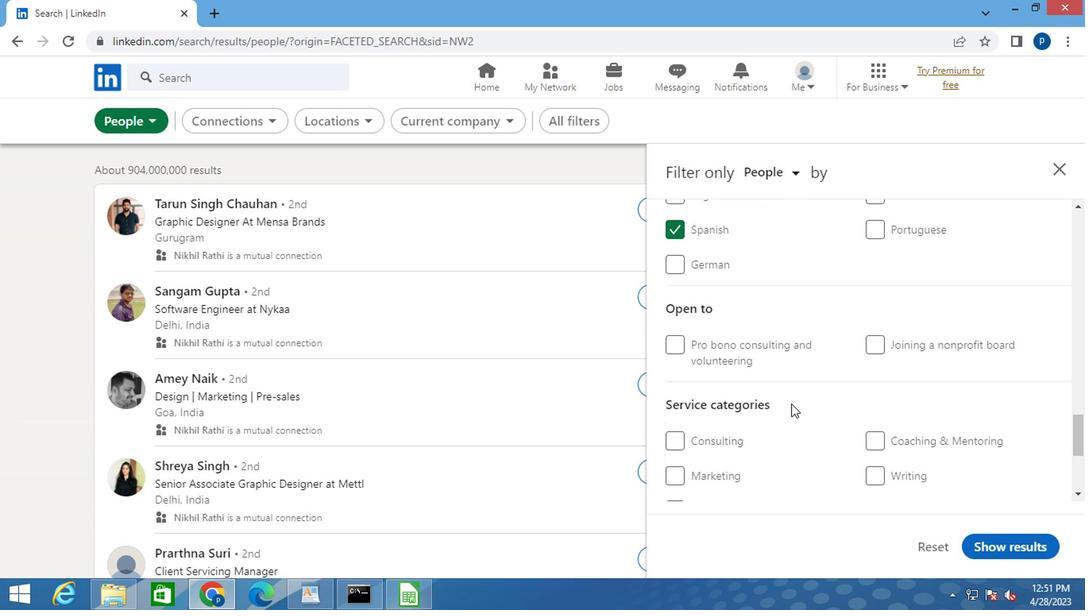 
Action: Mouse scrolled (801, 399) with delta (0, -1)
Screenshot: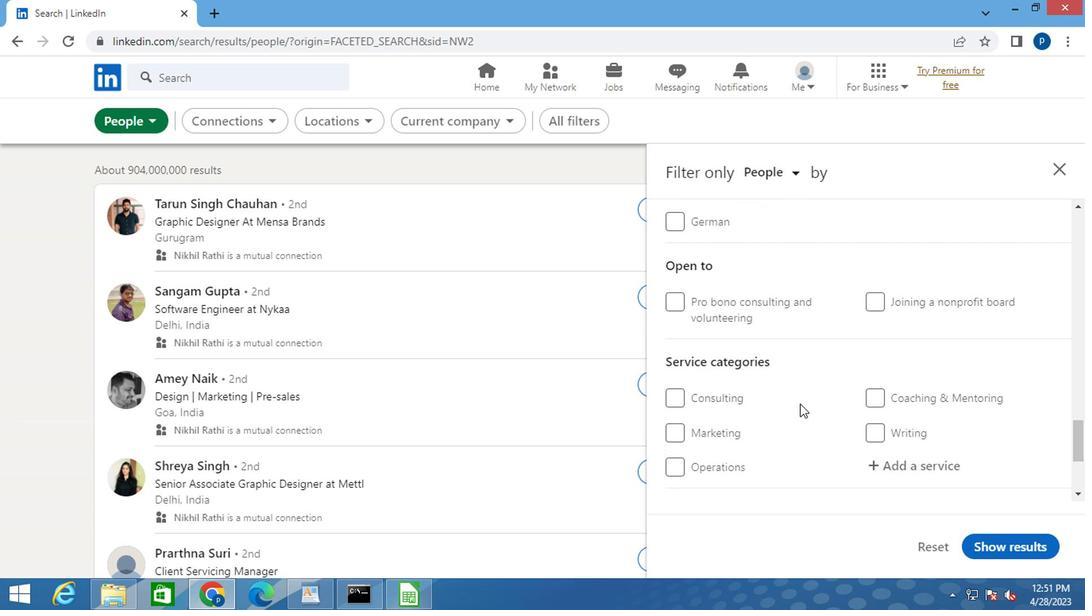 
Action: Mouse moved to (824, 405)
Screenshot: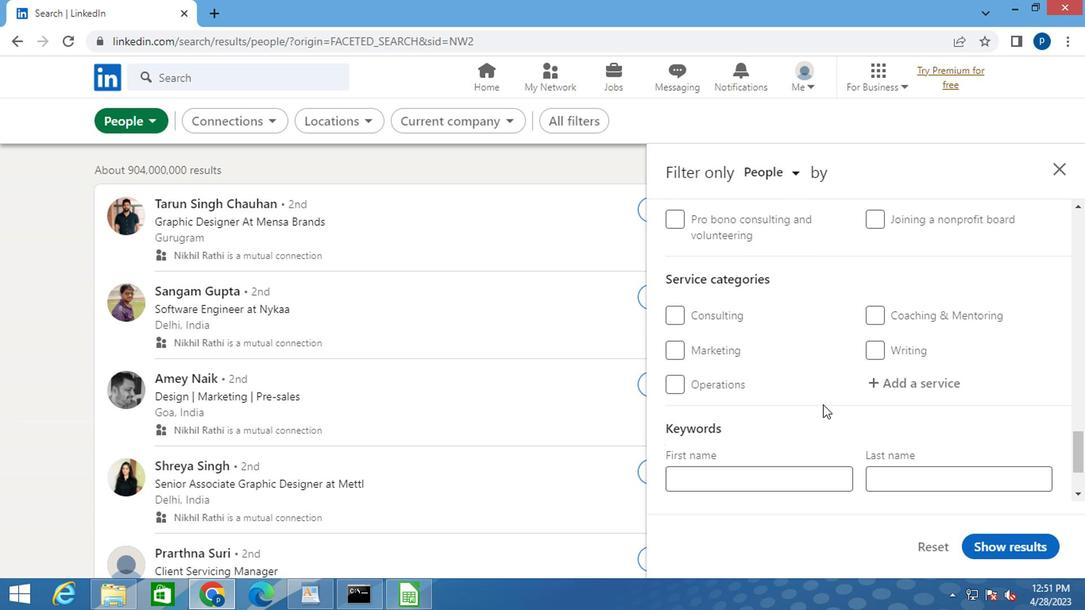 
Action: Mouse scrolled (824, 404) with delta (0, 0)
Screenshot: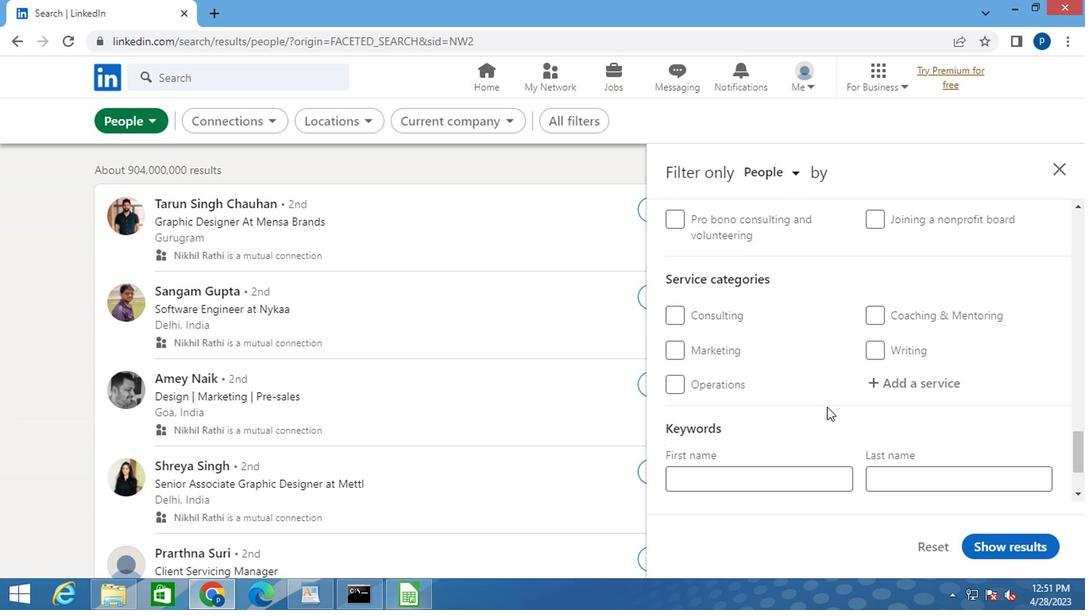 
Action: Mouse moved to (898, 304)
Screenshot: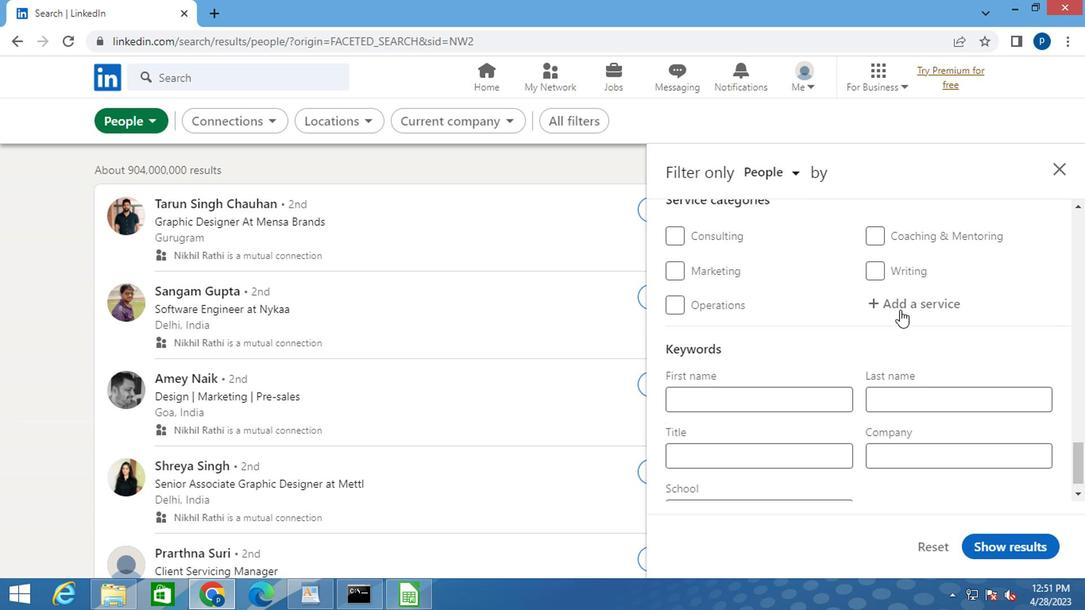 
Action: Mouse pressed left at (898, 304)
Screenshot: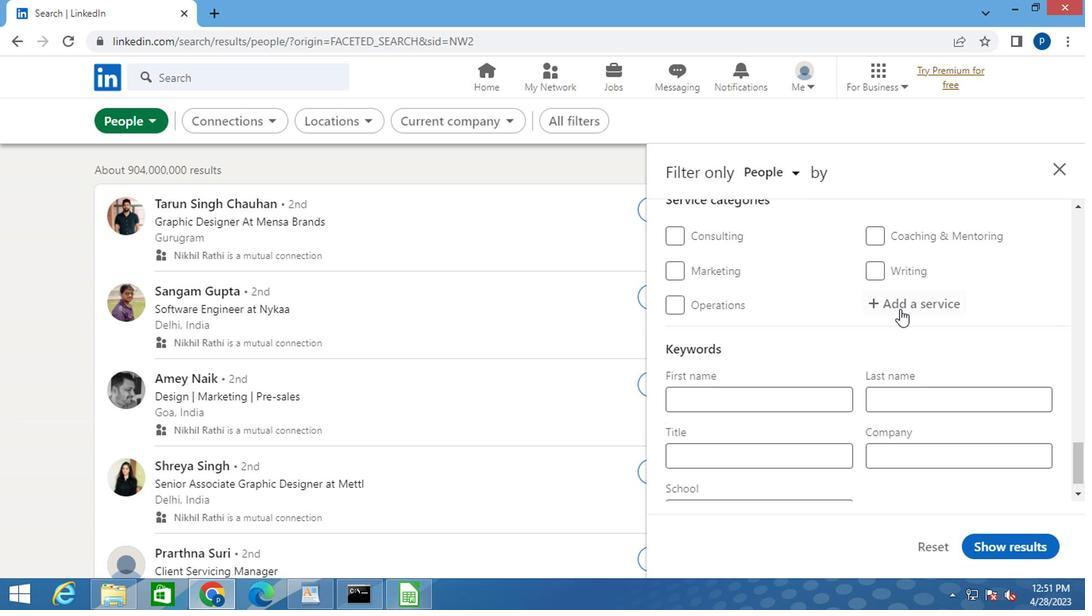 
Action: Mouse moved to (896, 308)
Screenshot: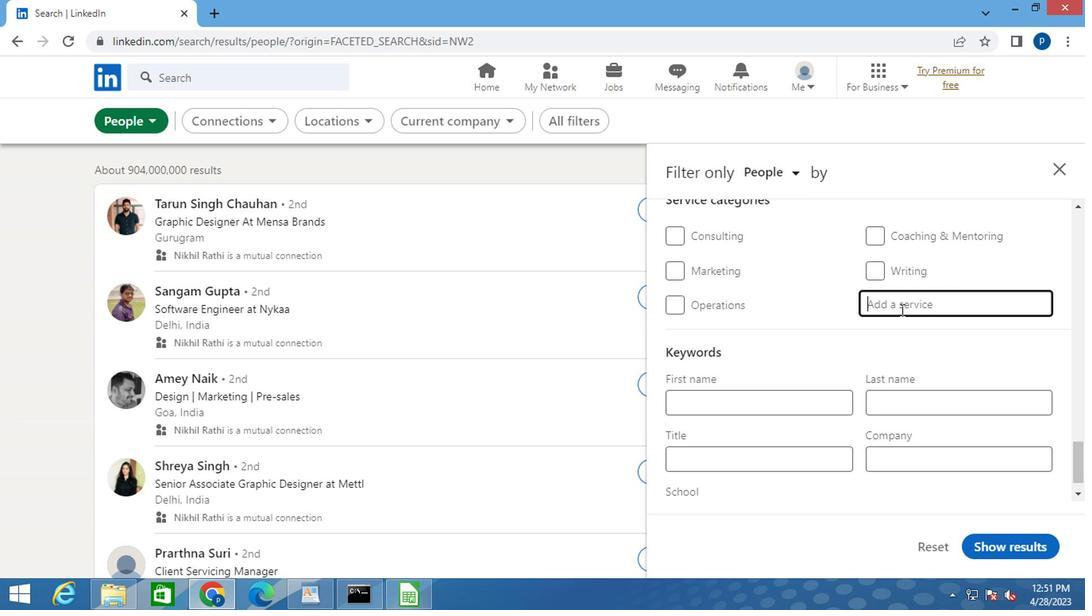 
Action: Key pressed <Key.caps_lock>F<Key.caps_lock>INANCIAL<Key.space>
Screenshot: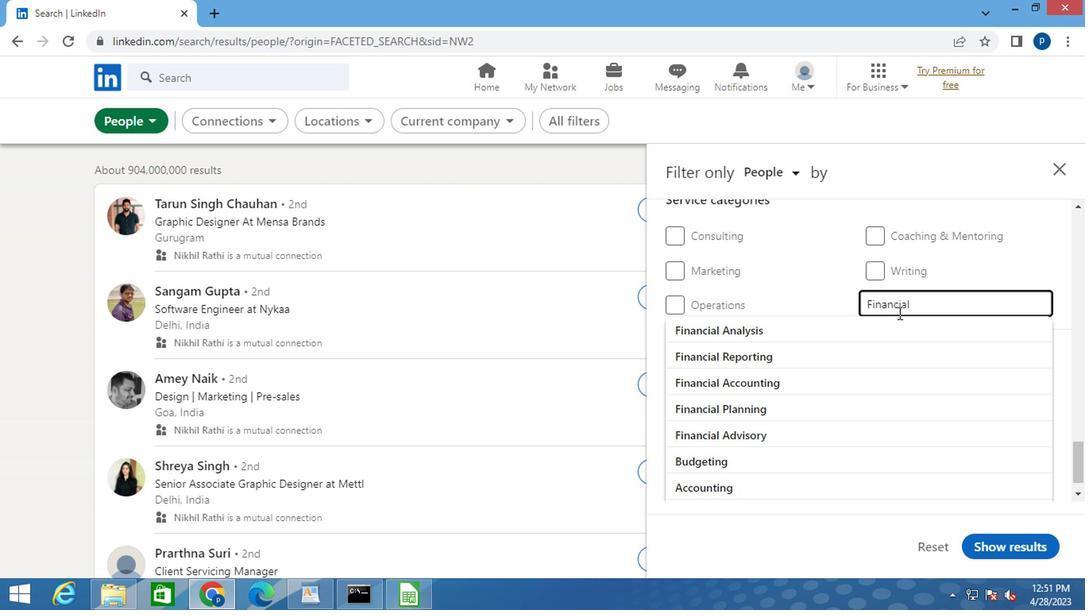 
Action: Mouse moved to (838, 375)
Screenshot: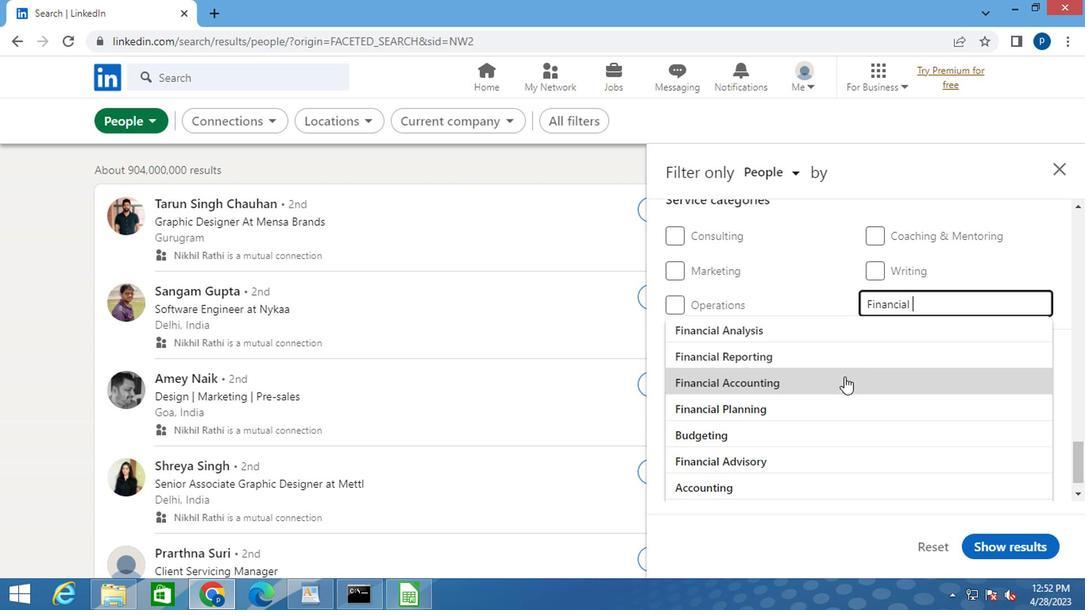 
Action: Mouse pressed left at (838, 375)
Screenshot: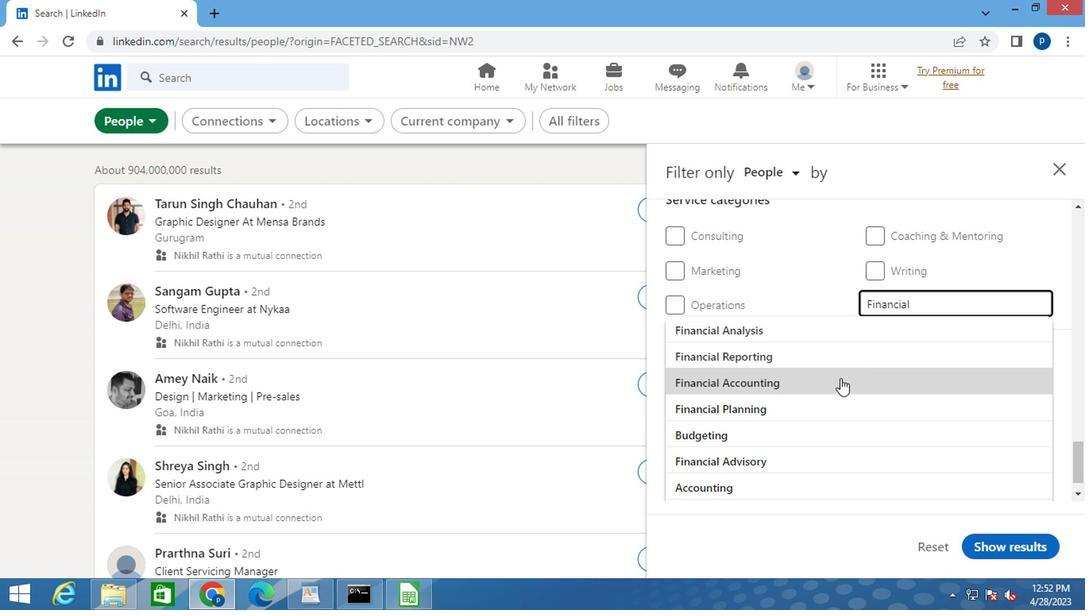 
Action: Mouse moved to (832, 374)
Screenshot: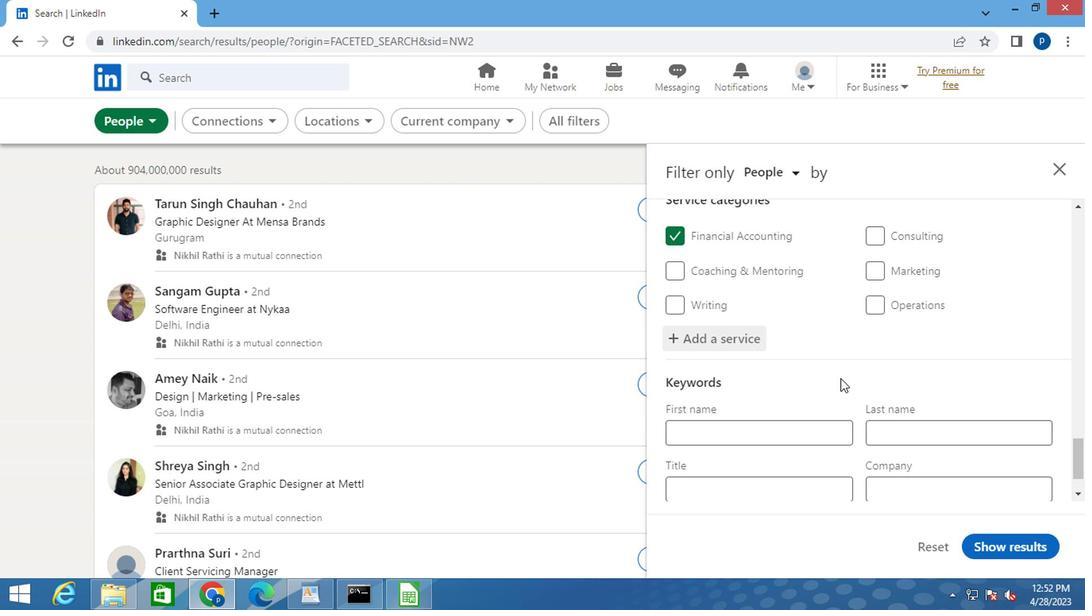 
Action: Mouse scrolled (832, 374) with delta (0, 0)
Screenshot: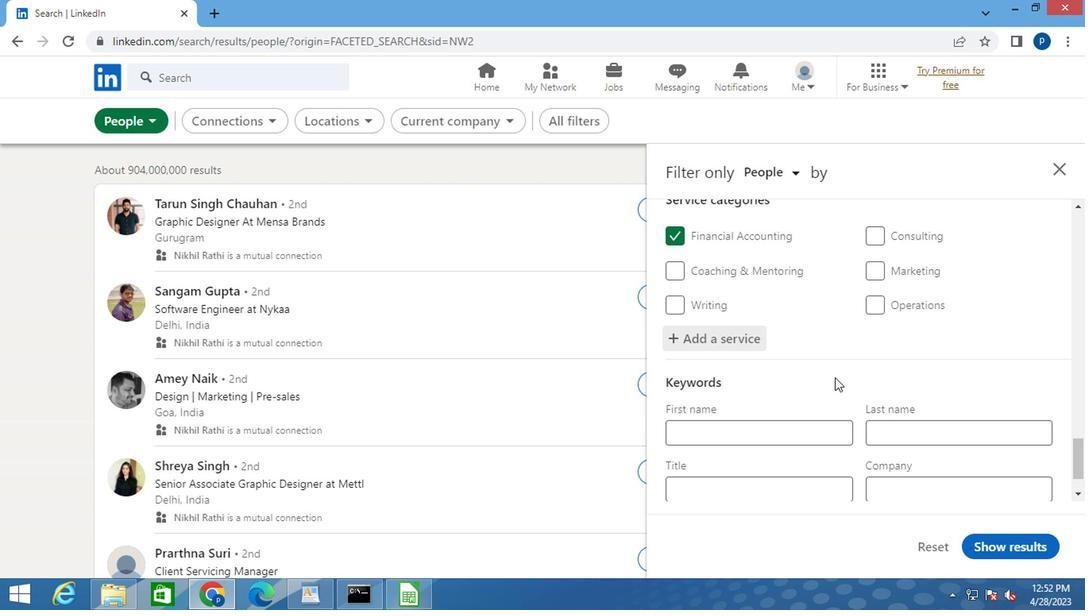 
Action: Mouse moved to (831, 374)
Screenshot: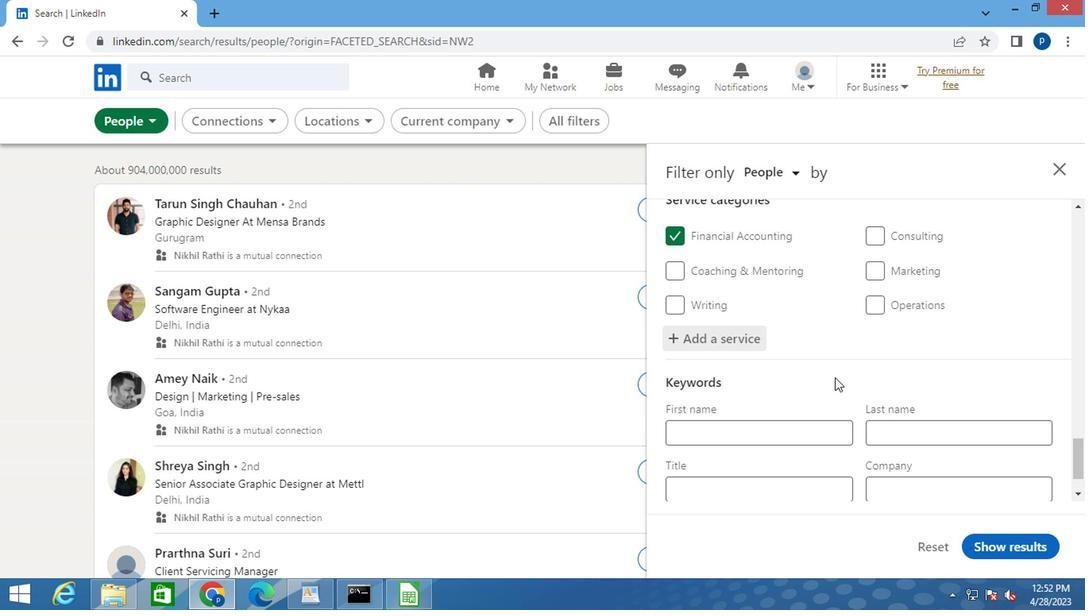 
Action: Mouse scrolled (831, 374) with delta (0, 0)
Screenshot: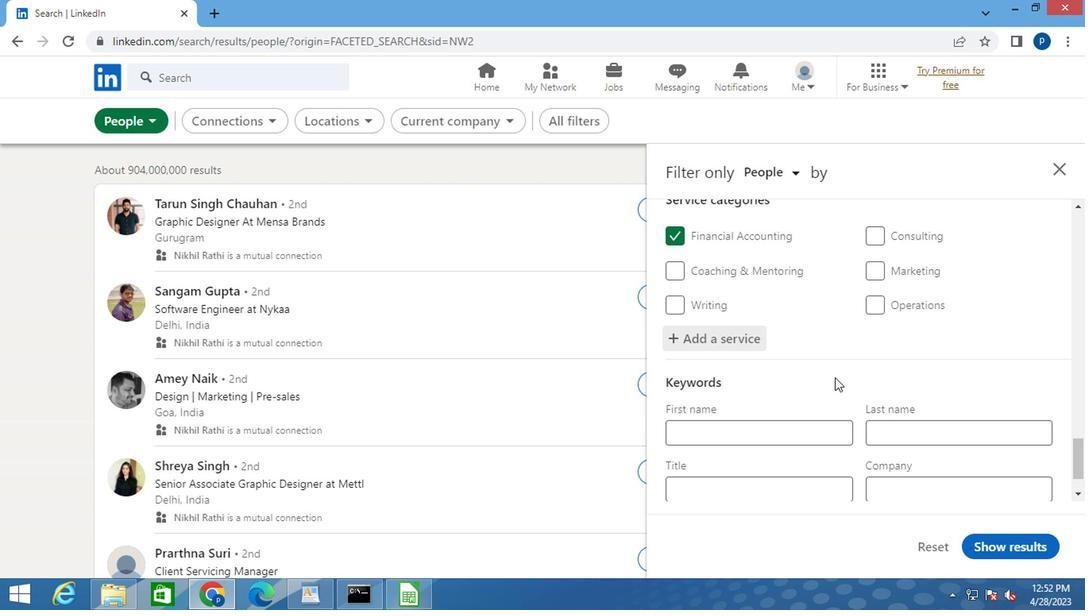 
Action: Mouse moved to (717, 424)
Screenshot: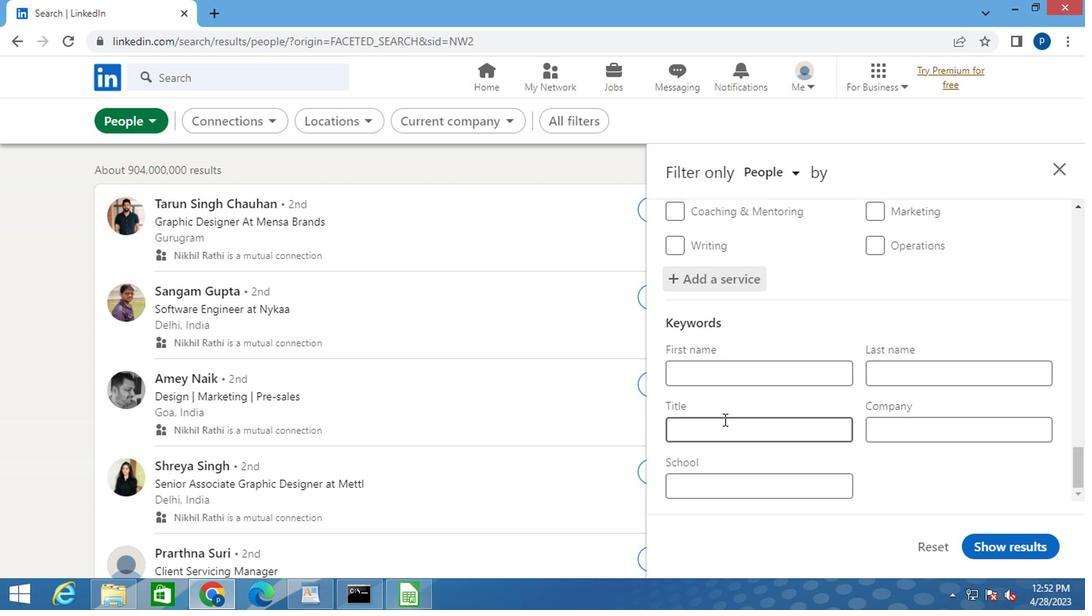 
Action: Mouse pressed left at (717, 424)
Screenshot: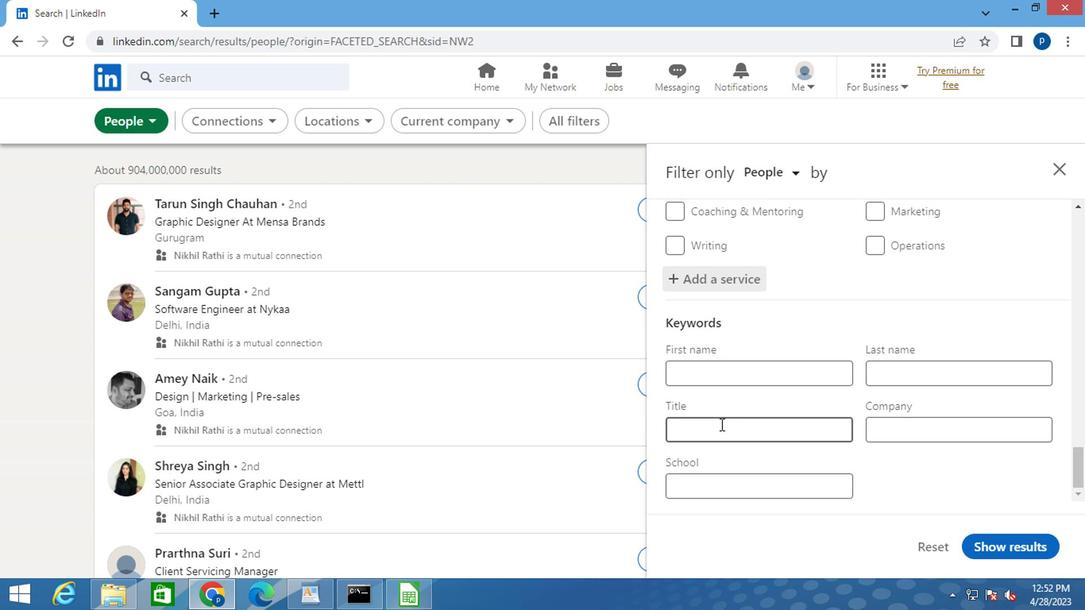 
Action: Mouse moved to (717, 424)
Screenshot: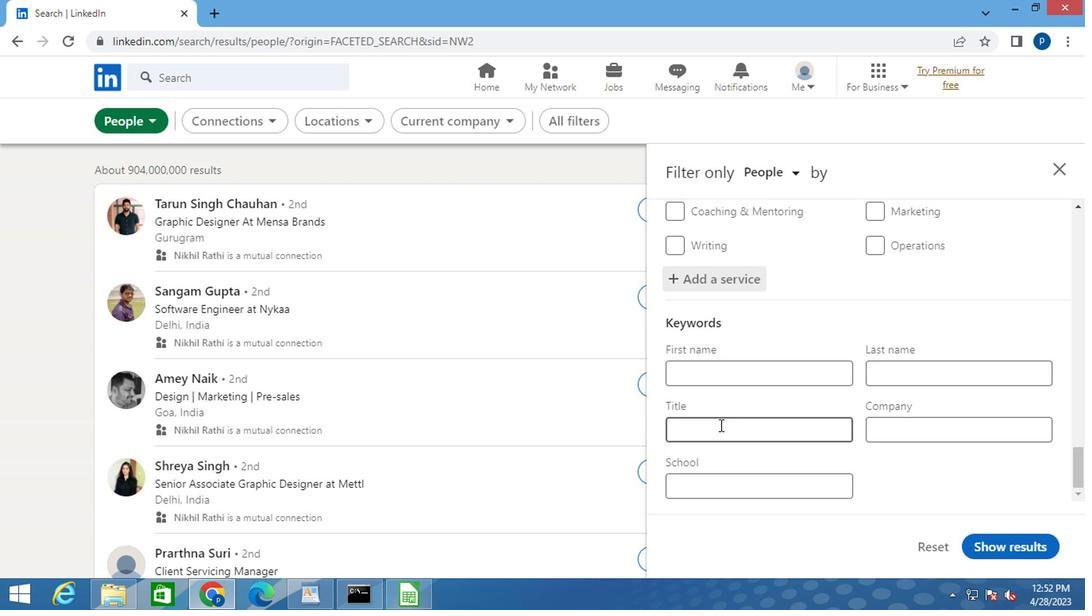 
Action: Key pressed <Key.caps_lock>M<Key.caps_lock>ANUFACTURING<Key.space><Key.caps_lock>A<Key.caps_lock>SSEMBLER<Key.space>
Screenshot: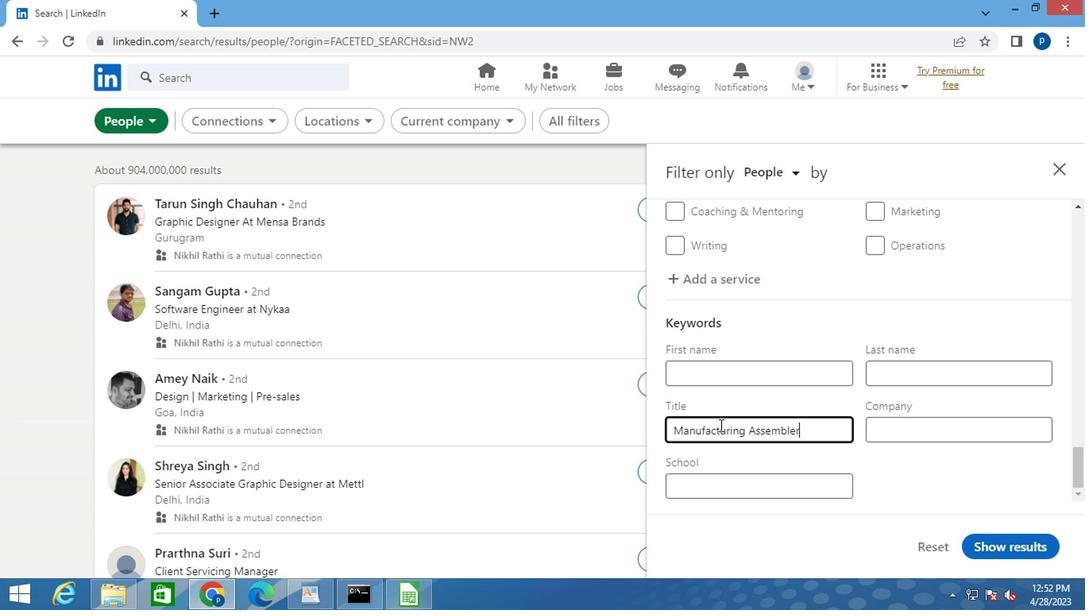 
Action: Mouse moved to (1009, 552)
Screenshot: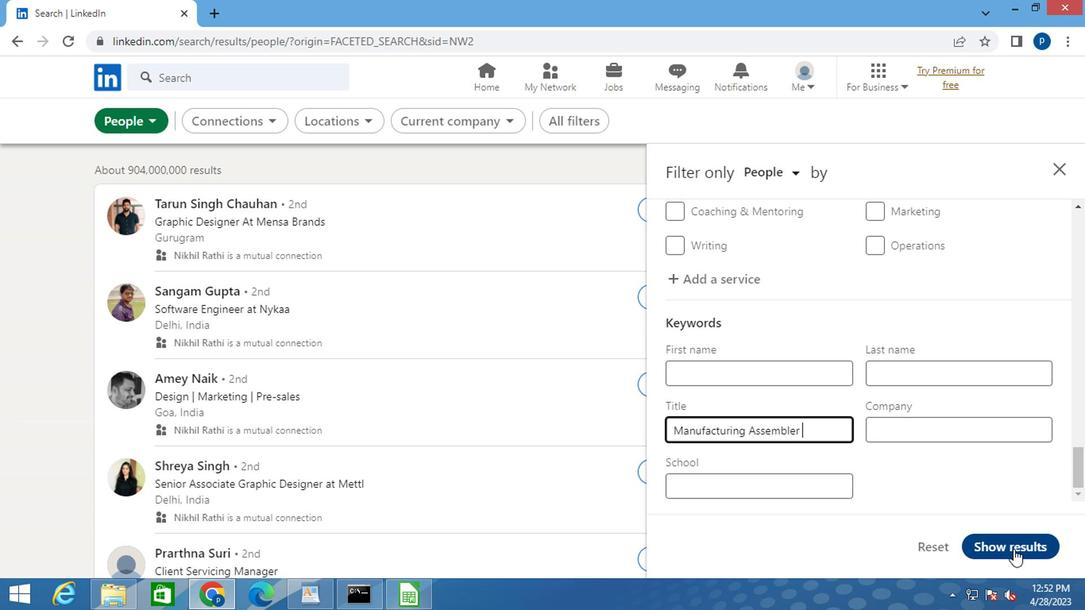 
Action: Mouse pressed left at (1009, 552)
Screenshot: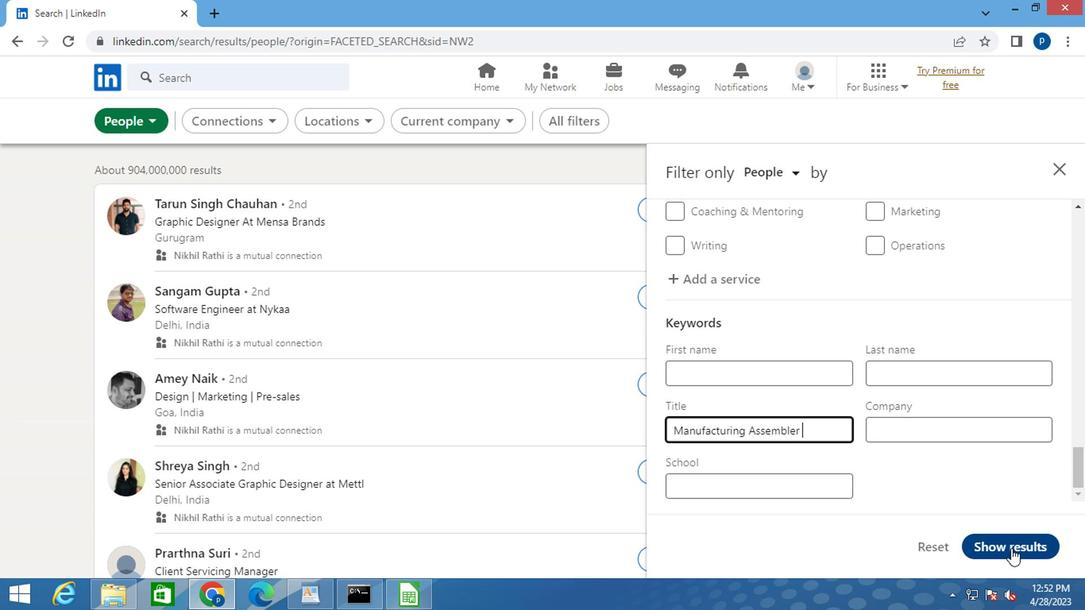 
